 Task: Use the formula "IMSIN" in spreadsheet "Project portfolio".
Action: Mouse pressed left at (502, 393)
Screenshot: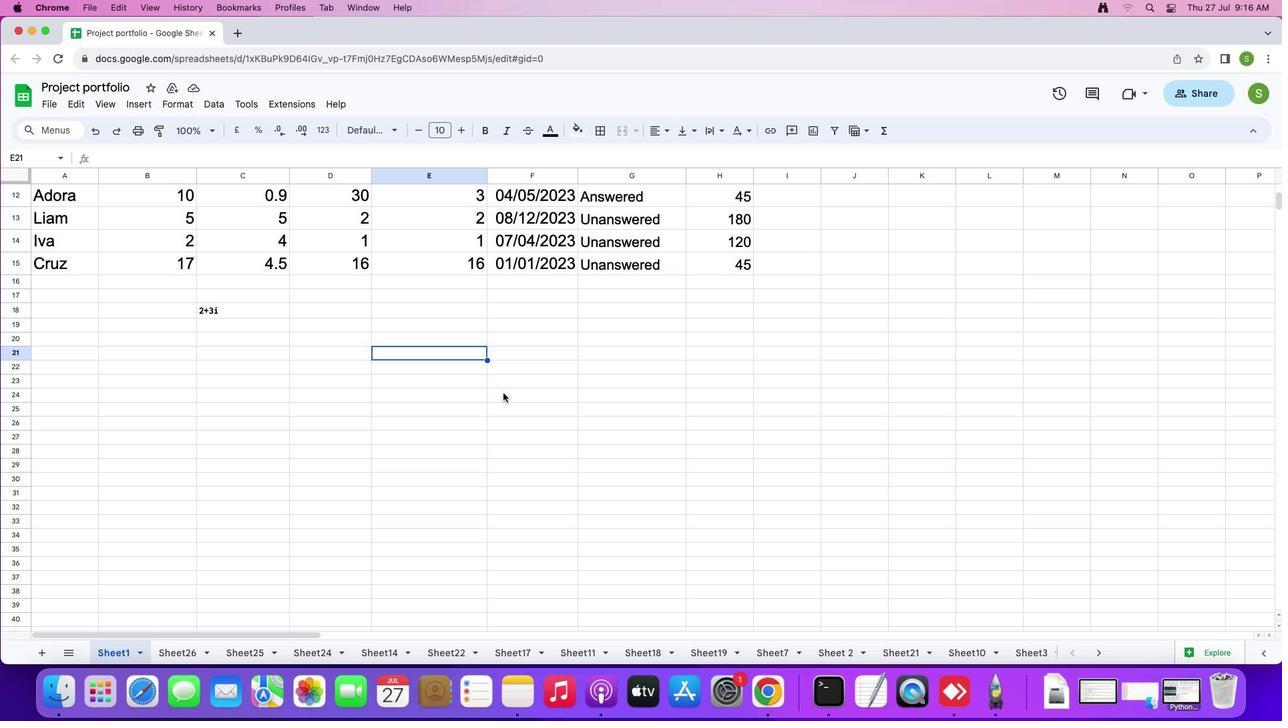 
Action: Mouse moved to (426, 359)
Screenshot: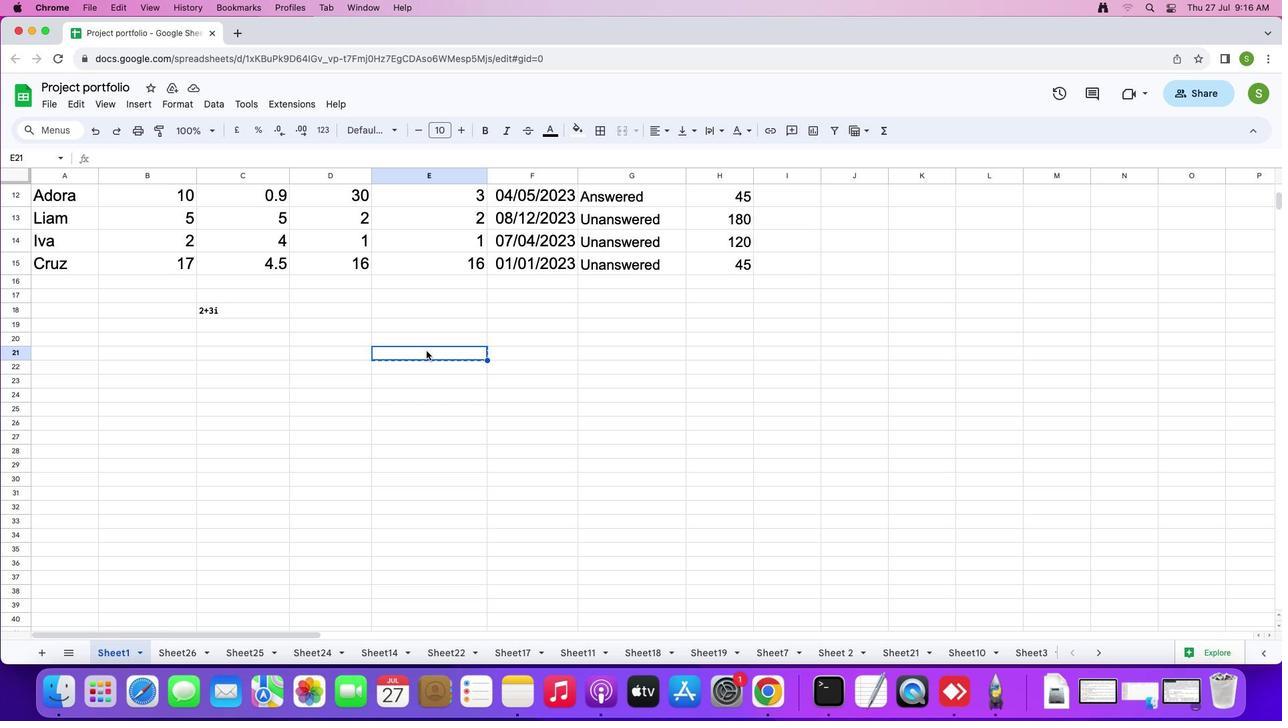 
Action: Mouse pressed left at (426, 359)
Screenshot: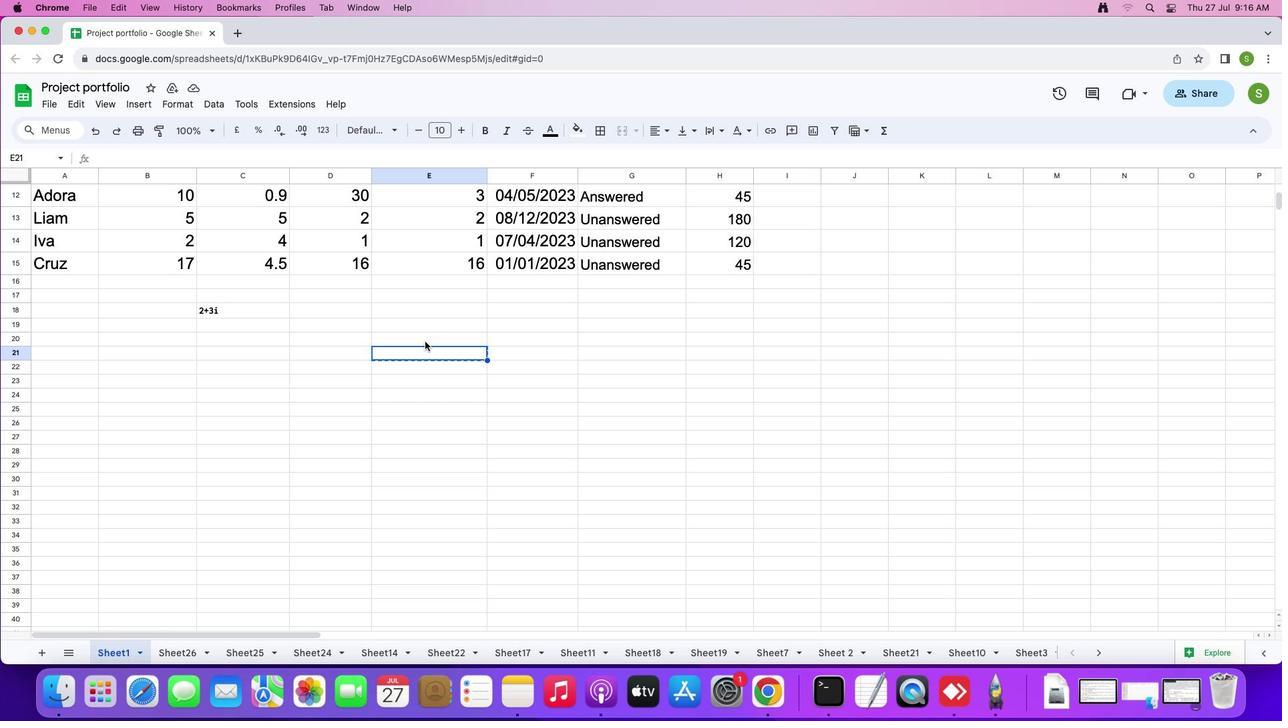 
Action: Mouse moved to (143, 107)
Screenshot: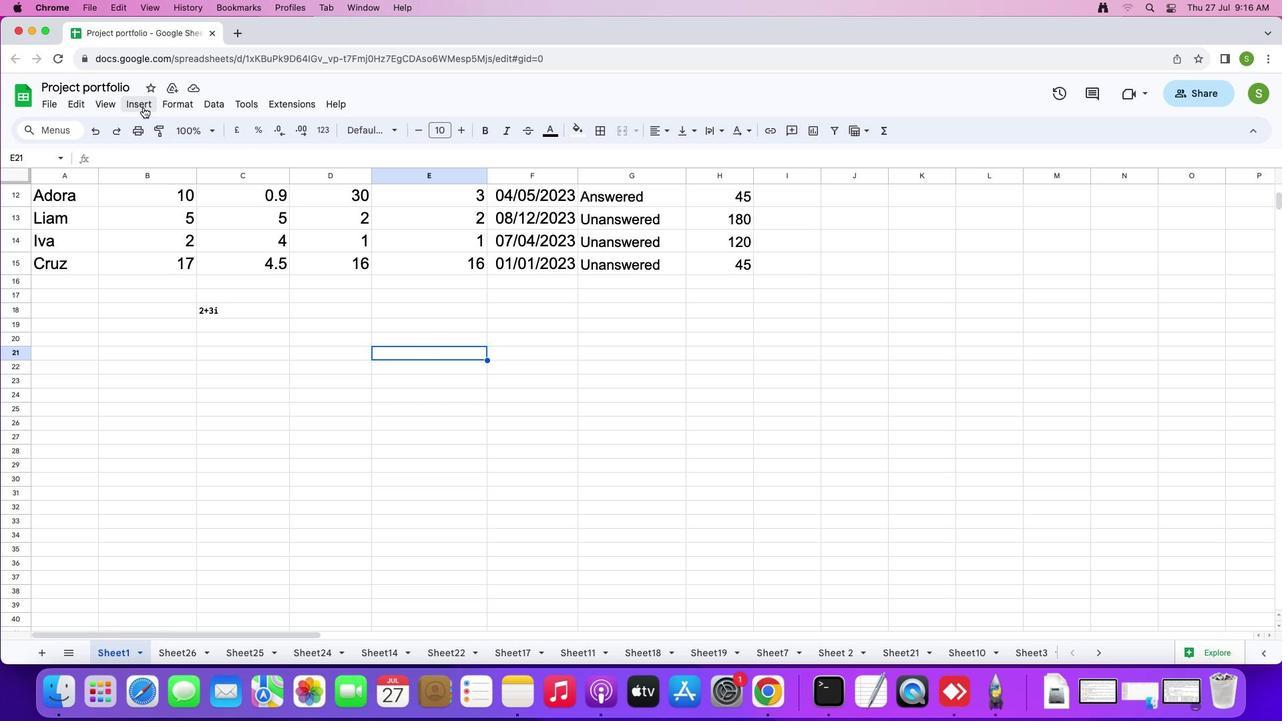 
Action: Mouse pressed left at (143, 107)
Screenshot: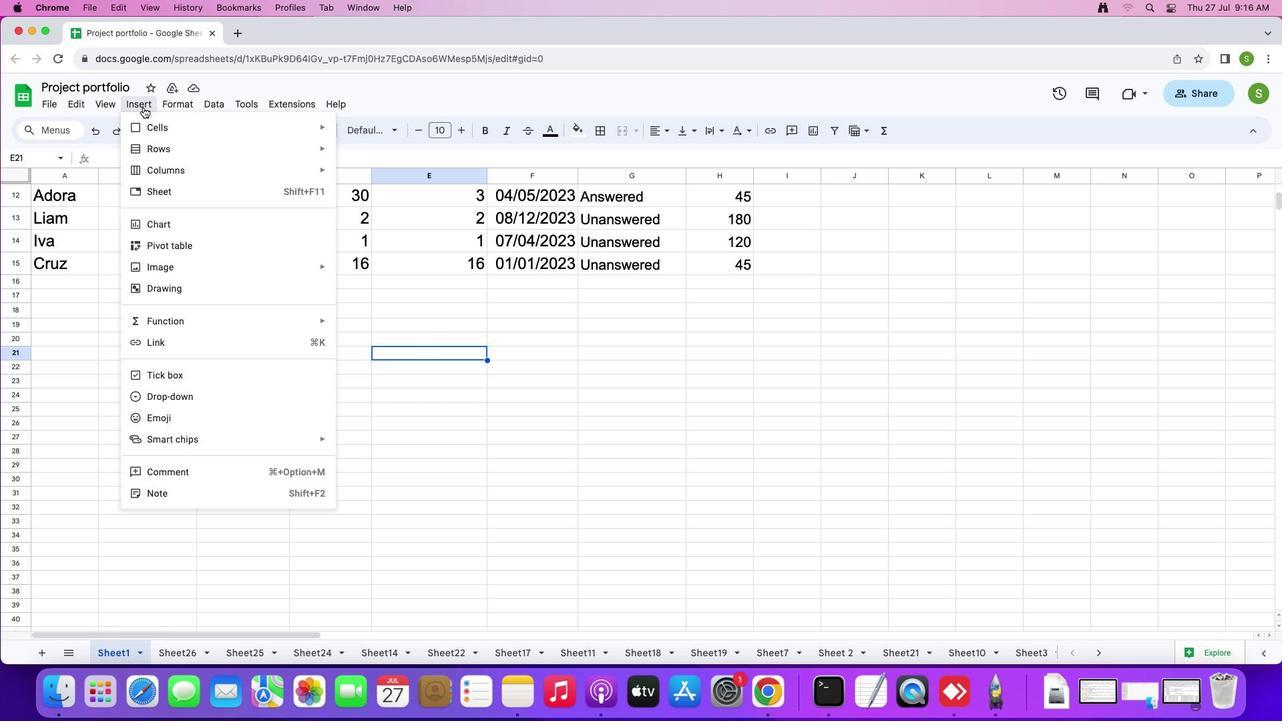 
Action: Mouse moved to (168, 320)
Screenshot: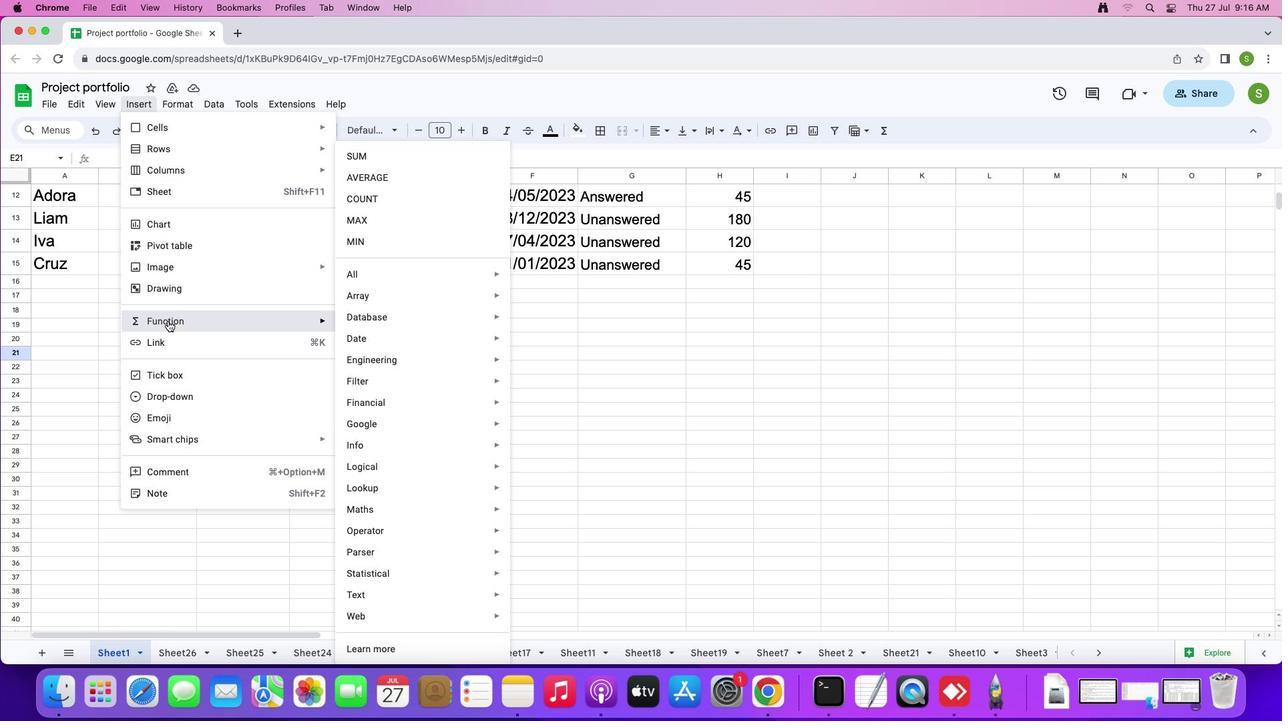 
Action: Mouse pressed left at (168, 320)
Screenshot: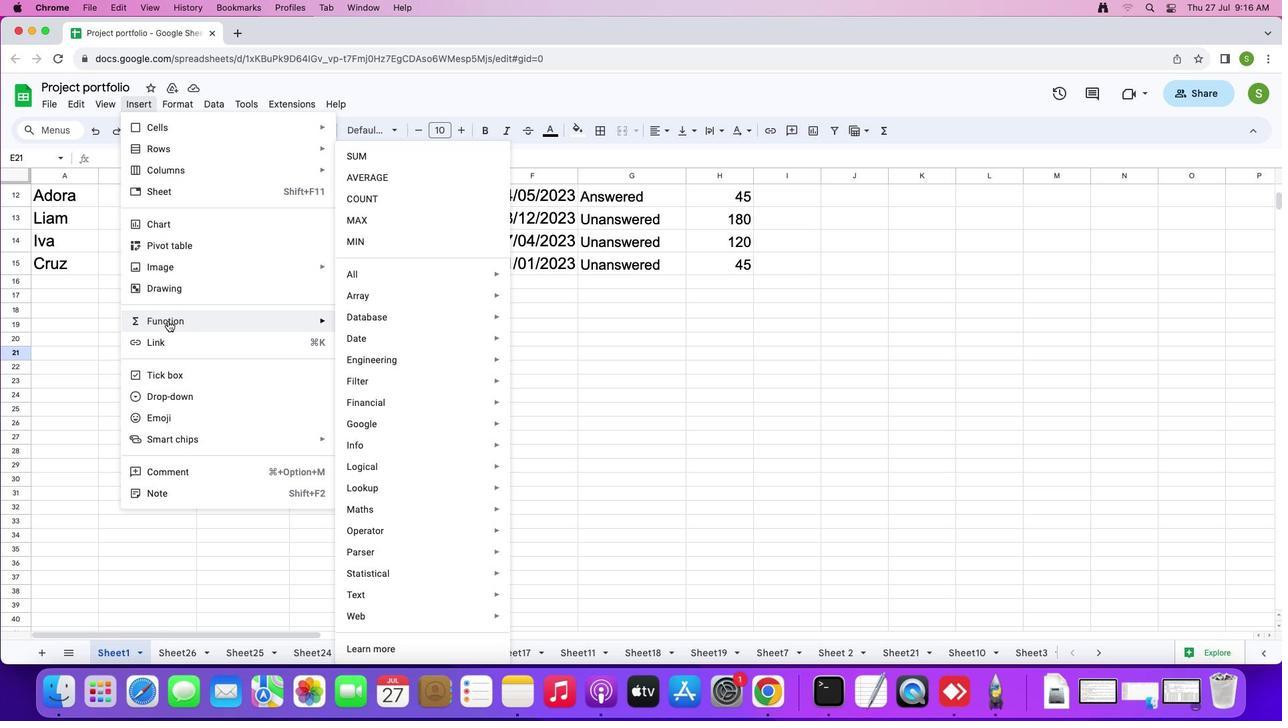
Action: Mouse moved to (382, 273)
Screenshot: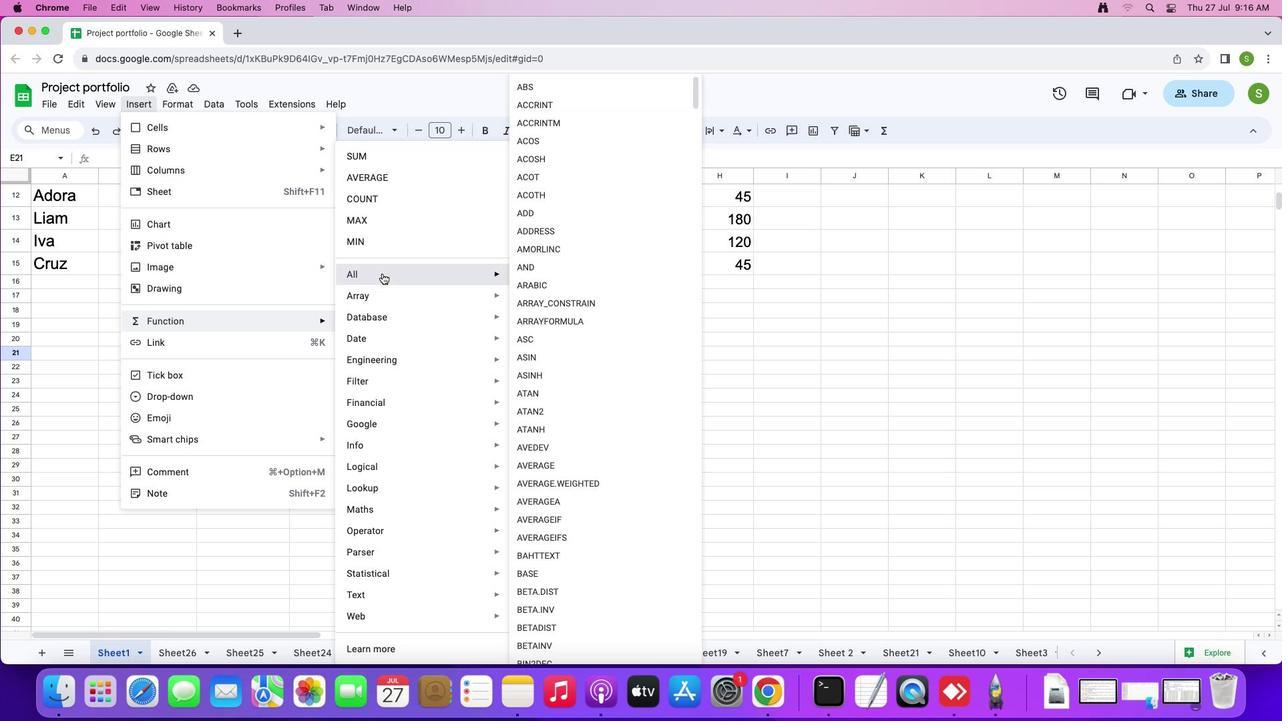 
Action: Mouse pressed left at (382, 273)
Screenshot: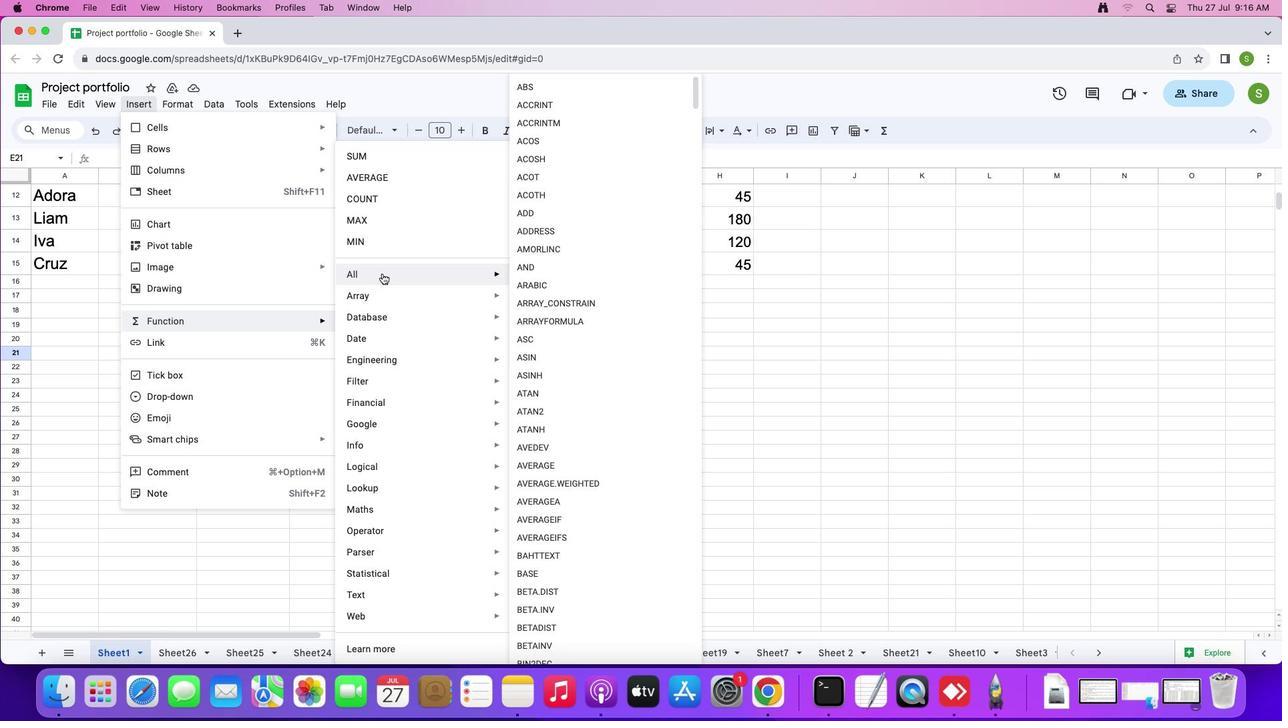 
Action: Mouse moved to (571, 504)
Screenshot: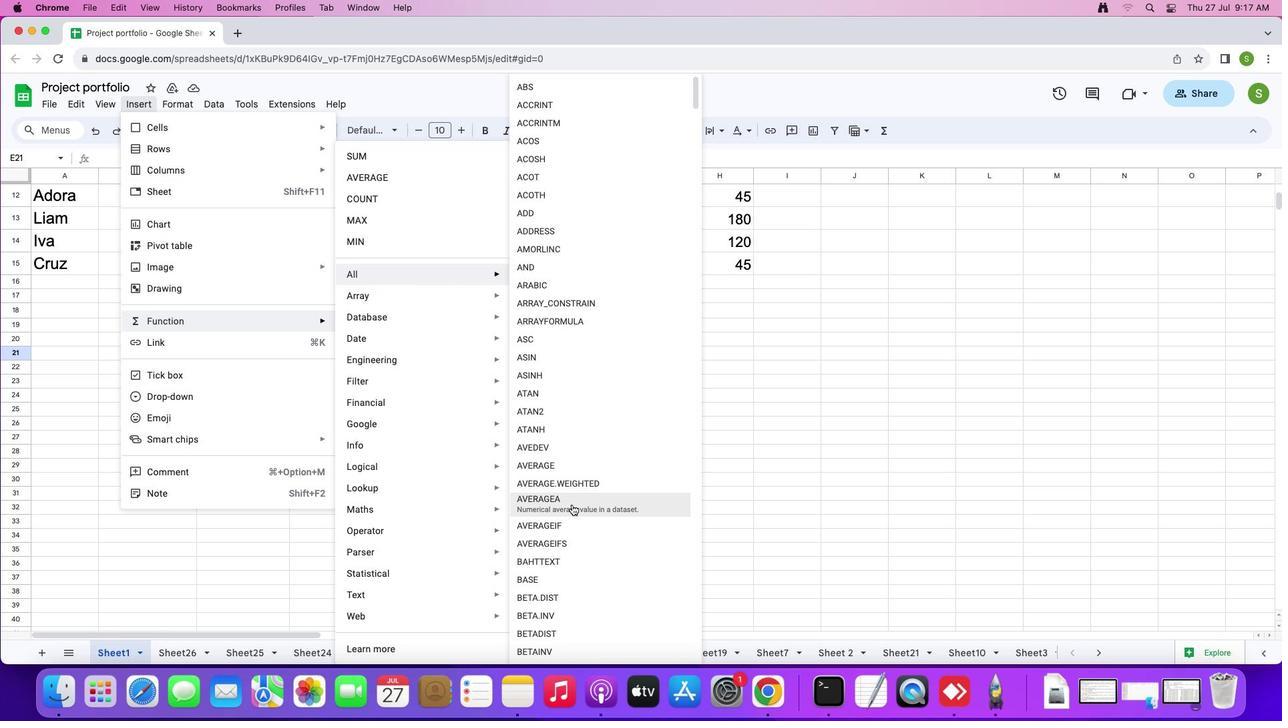 
Action: Mouse scrolled (571, 504) with delta (0, 0)
Screenshot: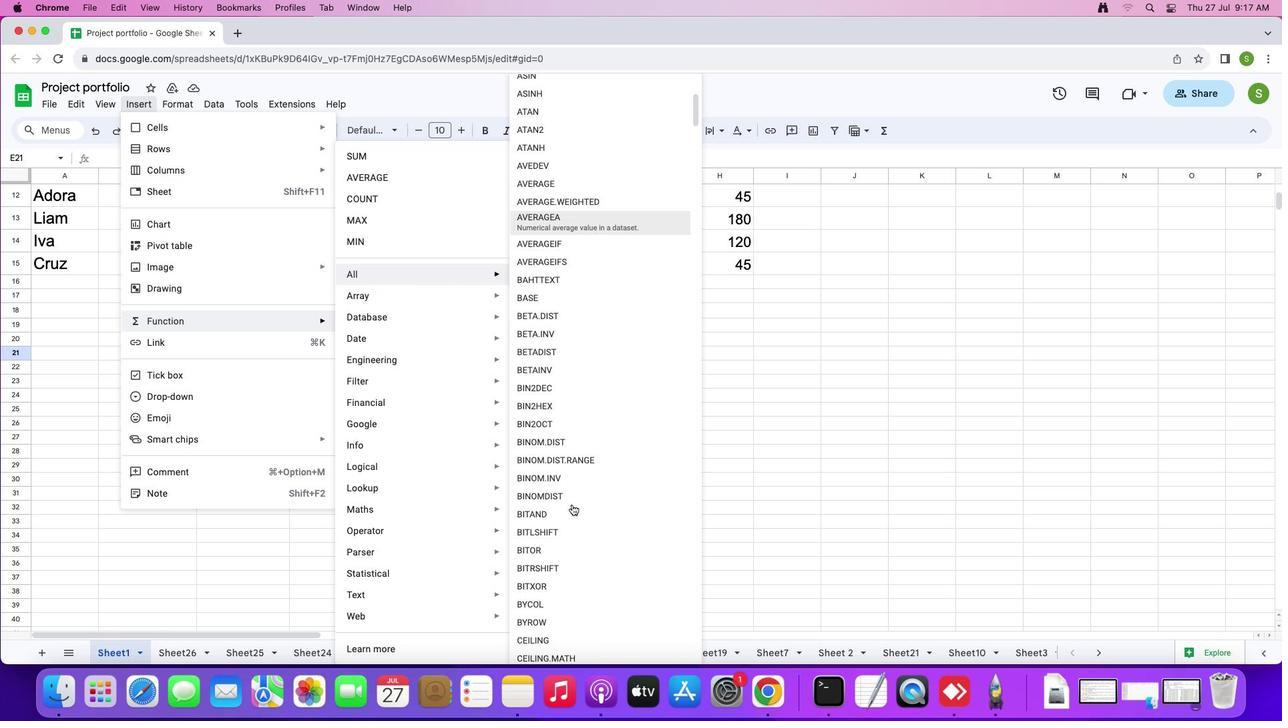 
Action: Mouse scrolled (571, 504) with delta (0, 0)
Screenshot: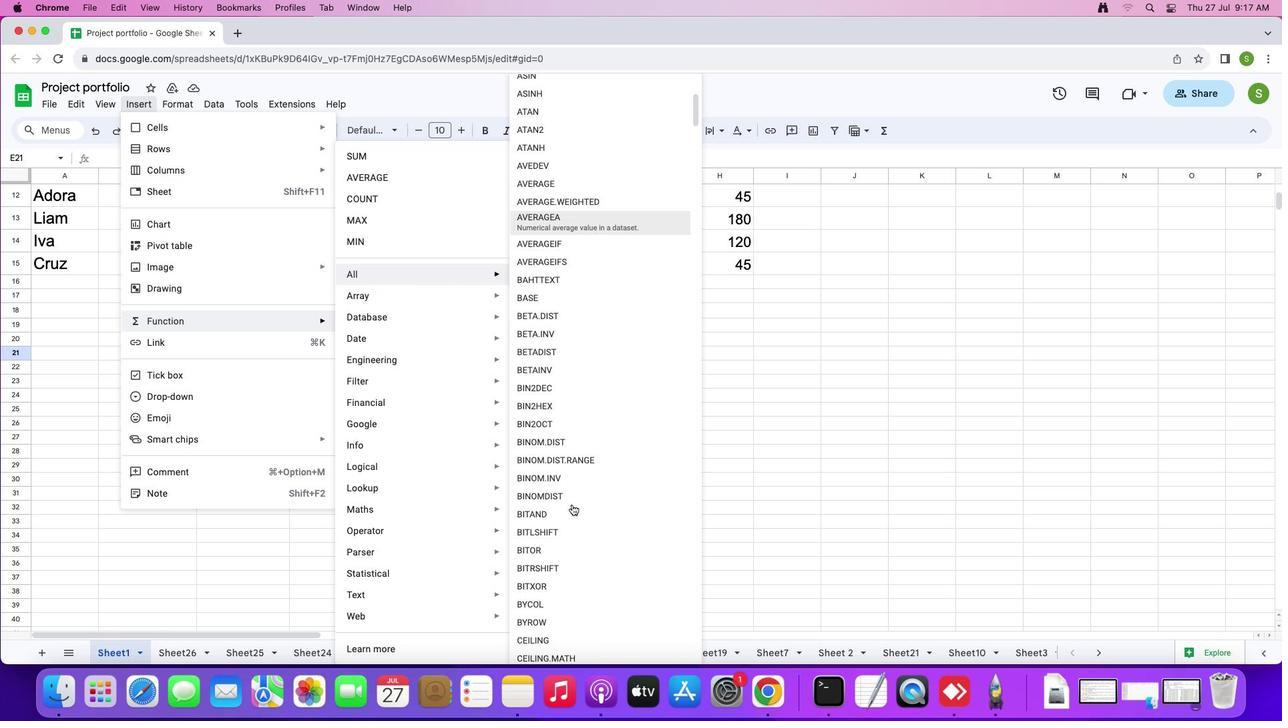 
Action: Mouse scrolled (571, 504) with delta (0, -2)
Screenshot: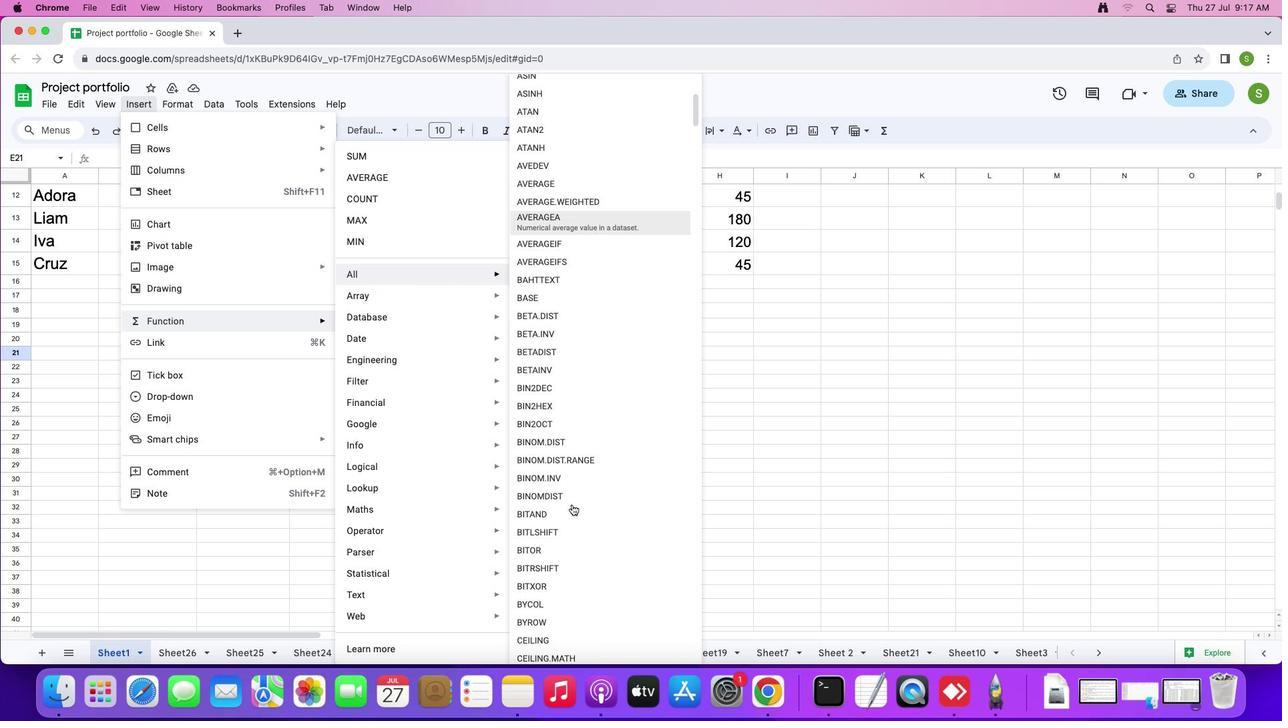 
Action: Mouse scrolled (571, 504) with delta (0, -3)
Screenshot: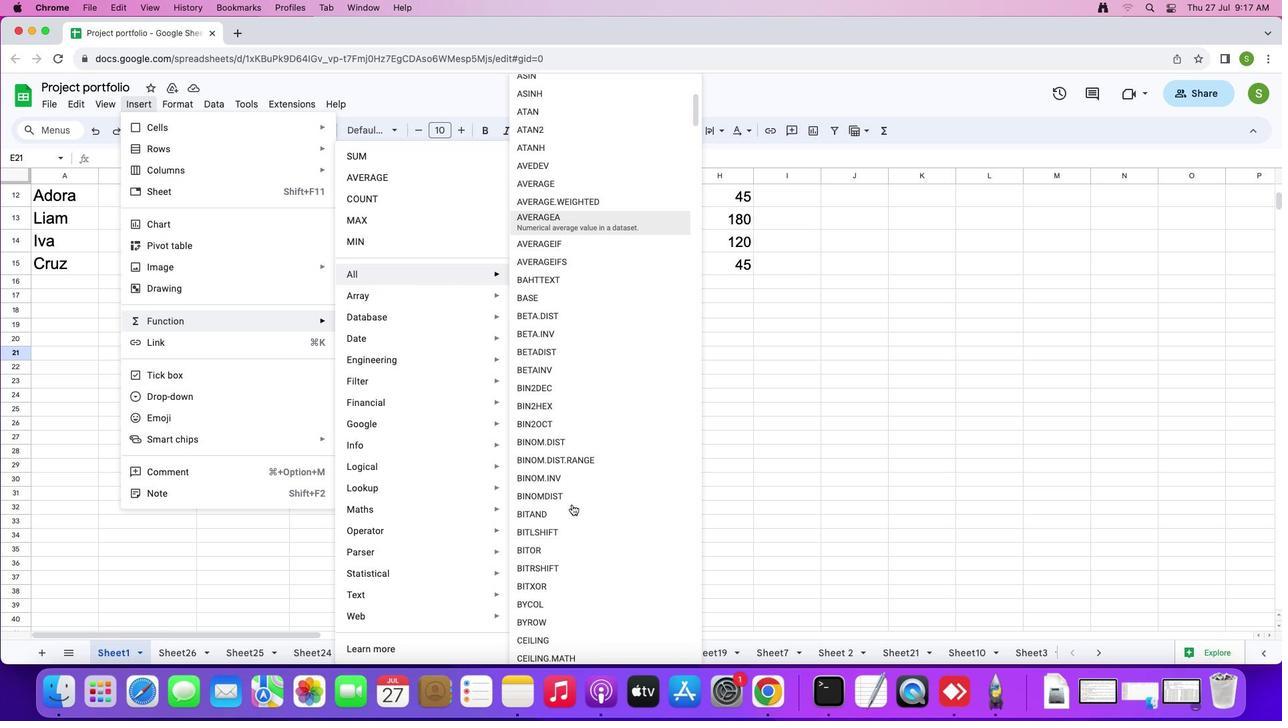 
Action: Mouse scrolled (571, 504) with delta (0, 0)
Screenshot: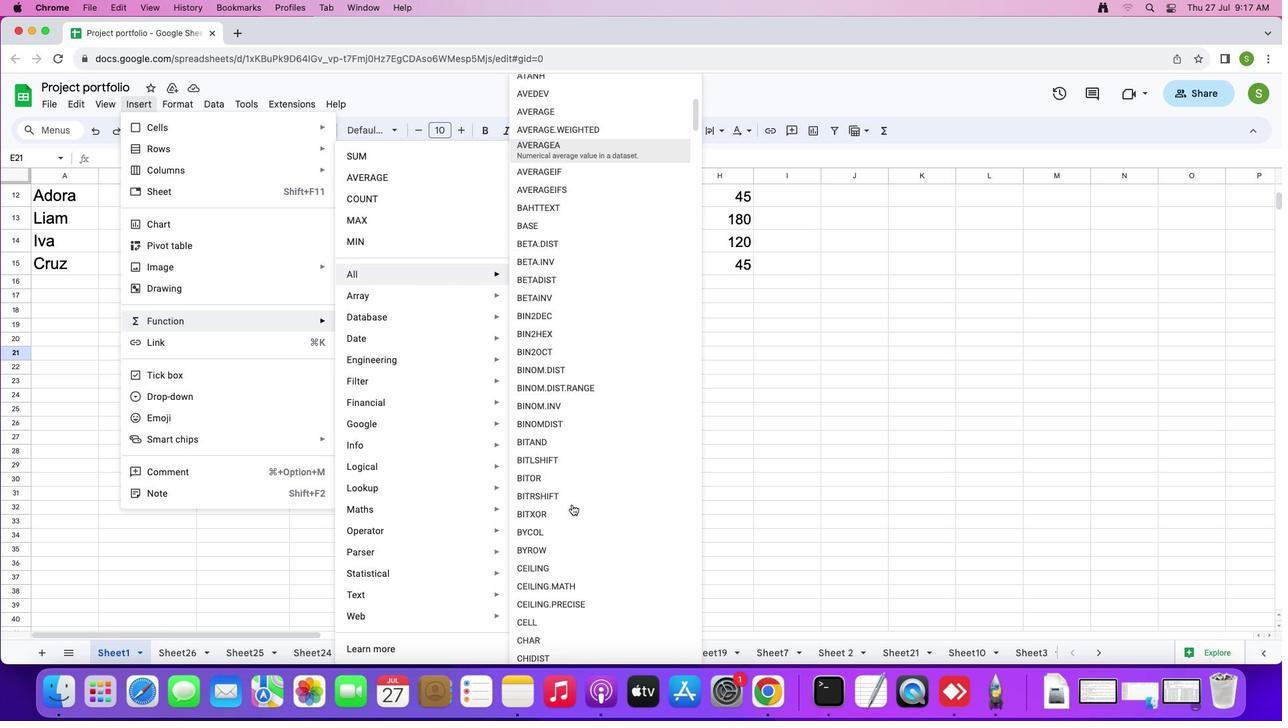 
Action: Mouse scrolled (571, 504) with delta (0, 0)
Screenshot: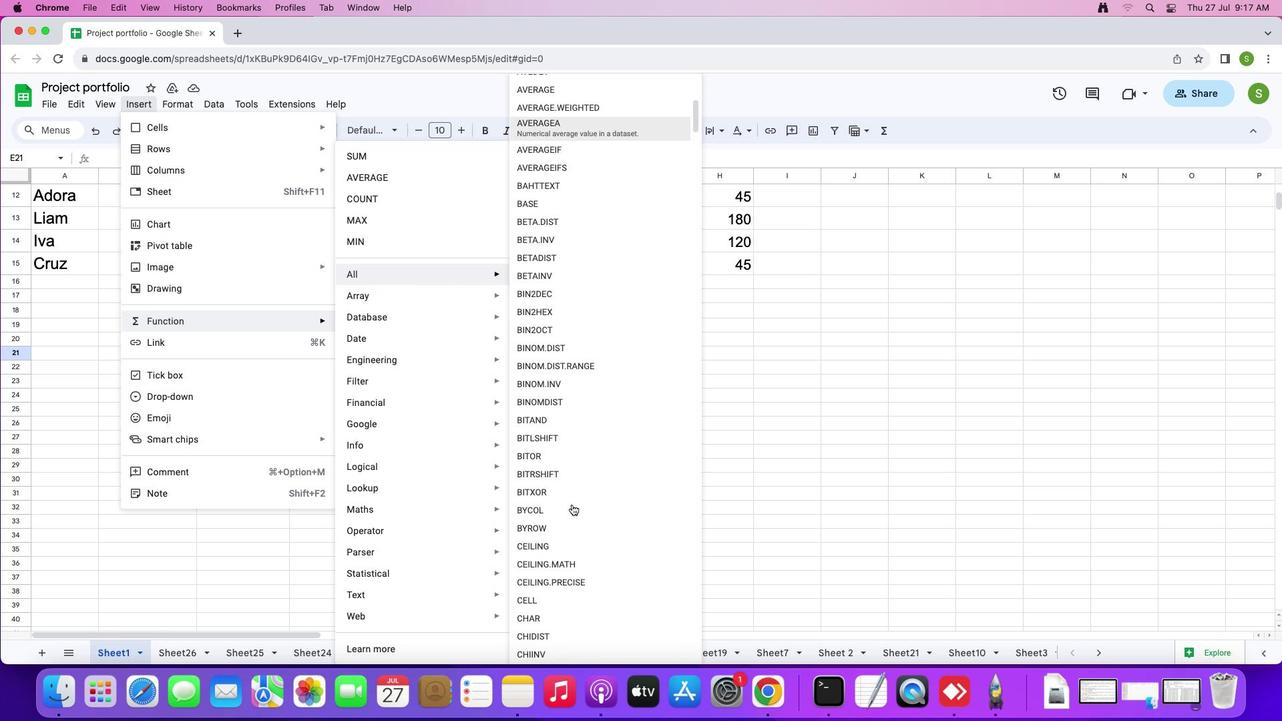 
Action: Mouse scrolled (571, 504) with delta (0, -1)
Screenshot: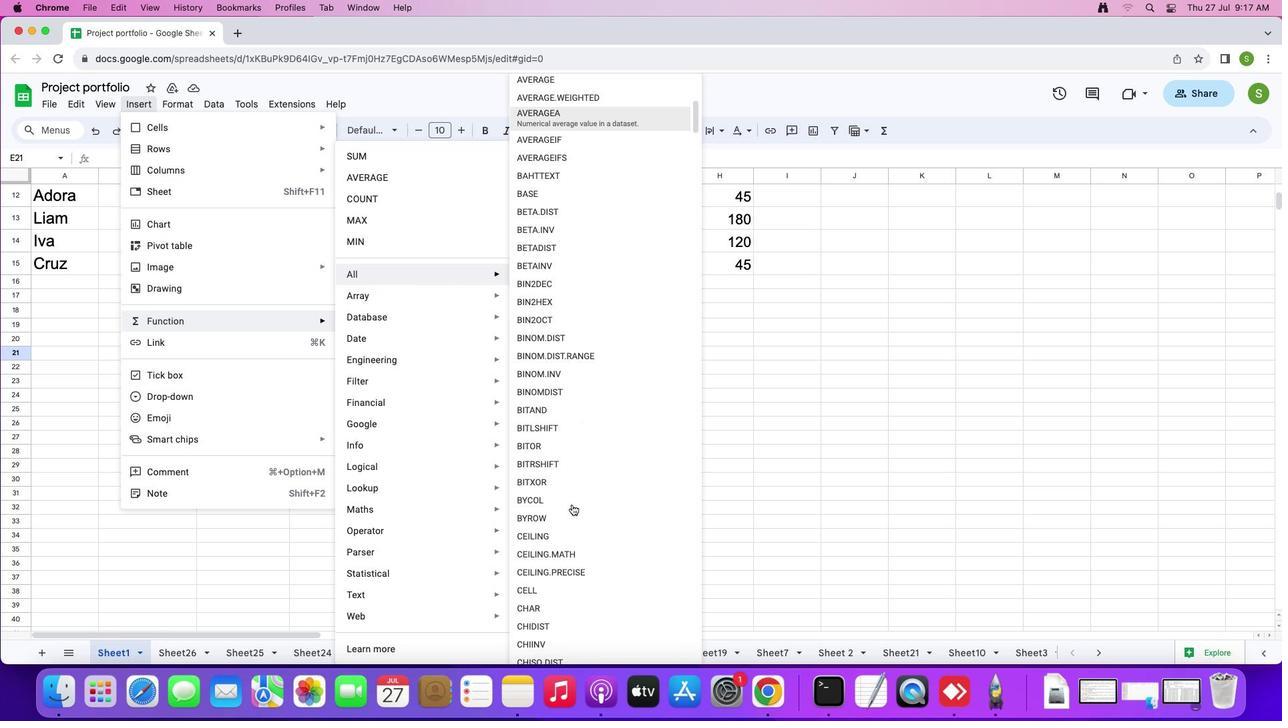
Action: Mouse scrolled (571, 504) with delta (0, 0)
Screenshot: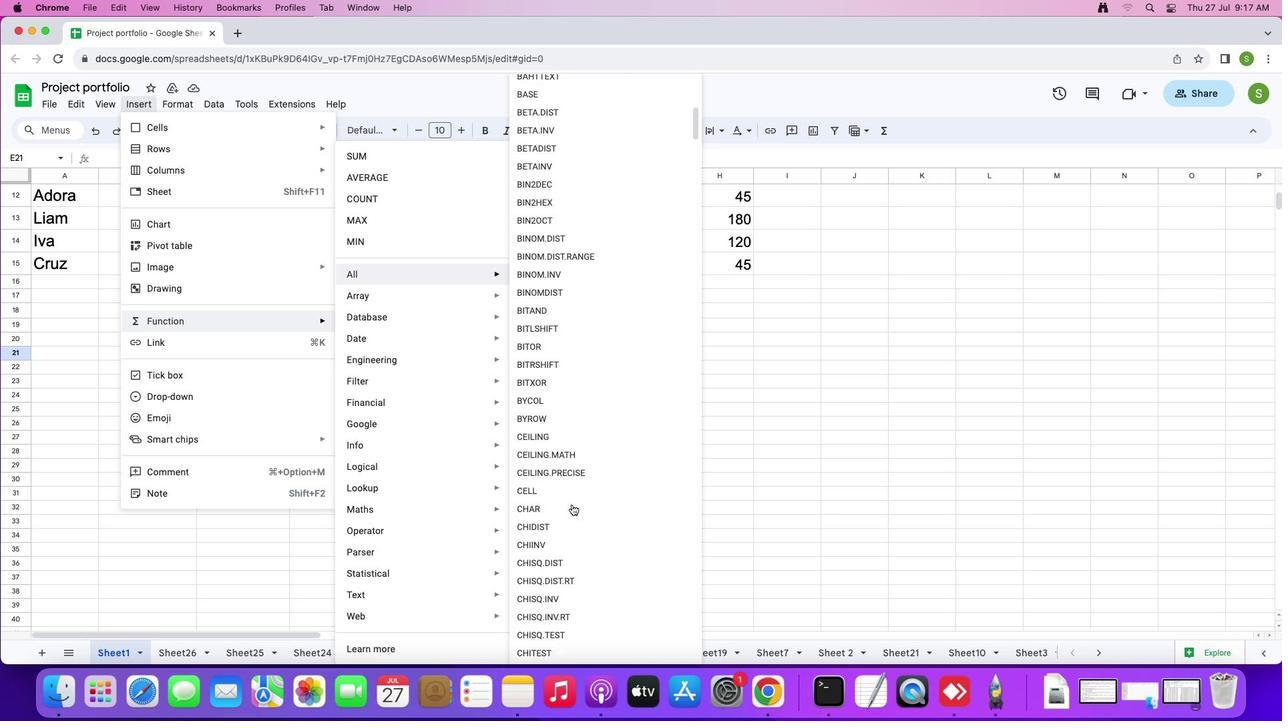 
Action: Mouse scrolled (571, 504) with delta (0, 0)
Screenshot: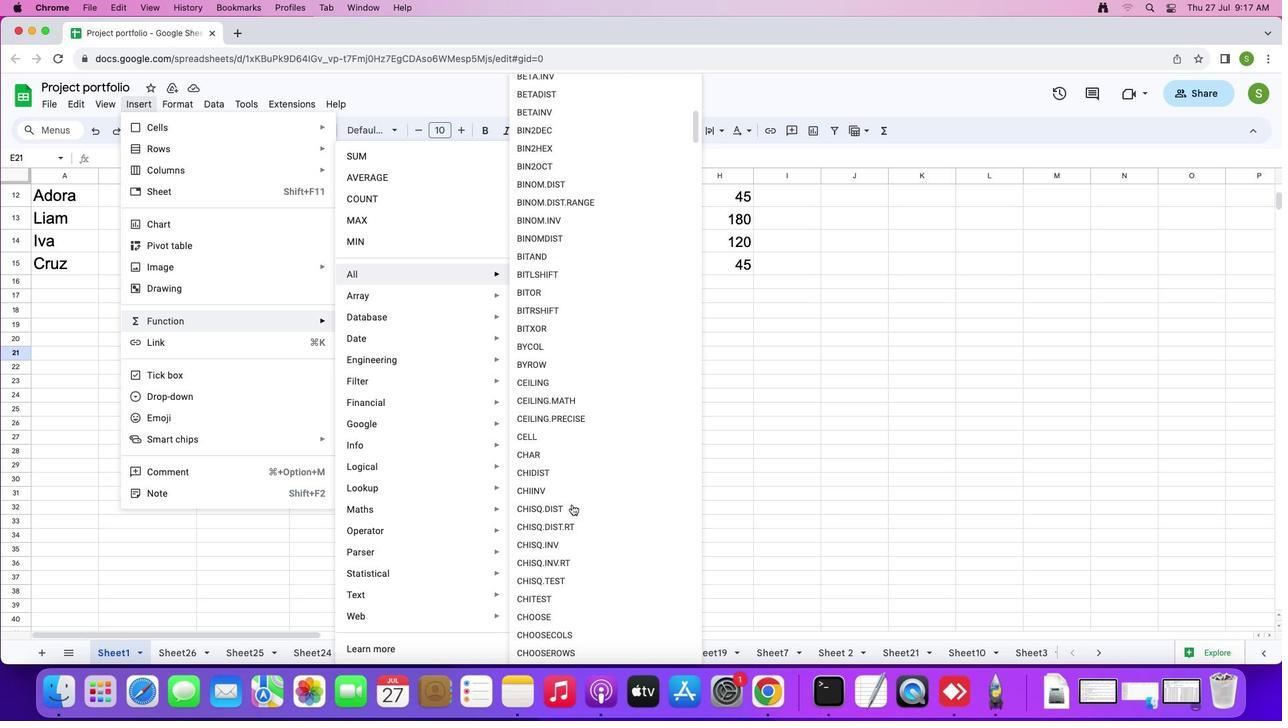 
Action: Mouse scrolled (571, 504) with delta (0, -1)
Screenshot: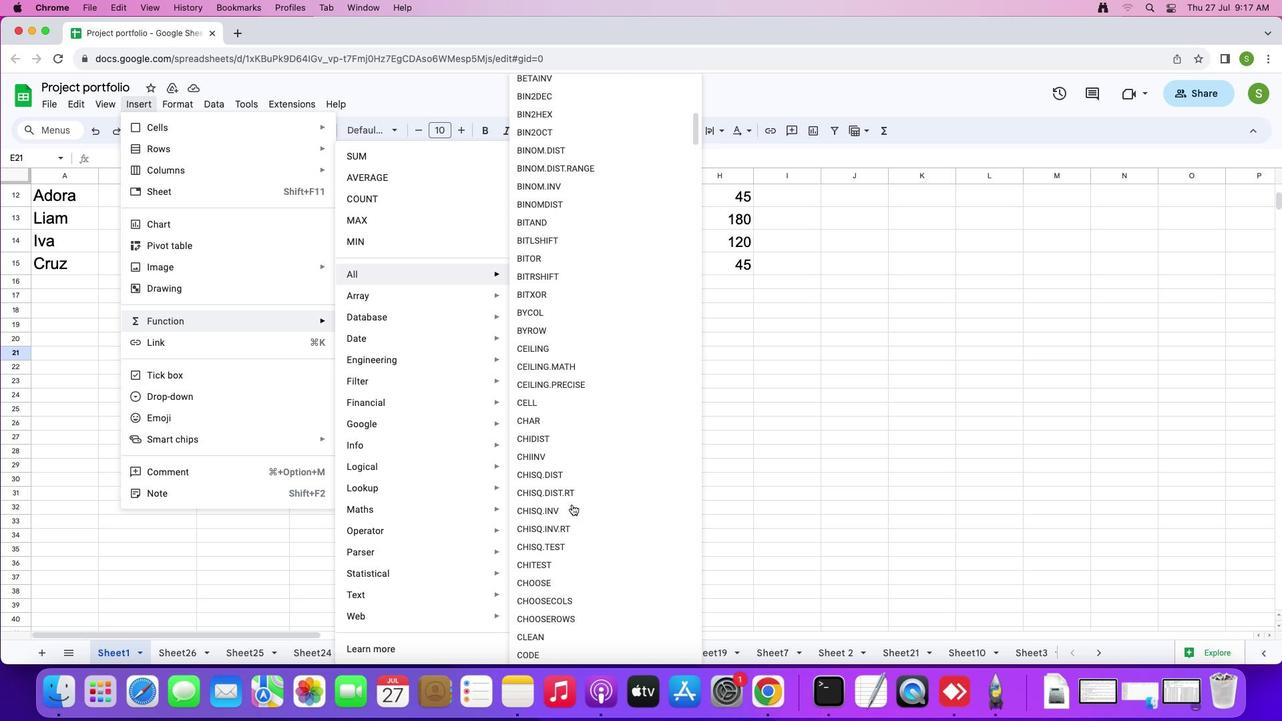 
Action: Mouse scrolled (571, 504) with delta (0, -2)
Screenshot: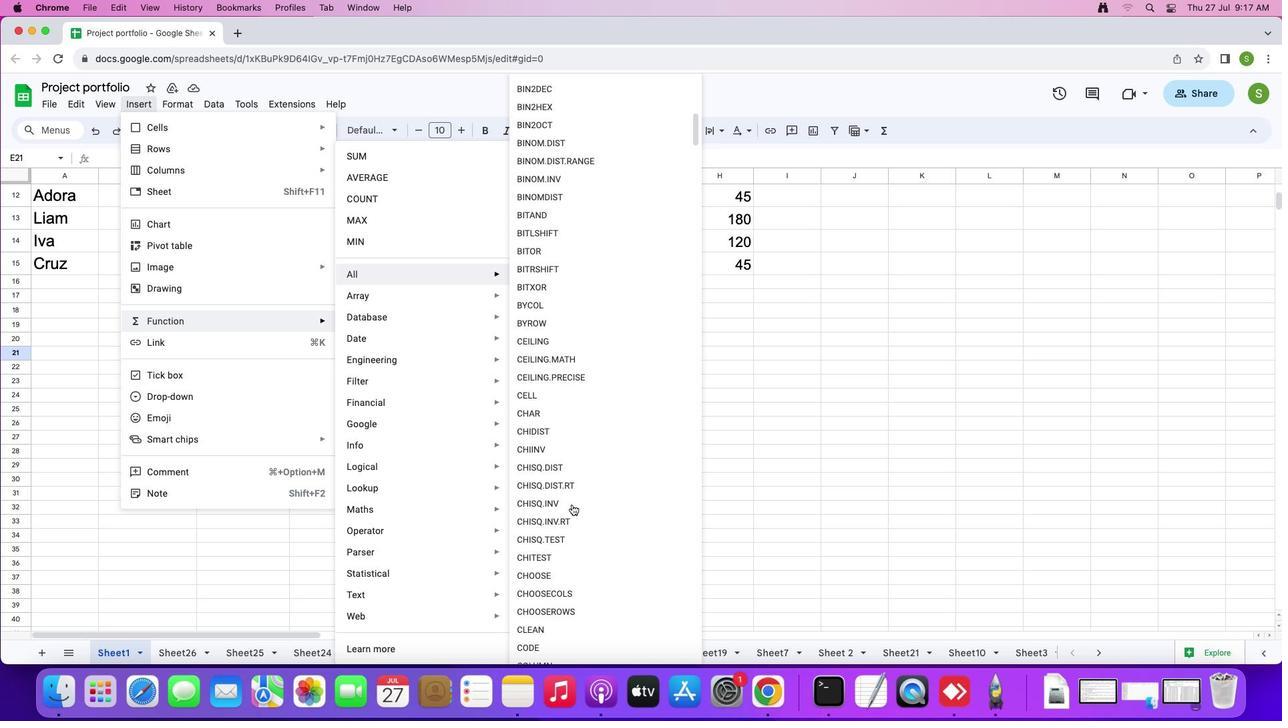 
Action: Mouse scrolled (571, 504) with delta (0, 0)
Screenshot: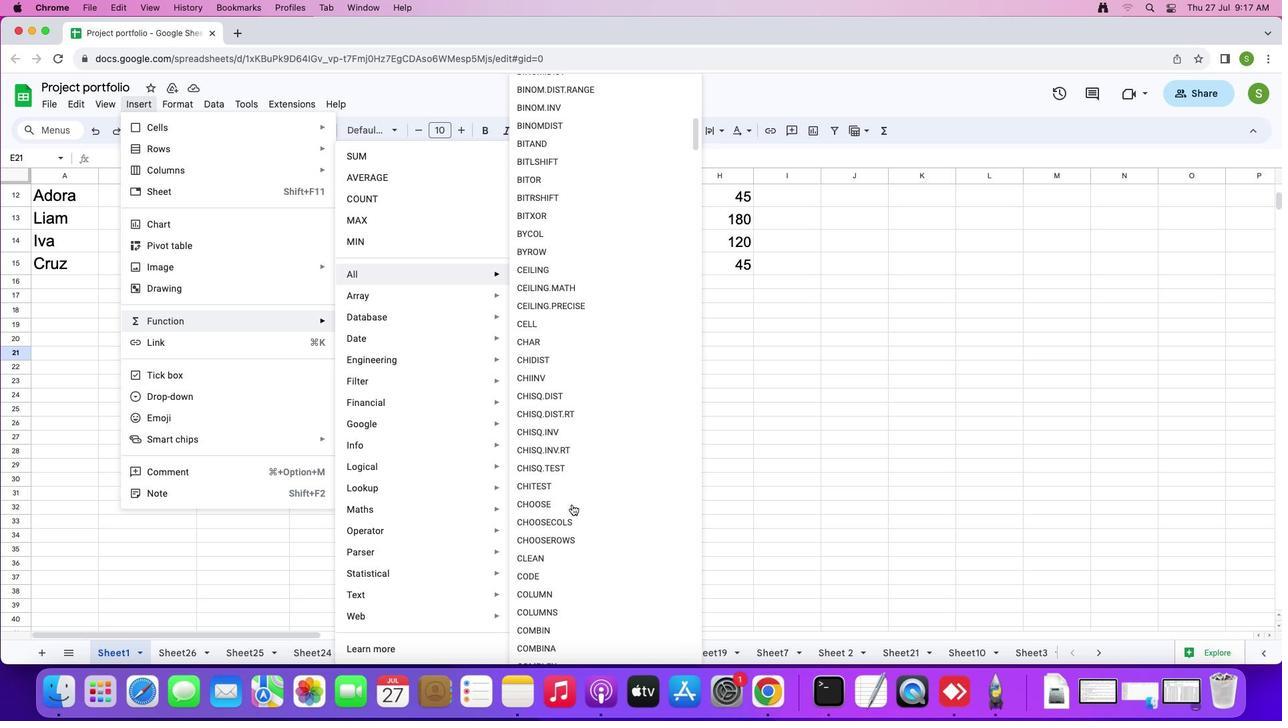 
Action: Mouse scrolled (571, 504) with delta (0, 0)
Screenshot: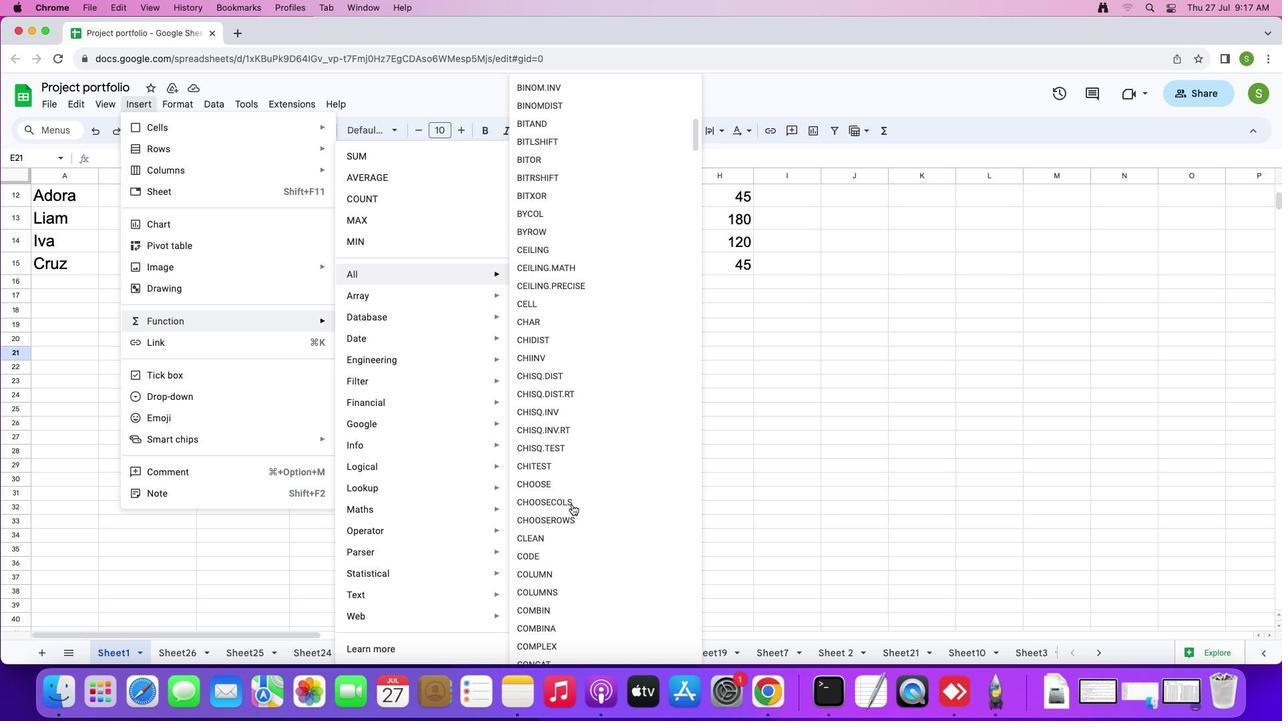
Action: Mouse scrolled (571, 504) with delta (0, -1)
Screenshot: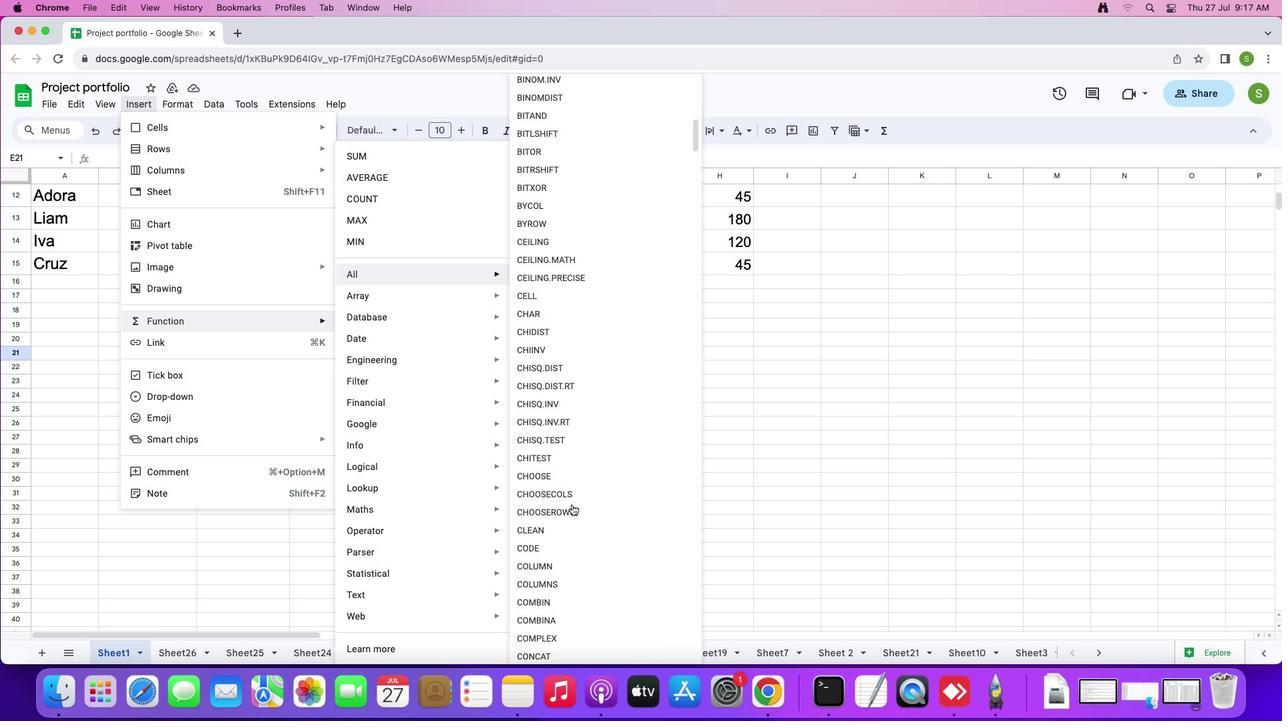 
Action: Mouse scrolled (571, 504) with delta (0, 0)
Screenshot: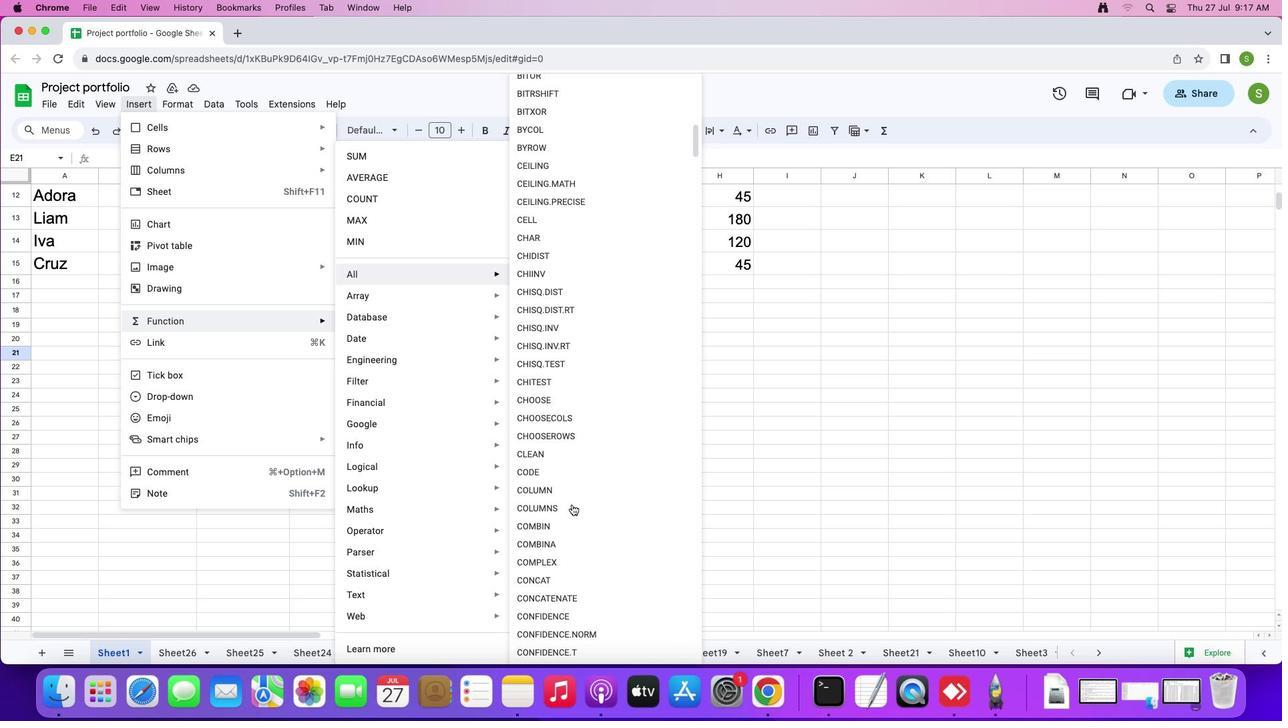 
Action: Mouse scrolled (571, 504) with delta (0, 0)
Screenshot: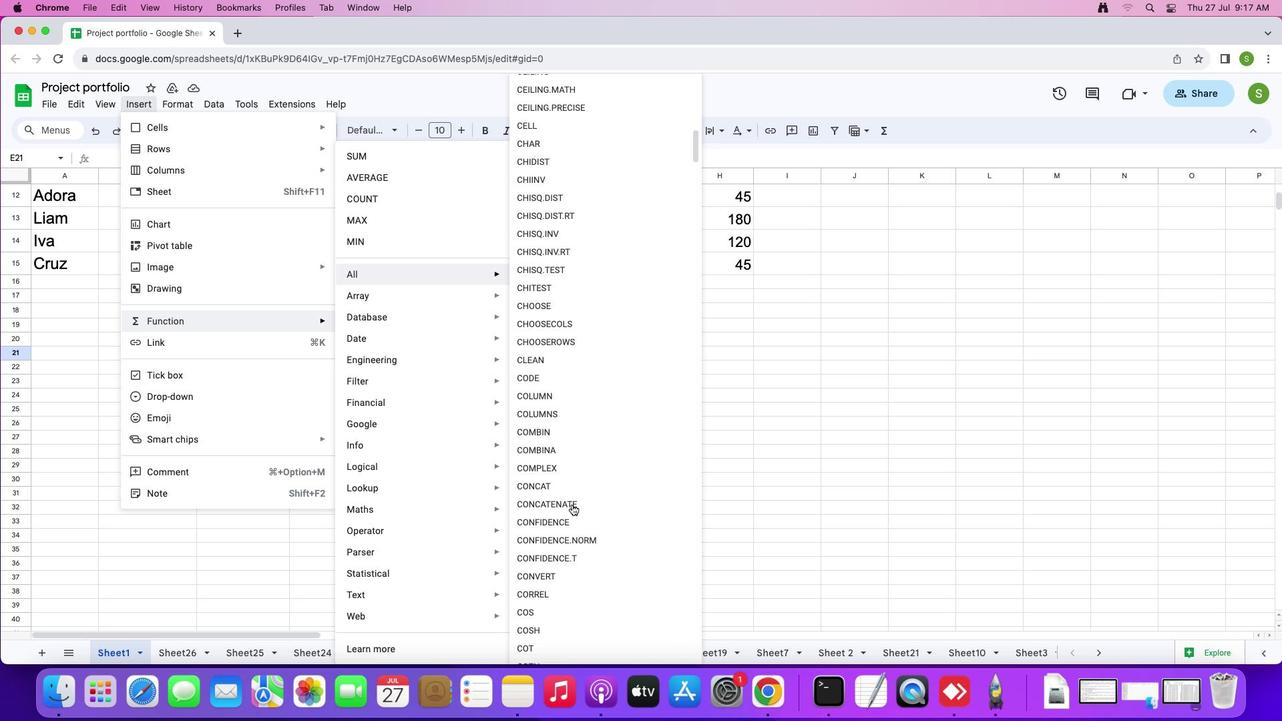 
Action: Mouse scrolled (571, 504) with delta (0, -1)
Screenshot: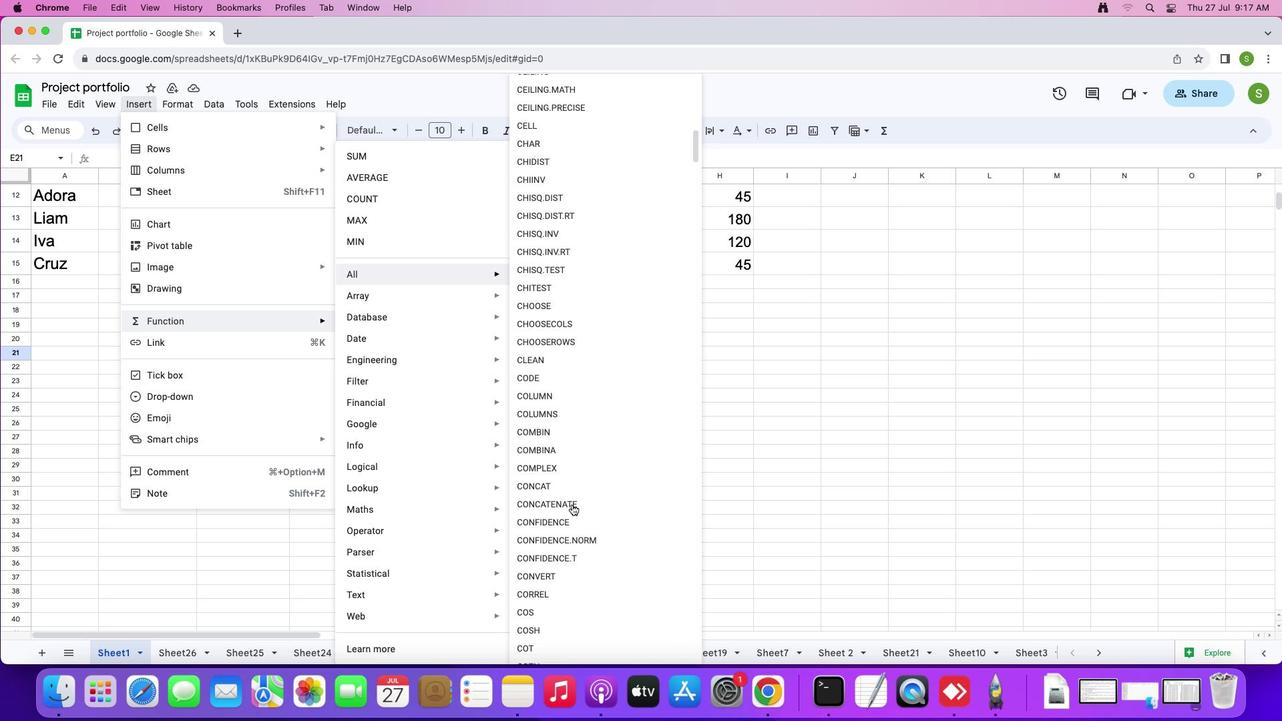 
Action: Mouse scrolled (571, 504) with delta (0, -2)
Screenshot: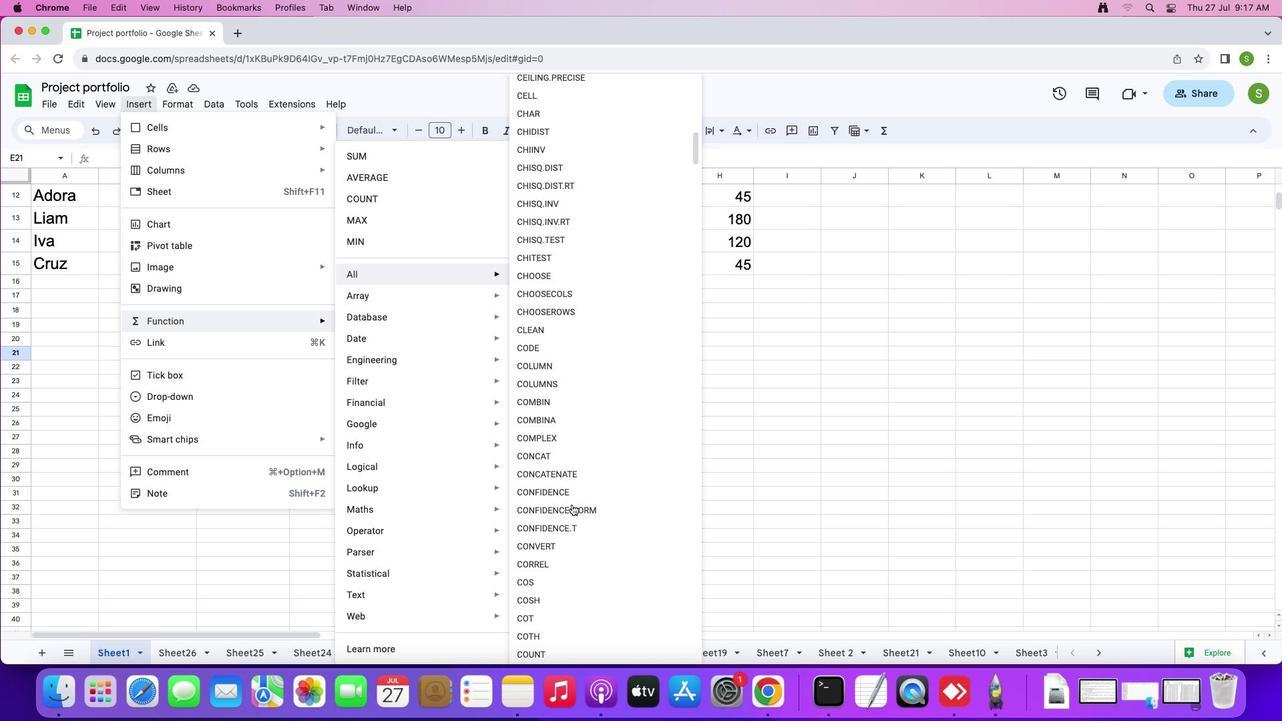 
Action: Mouse scrolled (571, 504) with delta (0, 0)
Screenshot: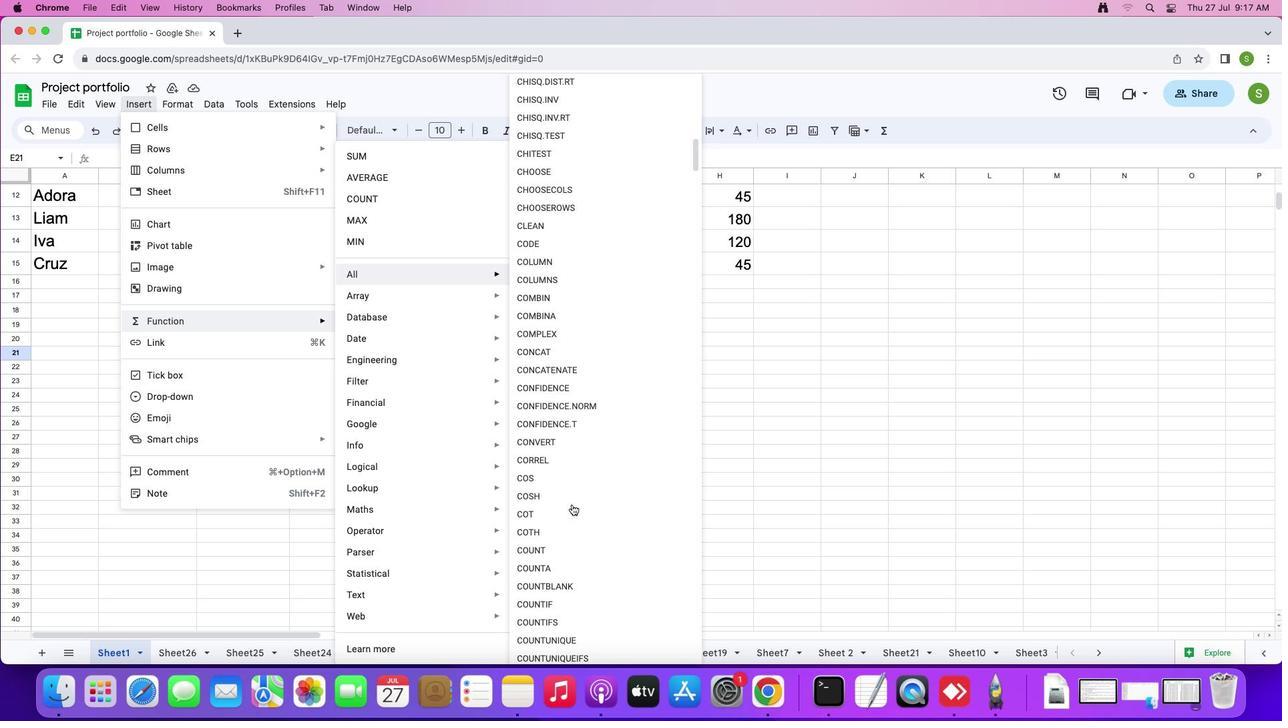 
Action: Mouse scrolled (571, 504) with delta (0, 0)
Screenshot: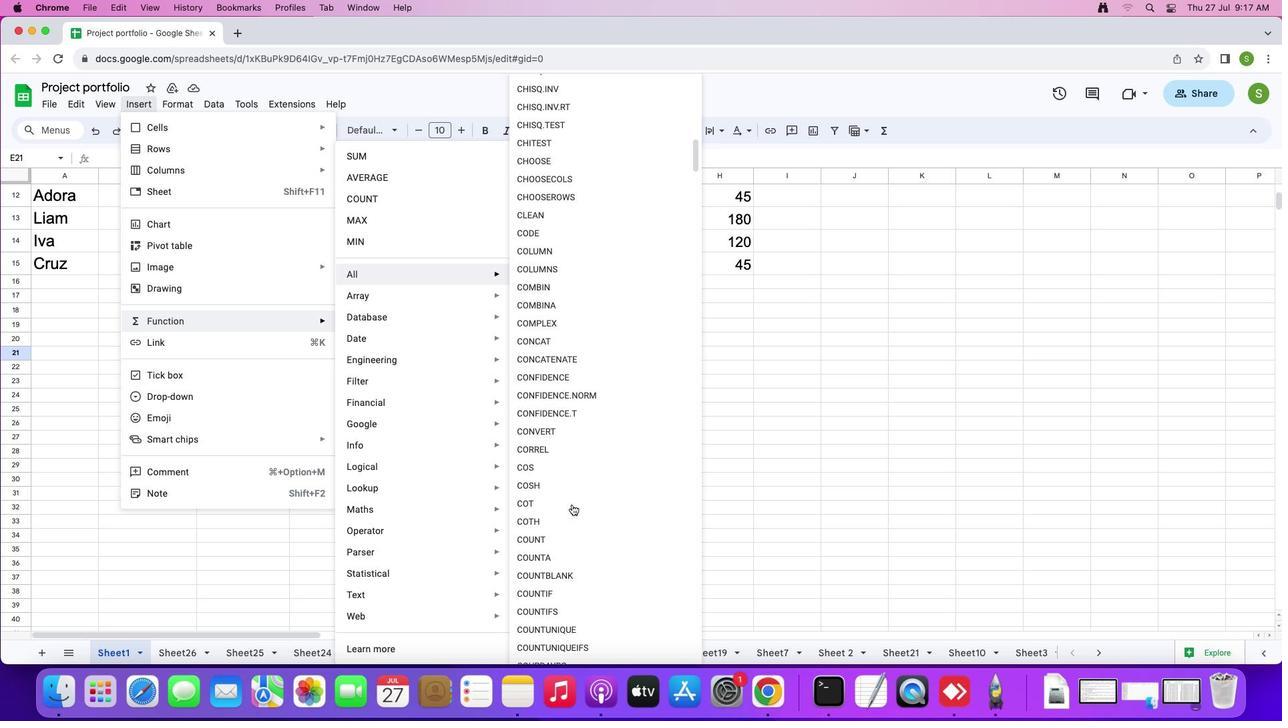
Action: Mouse scrolled (571, 504) with delta (0, -2)
Screenshot: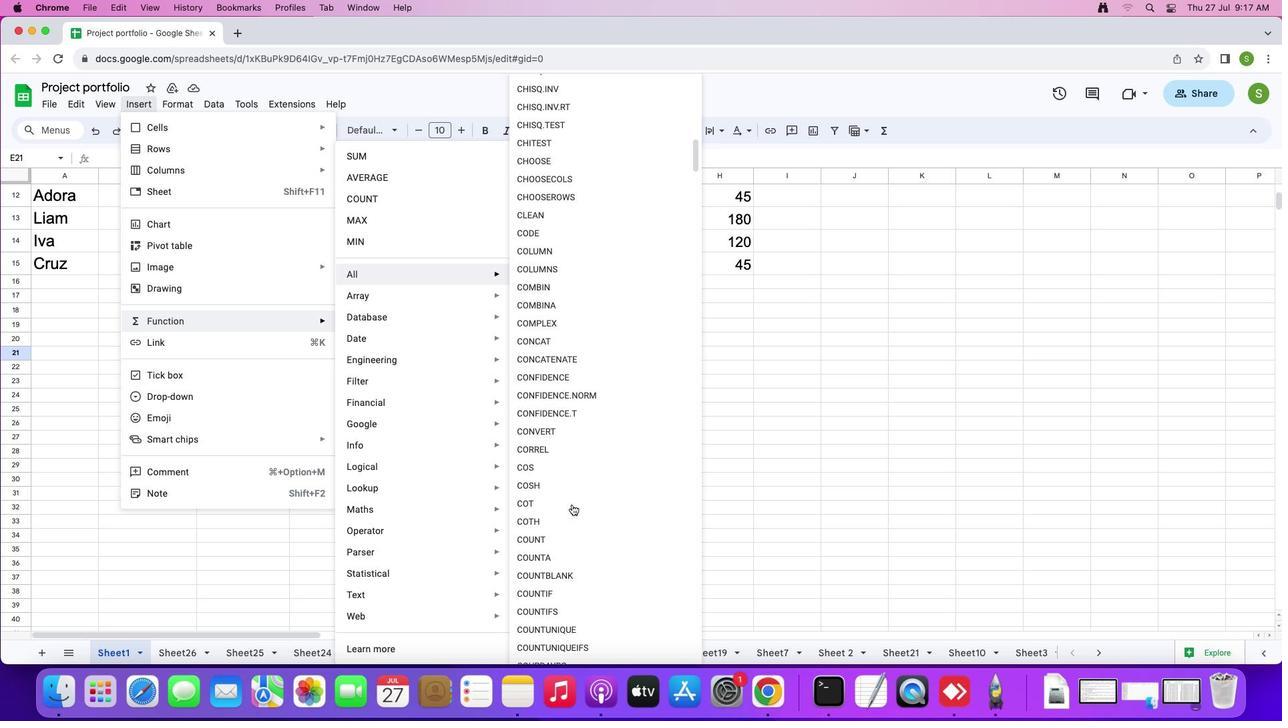 
Action: Mouse scrolled (571, 504) with delta (0, 0)
Screenshot: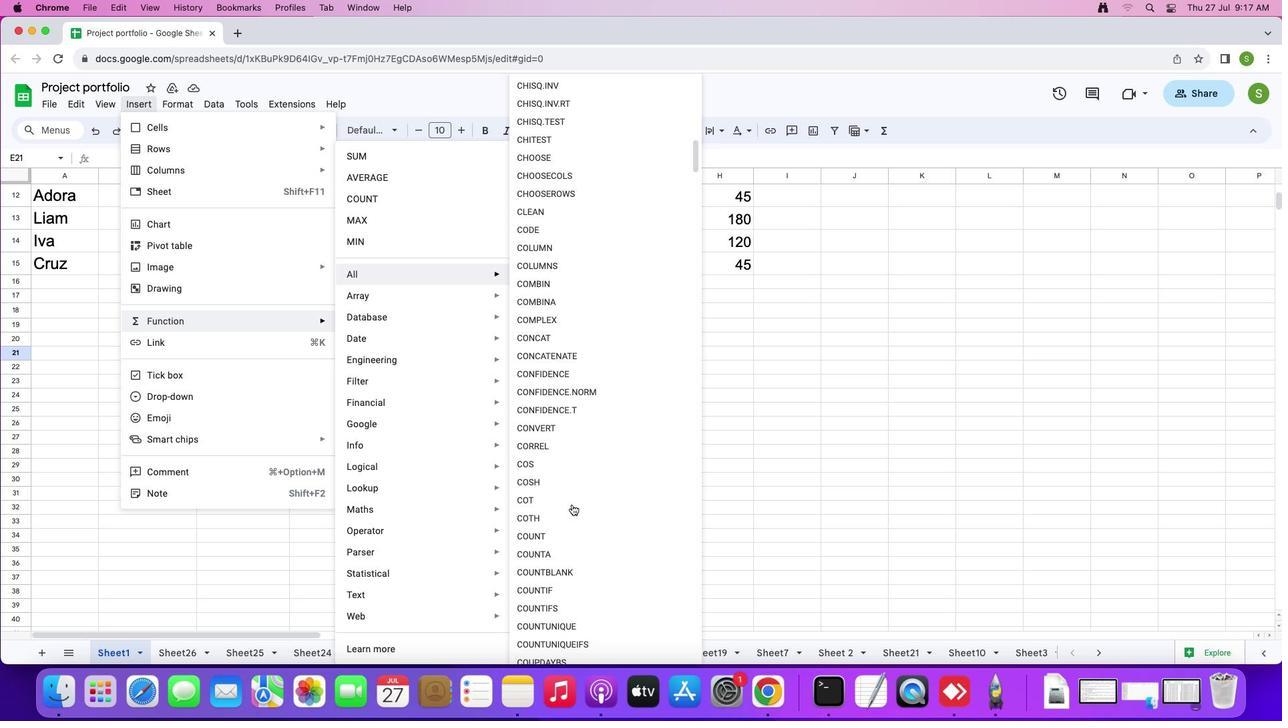 
Action: Mouse scrolled (571, 504) with delta (0, 0)
Screenshot: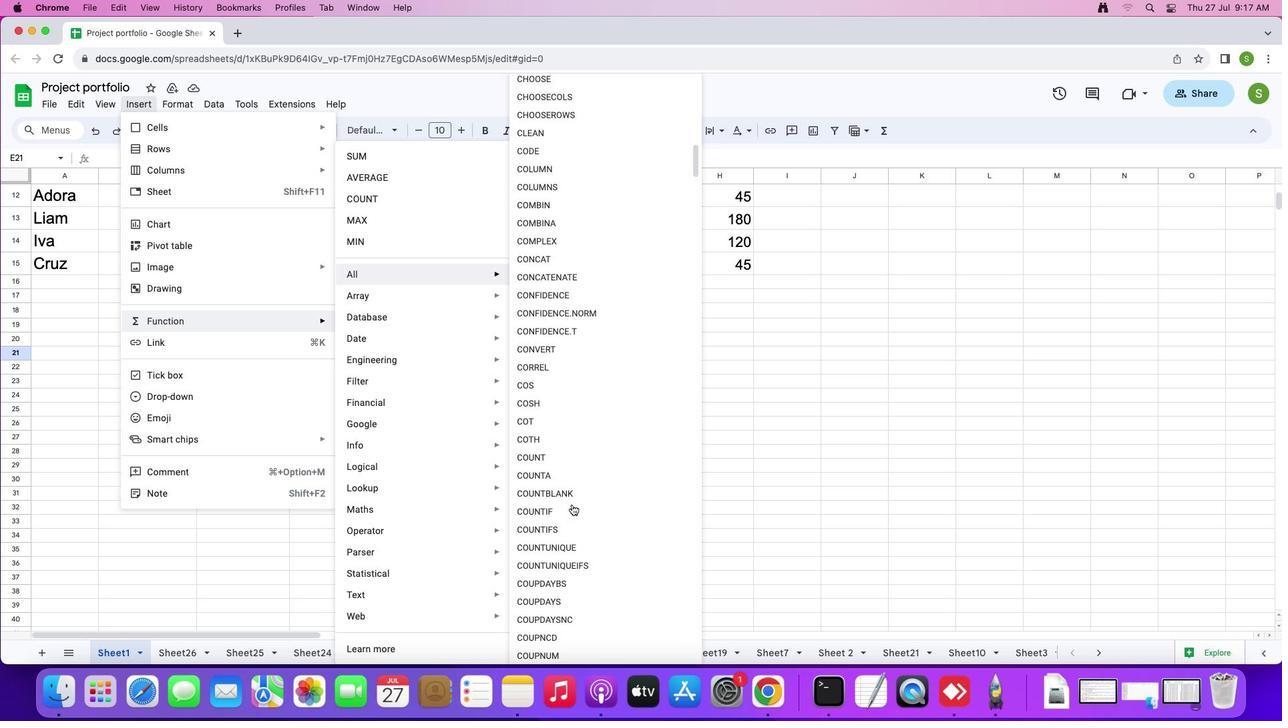 
Action: Mouse scrolled (571, 504) with delta (0, 0)
Screenshot: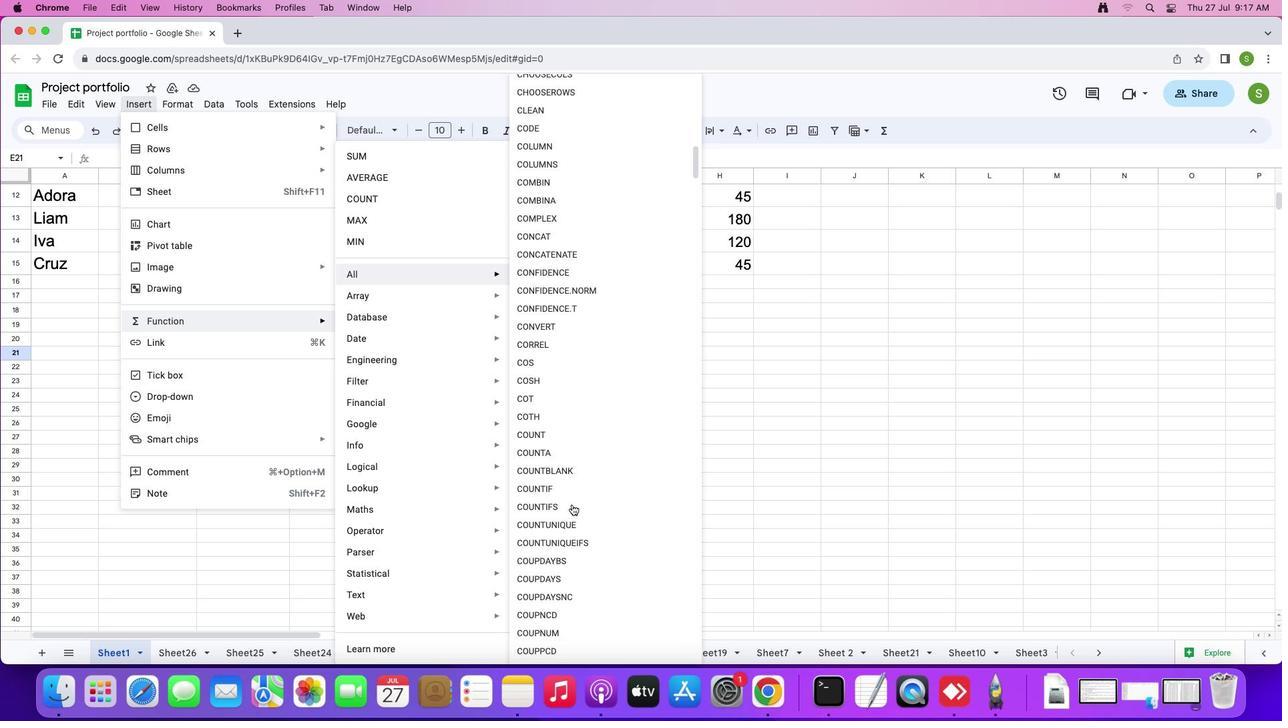 
Action: Mouse scrolled (571, 504) with delta (0, -2)
Screenshot: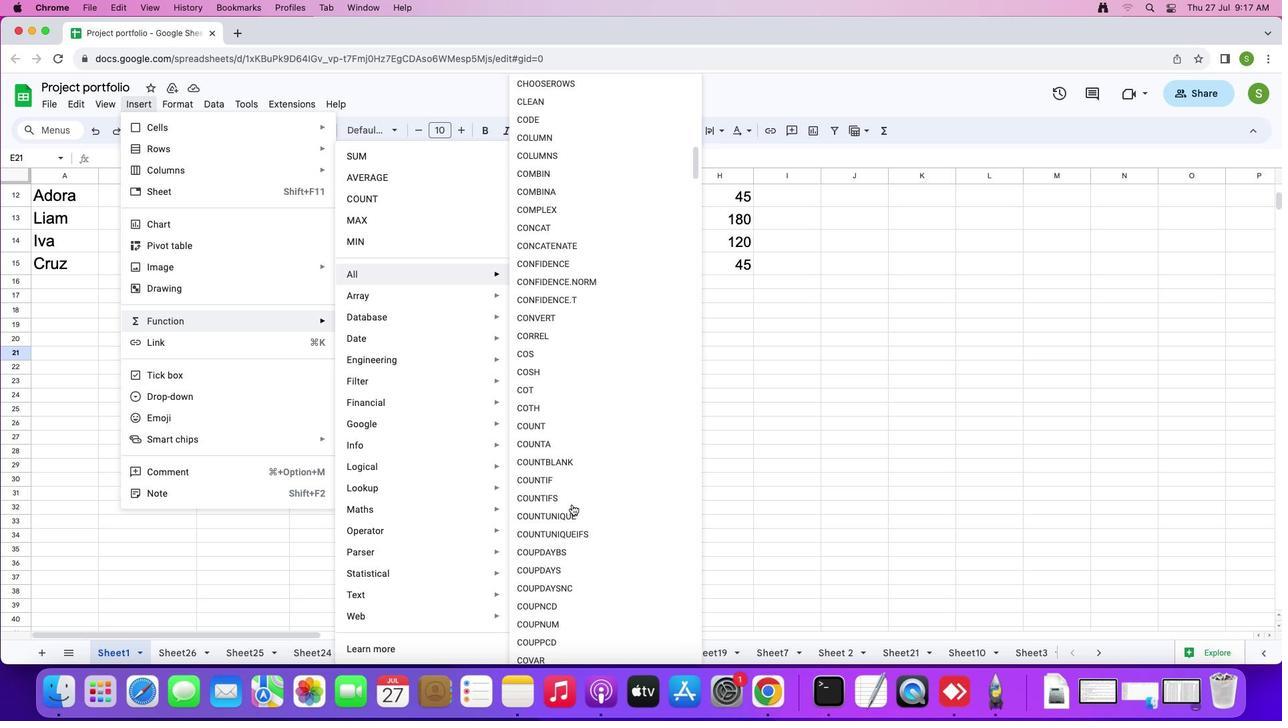 
Action: Mouse scrolled (571, 504) with delta (0, 0)
Screenshot: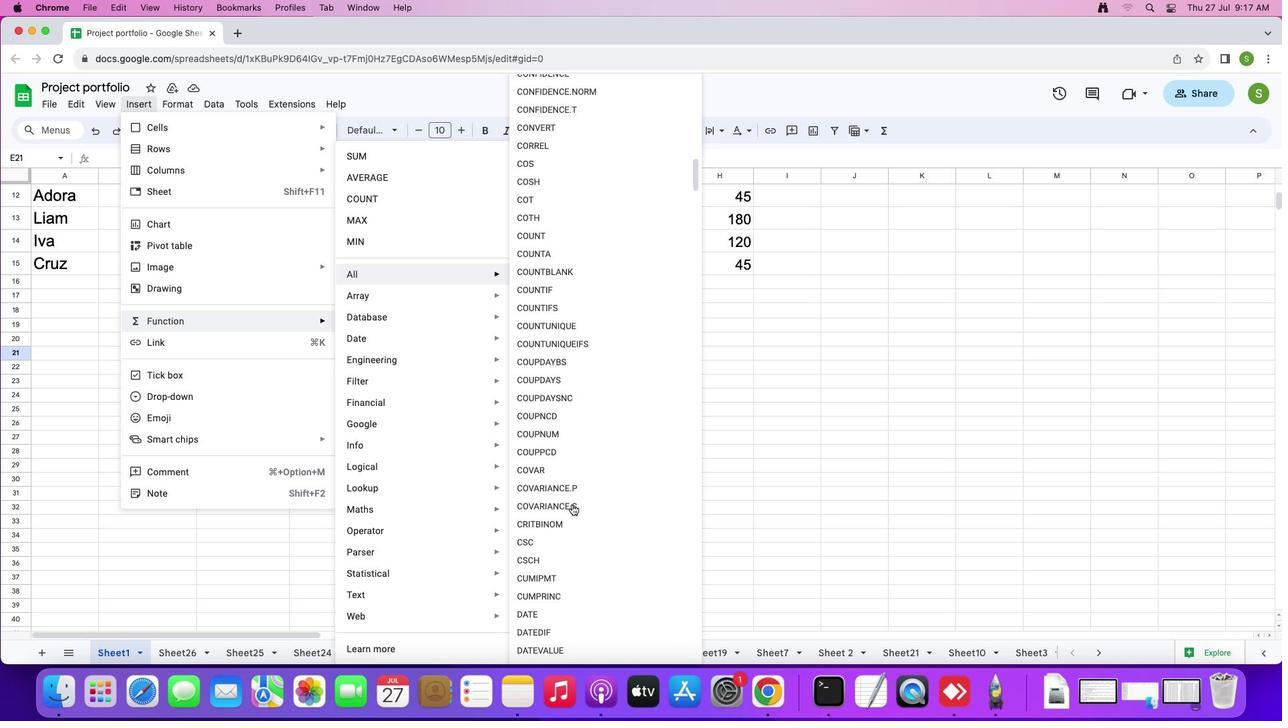 
Action: Mouse scrolled (571, 504) with delta (0, 0)
Screenshot: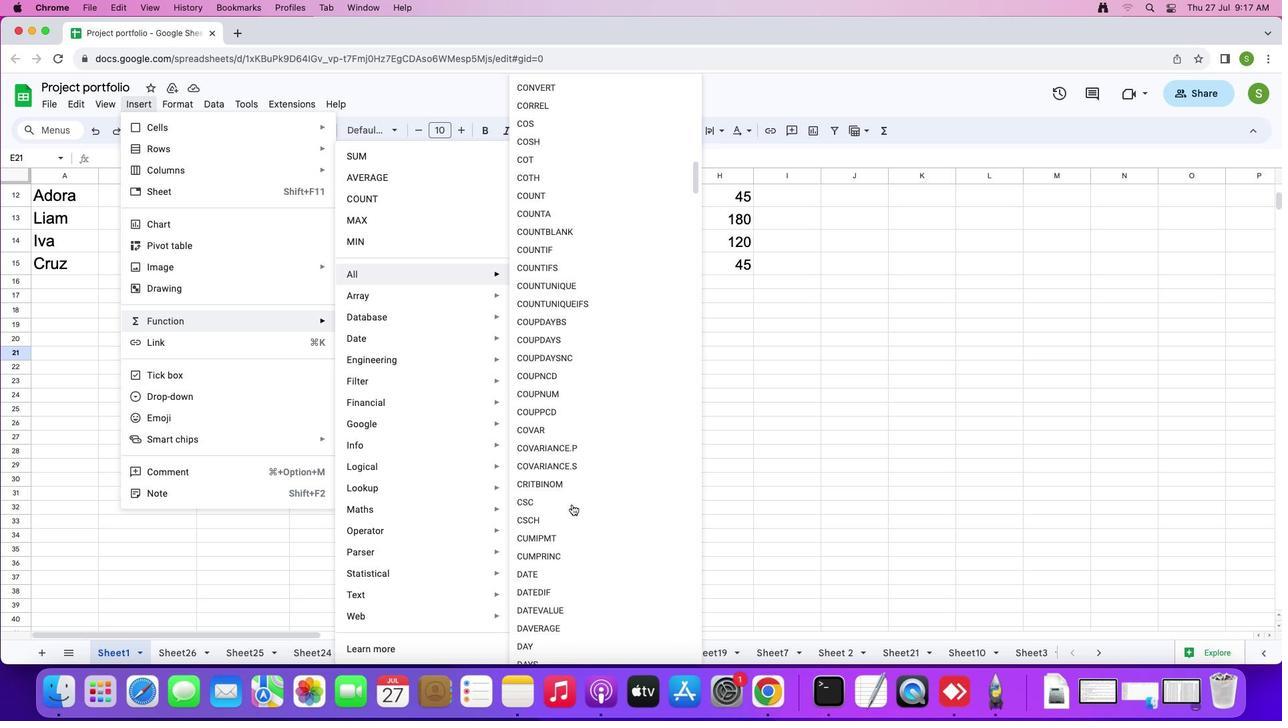 
Action: Mouse scrolled (571, 504) with delta (0, -2)
Screenshot: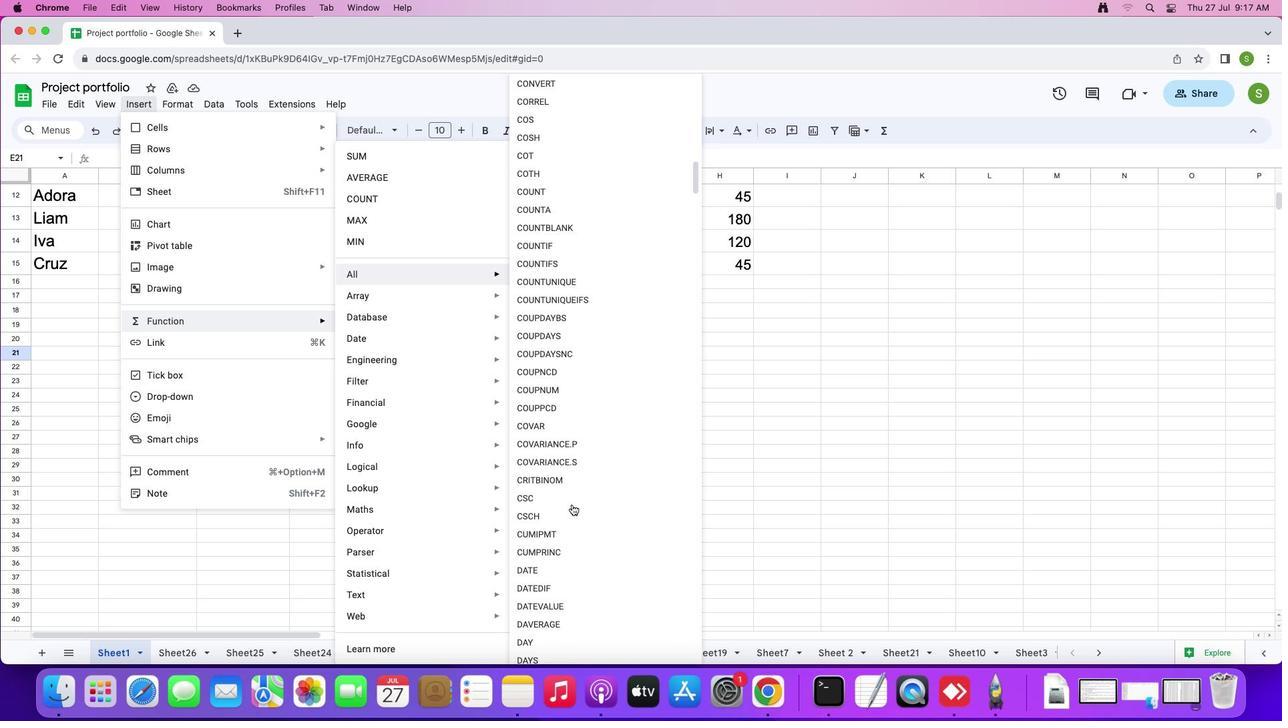 
Action: Mouse scrolled (571, 504) with delta (0, -2)
Screenshot: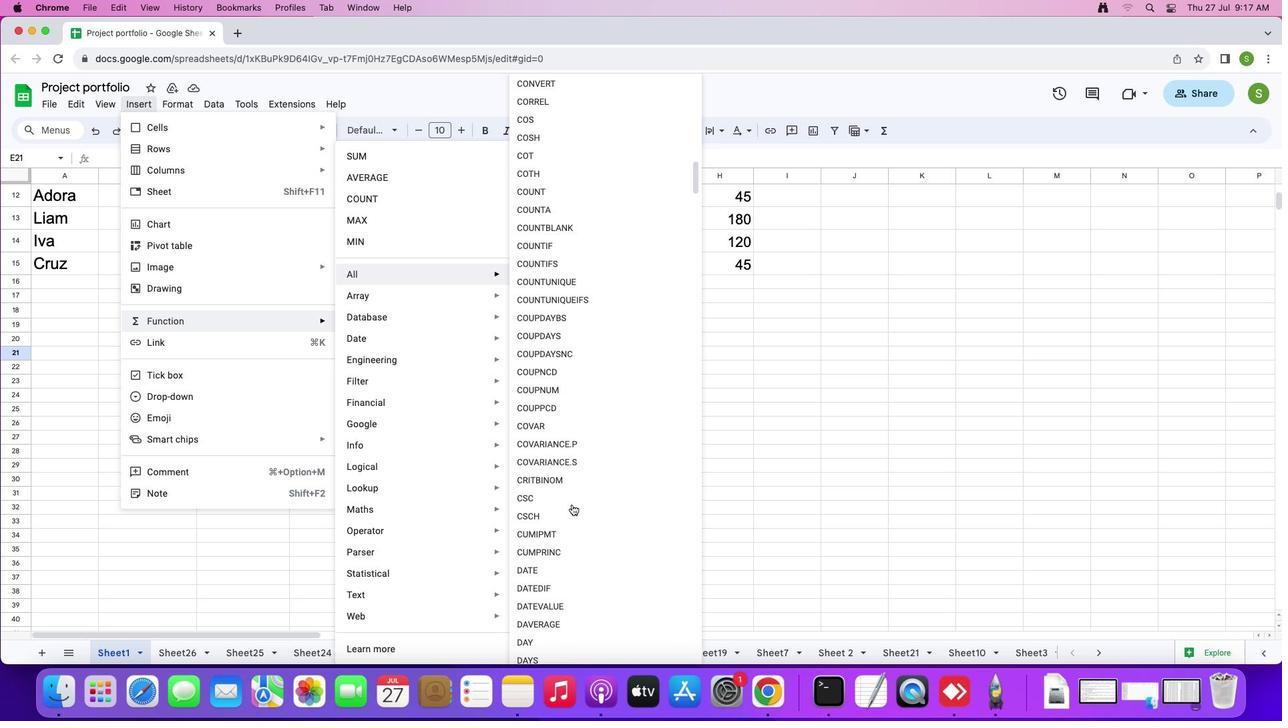 
Action: Mouse scrolled (571, 504) with delta (0, 0)
Screenshot: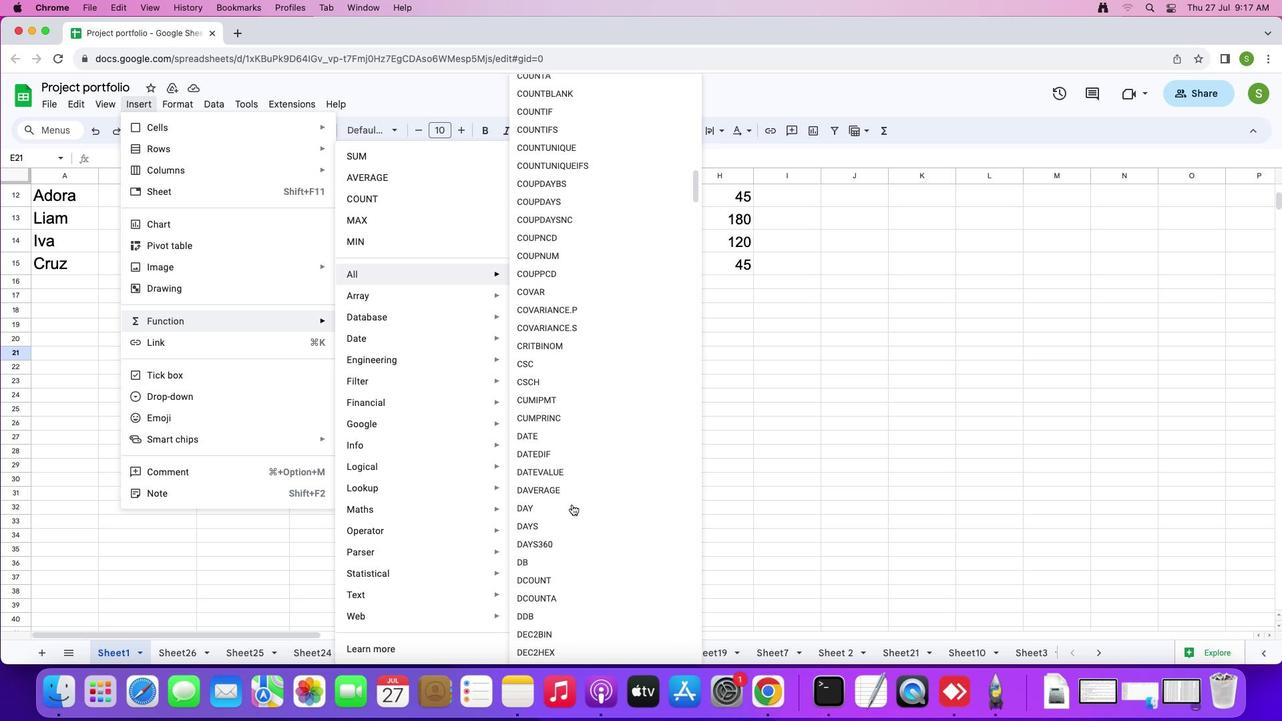 
Action: Mouse scrolled (571, 504) with delta (0, 0)
Screenshot: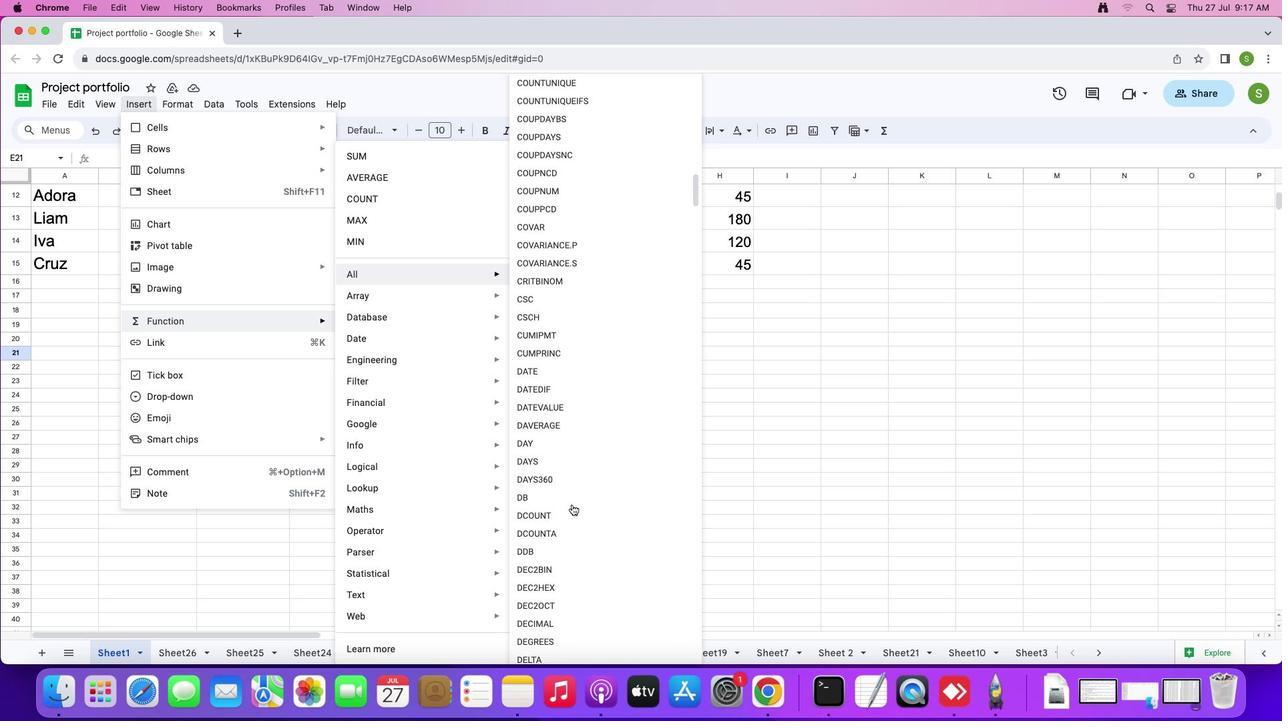 
Action: Mouse scrolled (571, 504) with delta (0, -2)
Screenshot: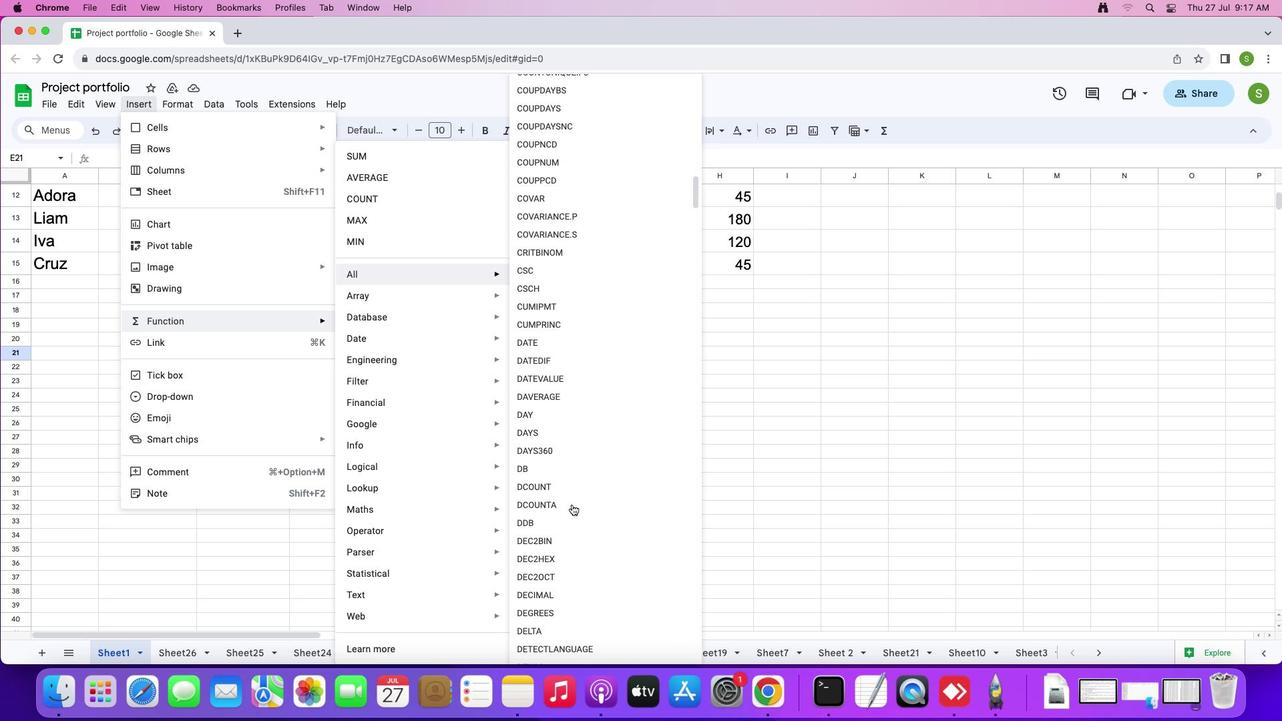 
Action: Mouse scrolled (571, 504) with delta (0, -2)
Screenshot: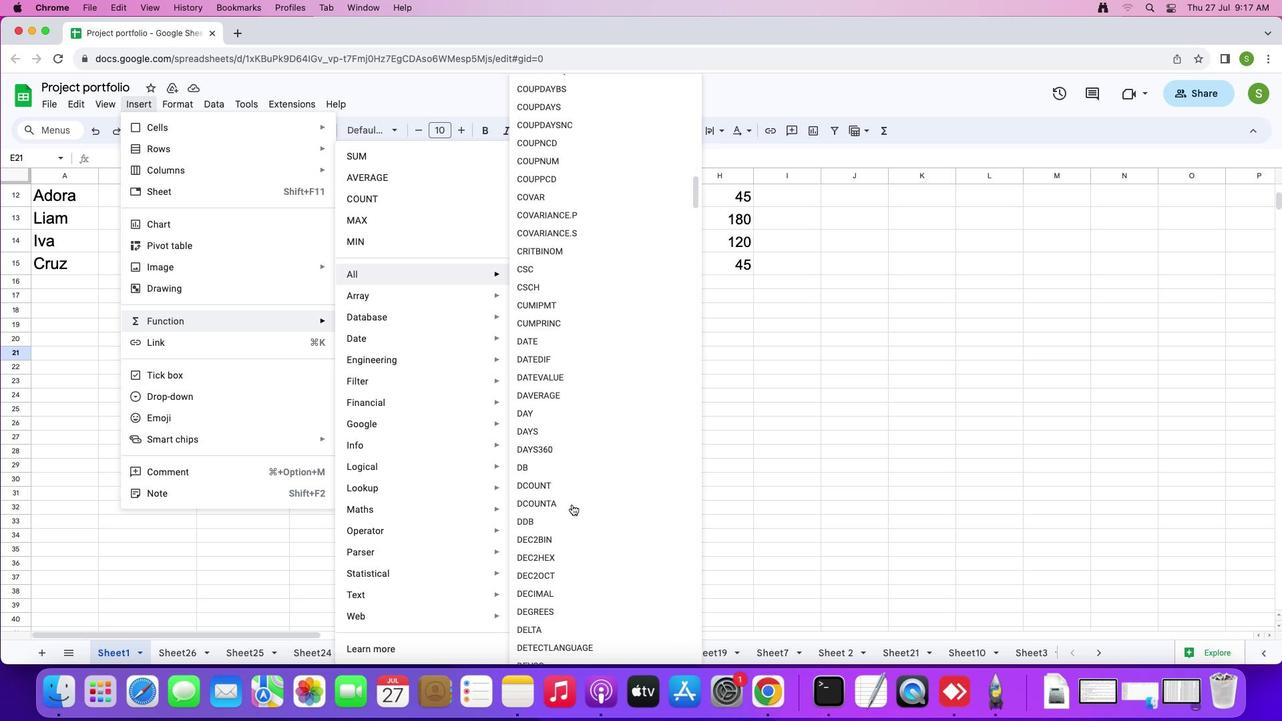 
Action: Mouse scrolled (571, 504) with delta (0, 0)
Screenshot: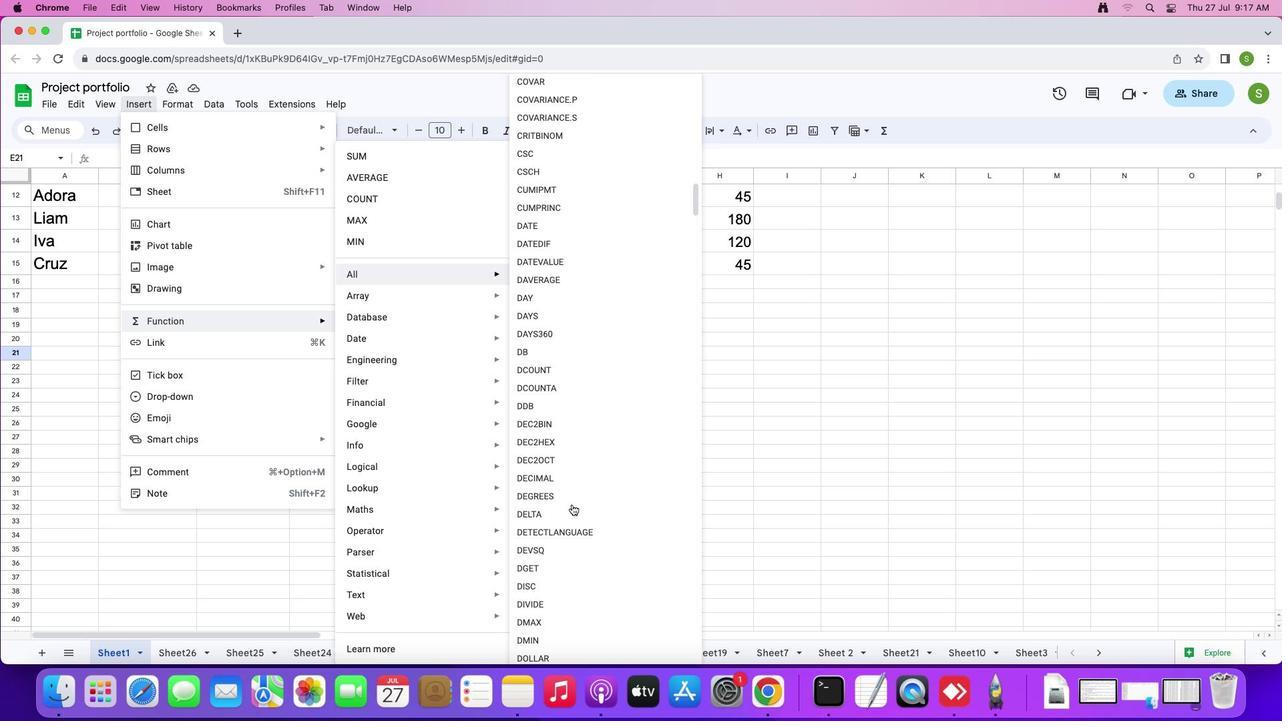 
Action: Mouse scrolled (571, 504) with delta (0, 0)
Screenshot: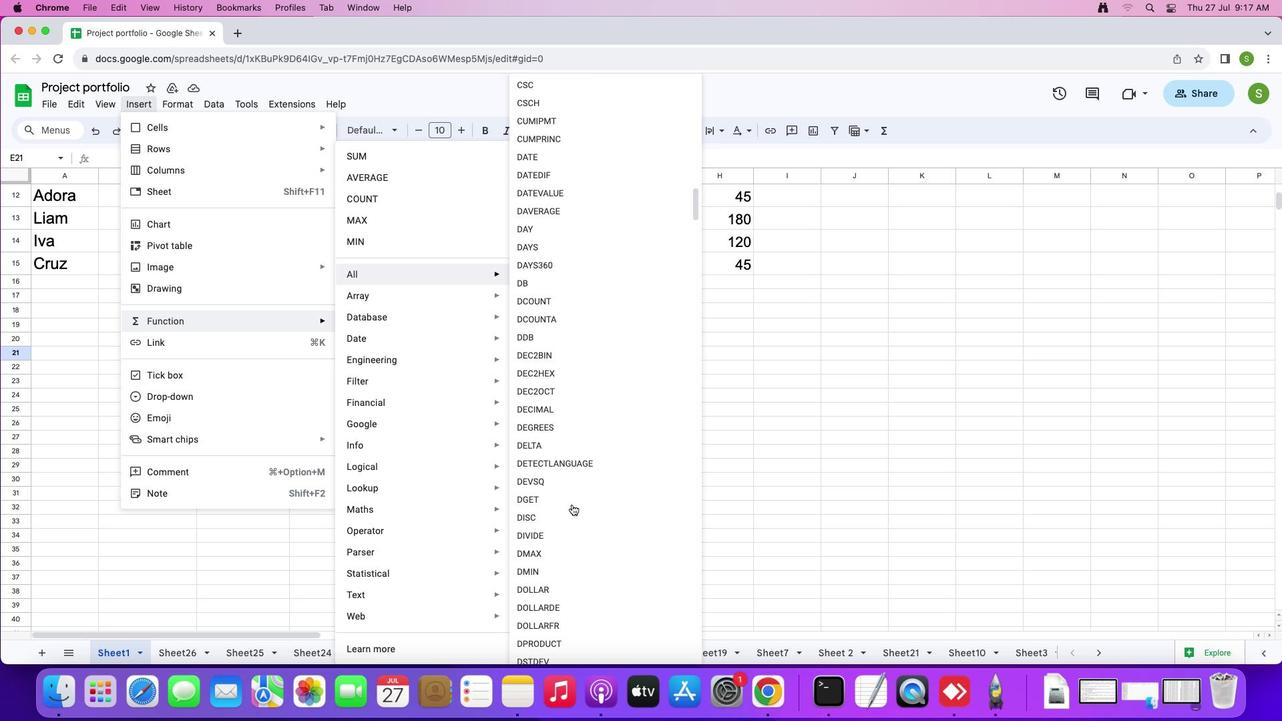 
Action: Mouse scrolled (571, 504) with delta (0, -2)
Screenshot: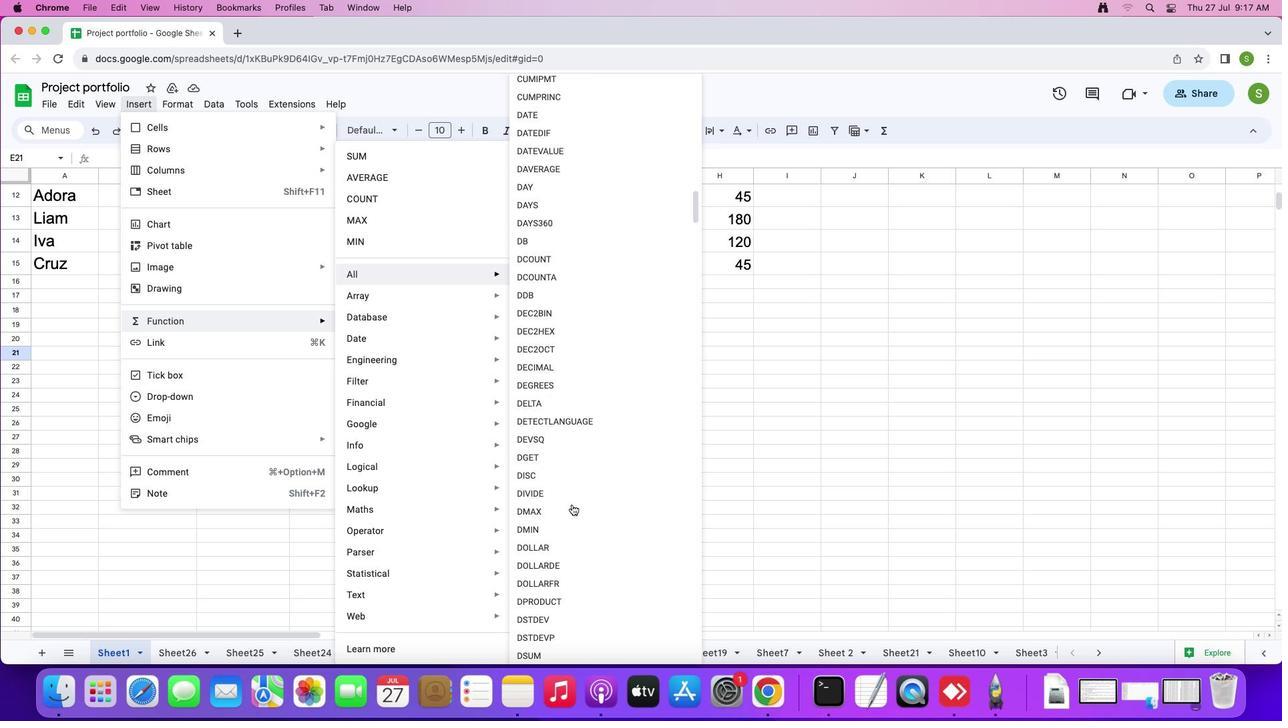 
Action: Mouse scrolled (571, 504) with delta (0, -2)
Screenshot: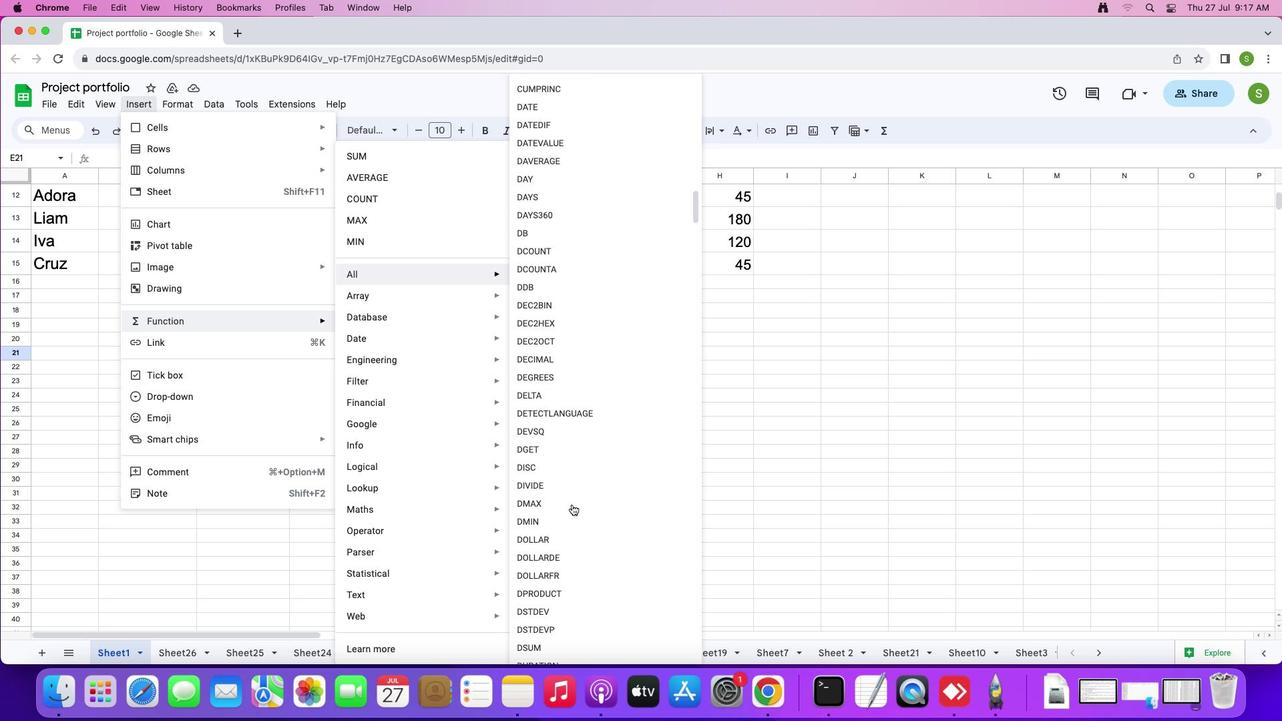 
Action: Mouse scrolled (571, 504) with delta (0, 0)
Screenshot: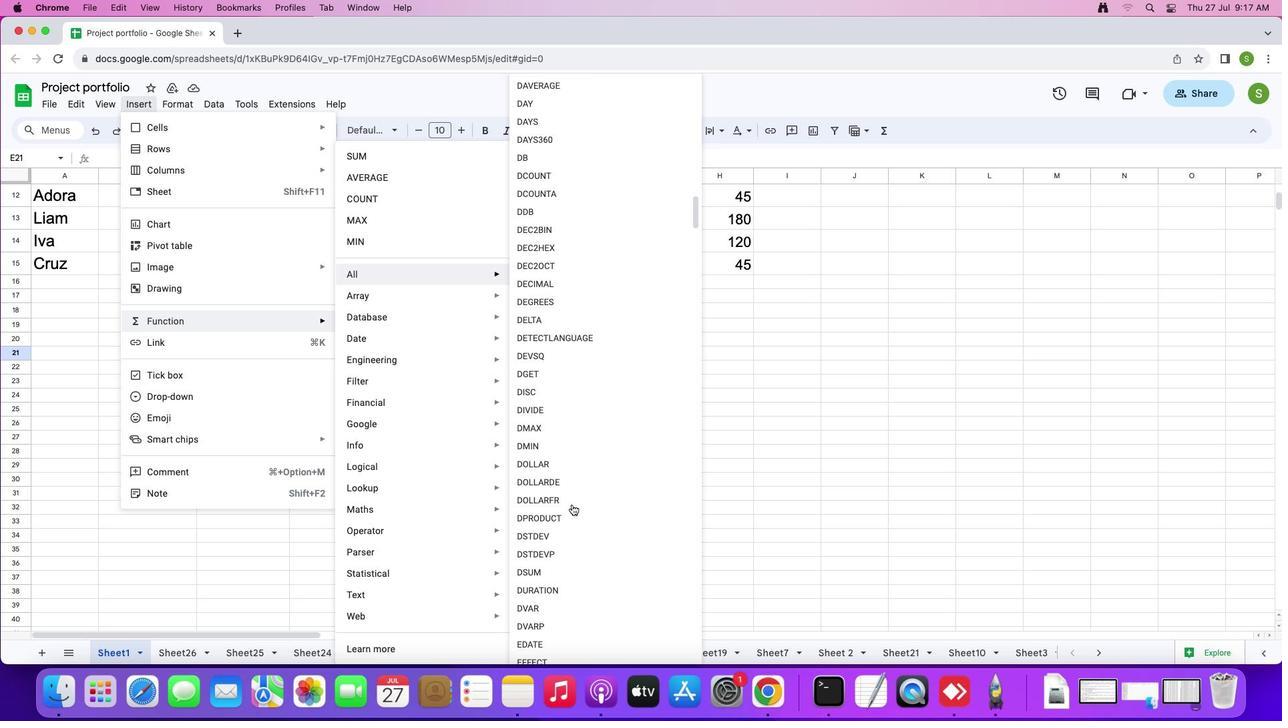 
Action: Mouse scrolled (571, 504) with delta (0, 0)
Screenshot: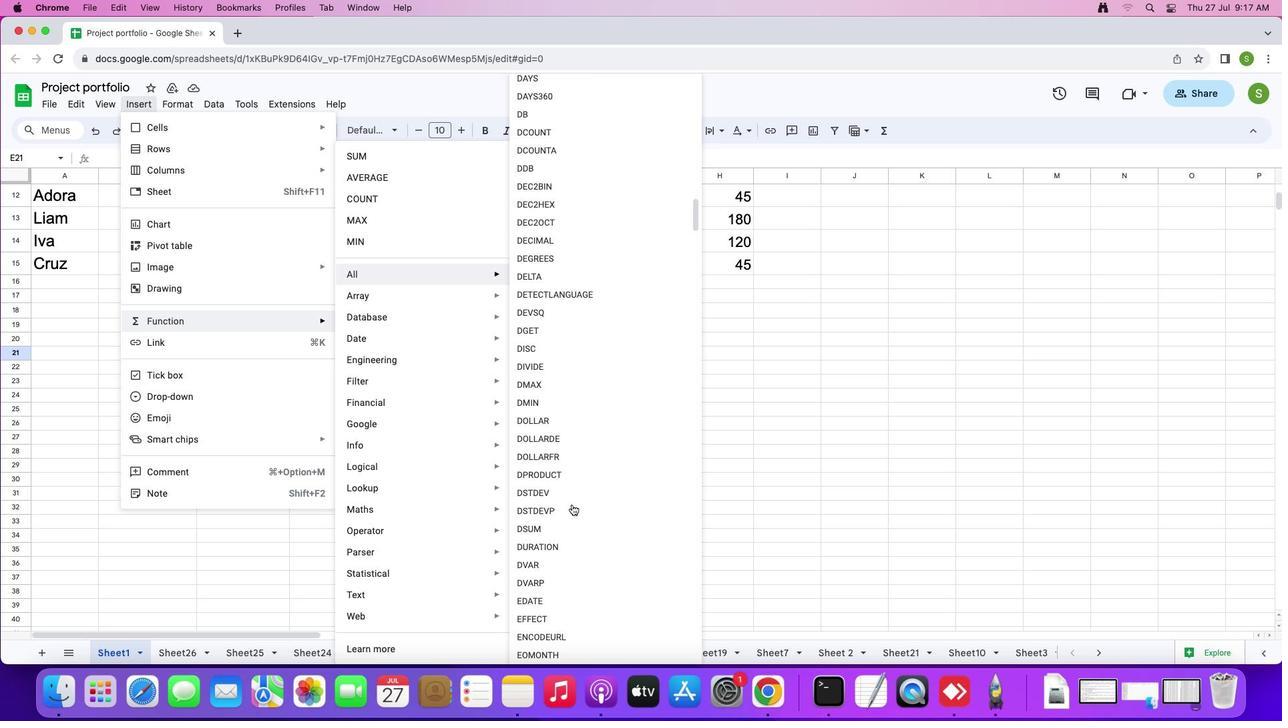 
Action: Mouse scrolled (571, 504) with delta (0, -1)
Screenshot: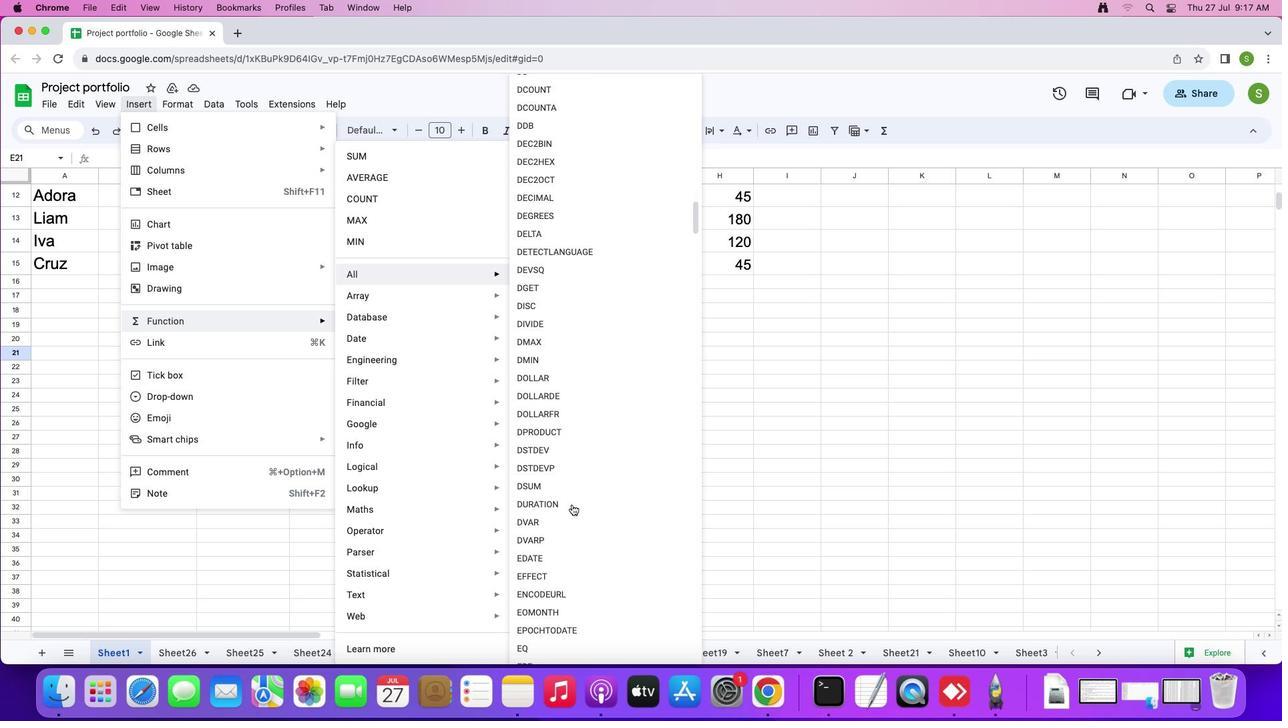 
Action: Mouse scrolled (571, 504) with delta (0, -2)
Screenshot: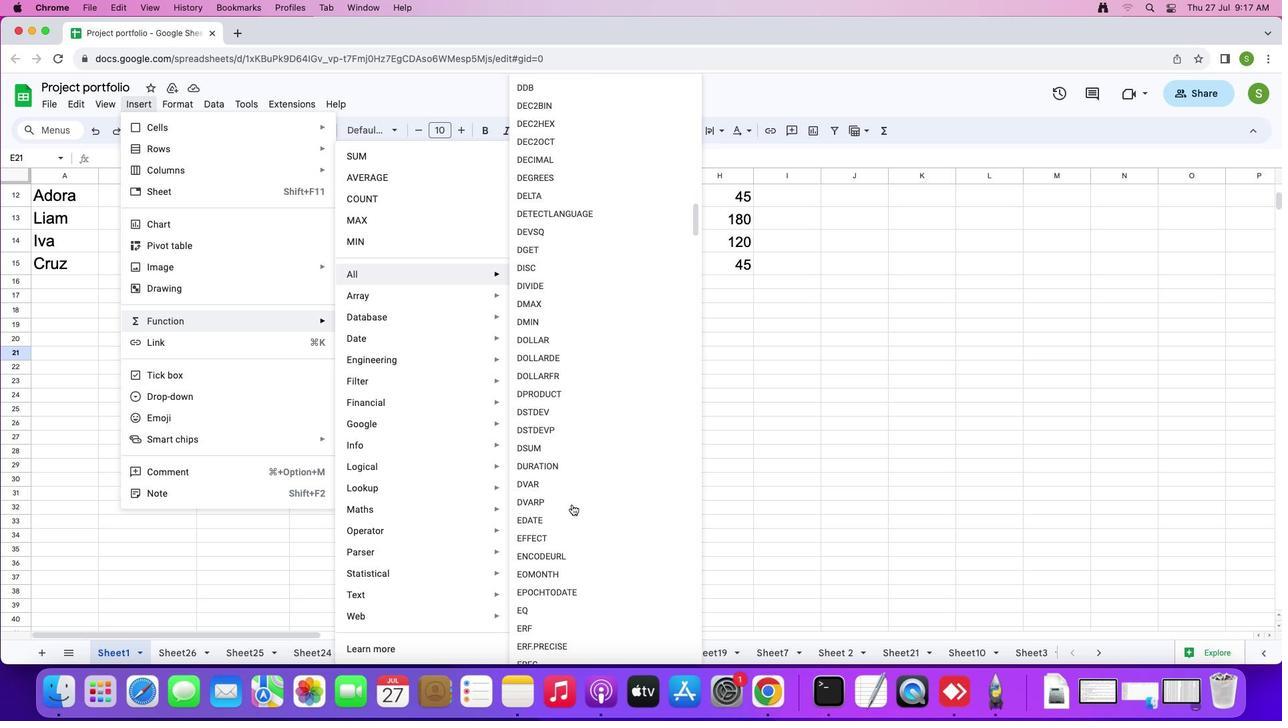 
Action: Mouse scrolled (571, 504) with delta (0, 0)
Screenshot: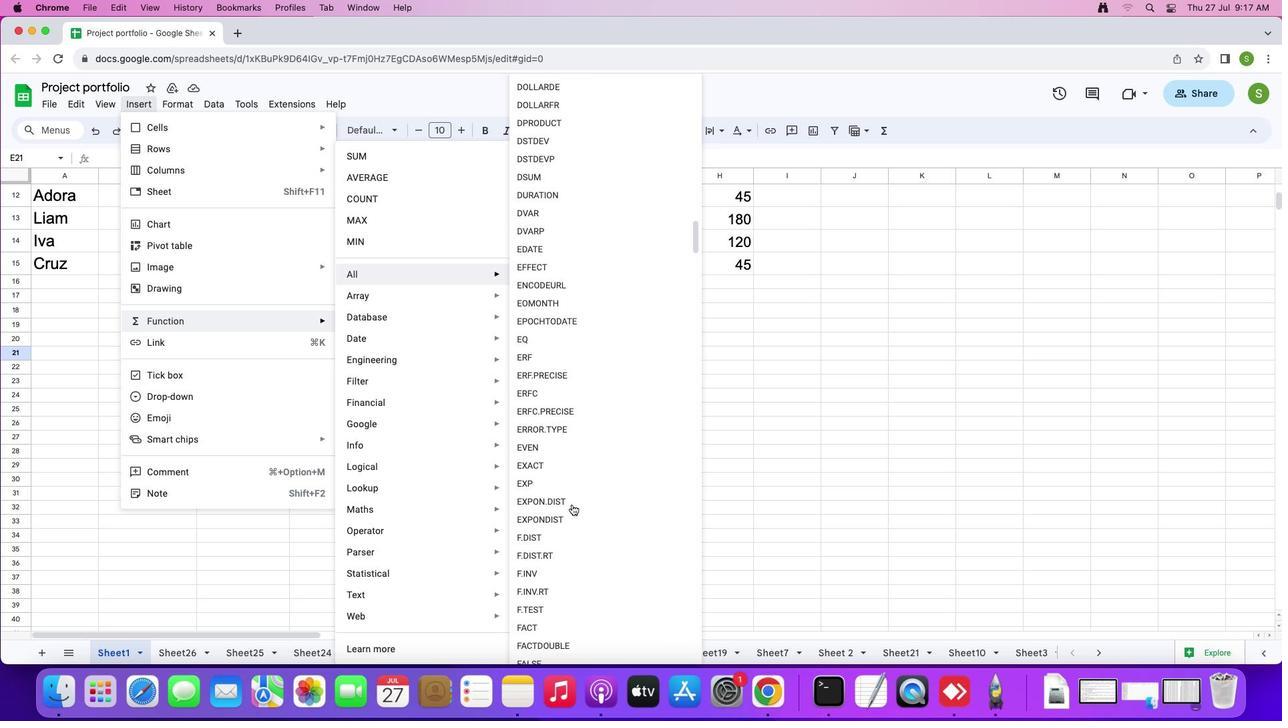 
Action: Mouse scrolled (571, 504) with delta (0, 0)
Screenshot: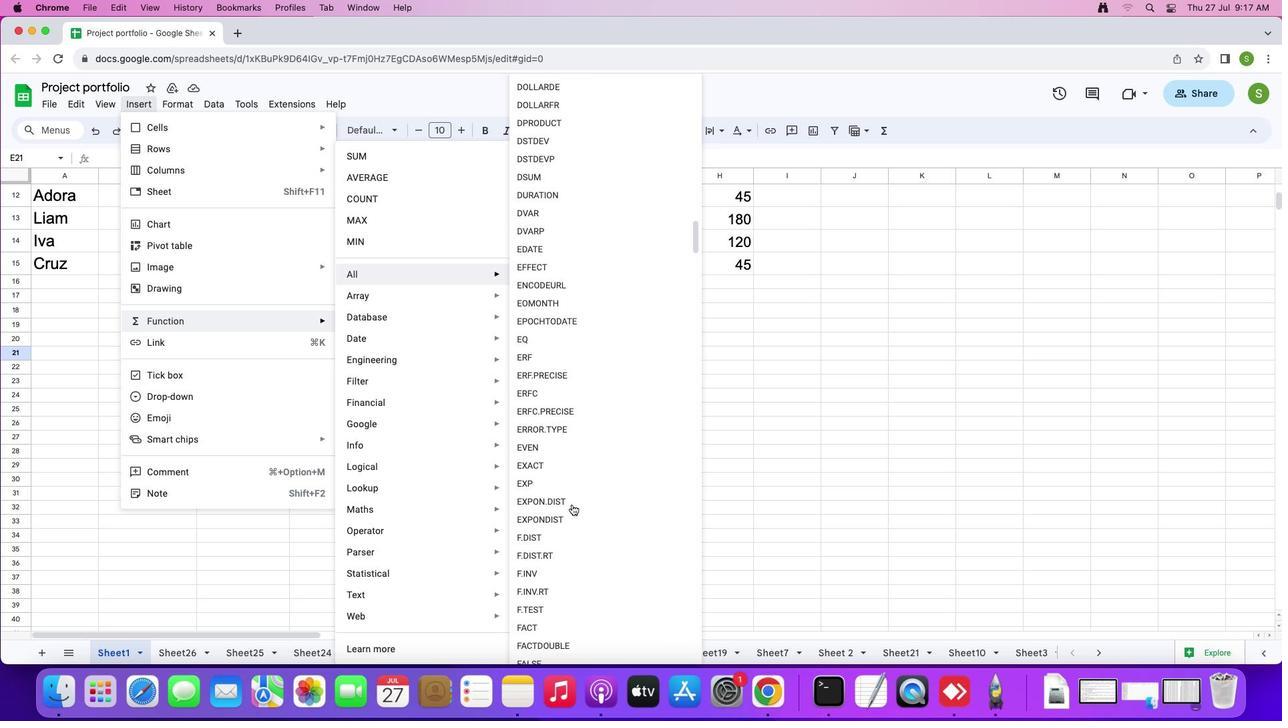 
Action: Mouse scrolled (571, 504) with delta (0, -2)
Screenshot: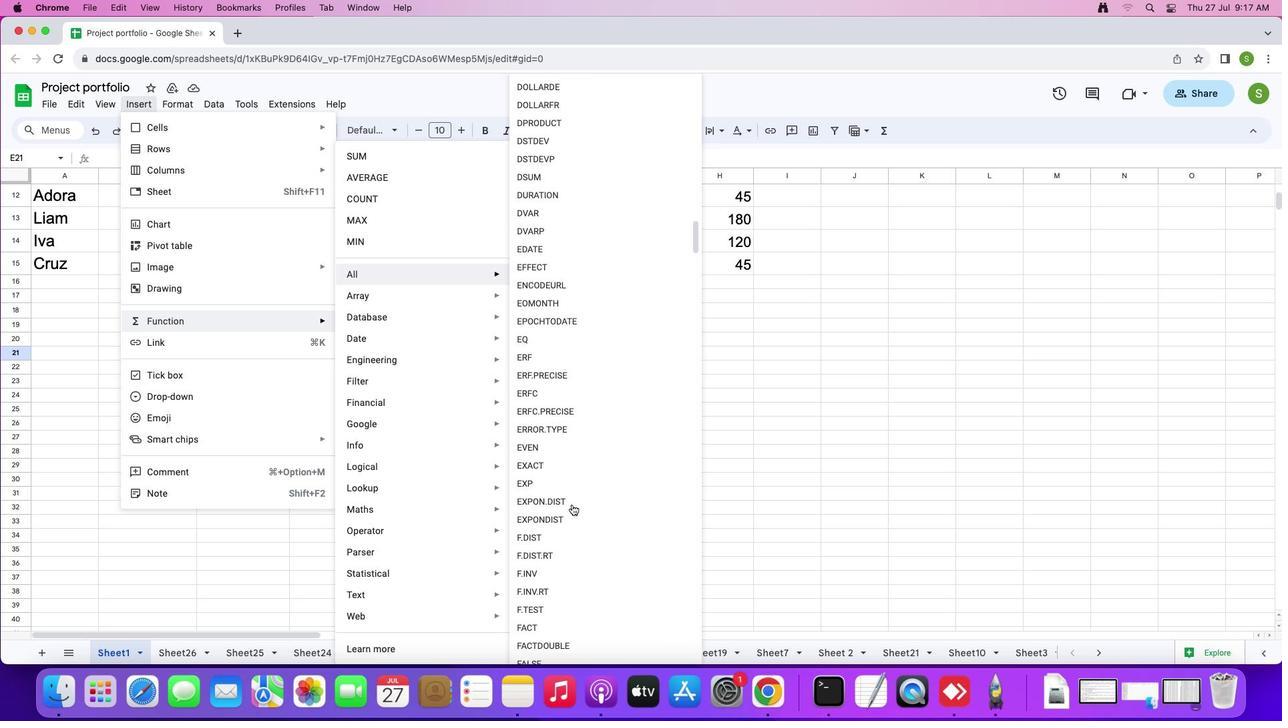
Action: Mouse scrolled (571, 504) with delta (0, -3)
Screenshot: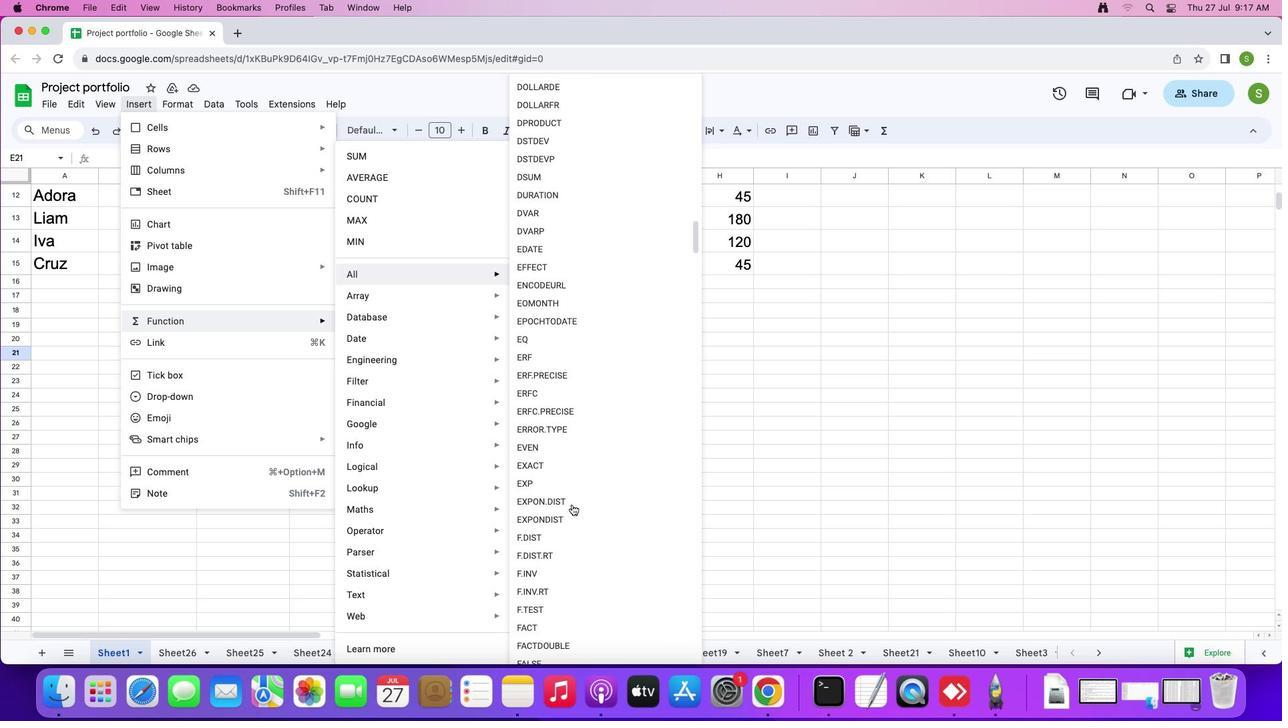 
Action: Mouse scrolled (571, 504) with delta (0, 0)
Screenshot: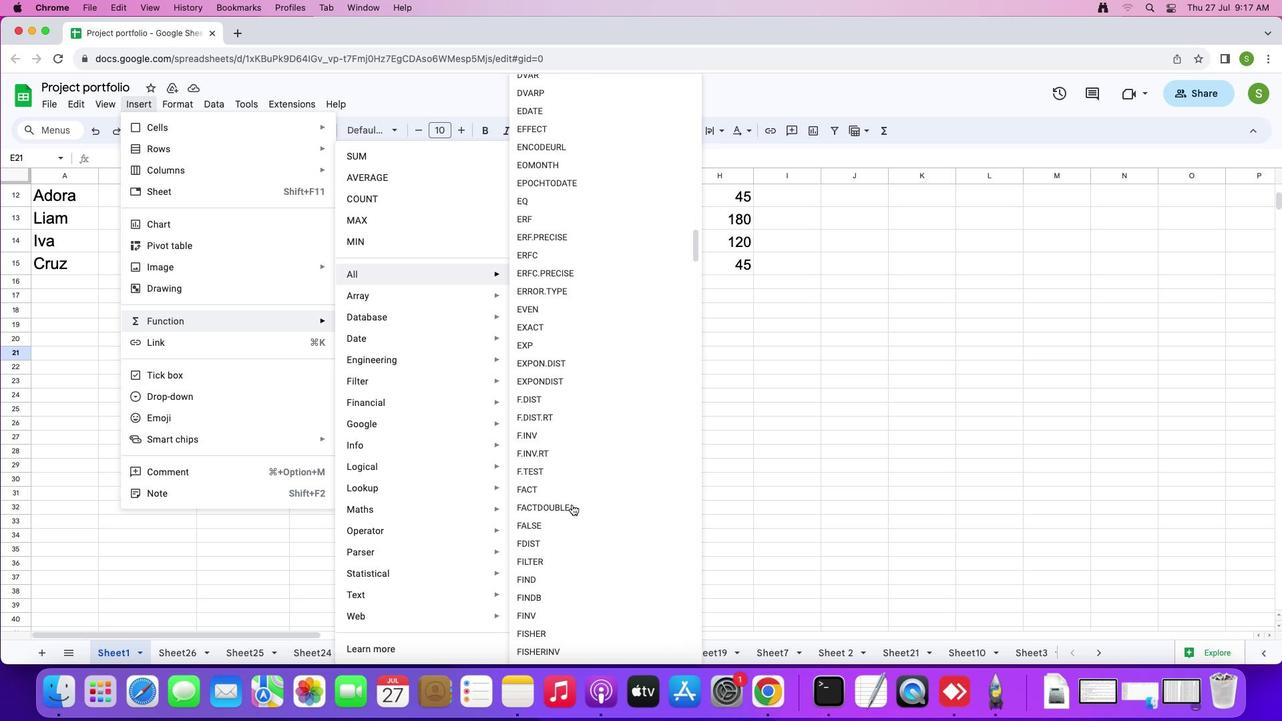 
Action: Mouse scrolled (571, 504) with delta (0, 0)
Screenshot: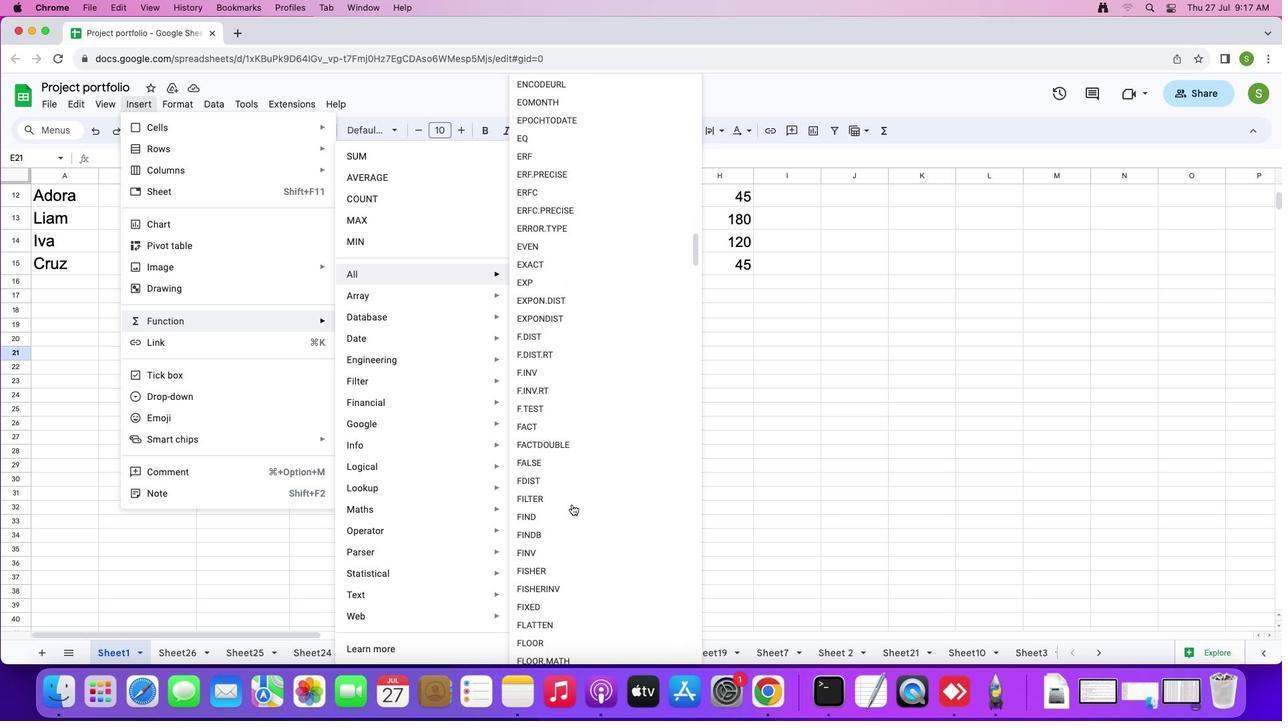 
Action: Mouse scrolled (571, 504) with delta (0, -2)
Screenshot: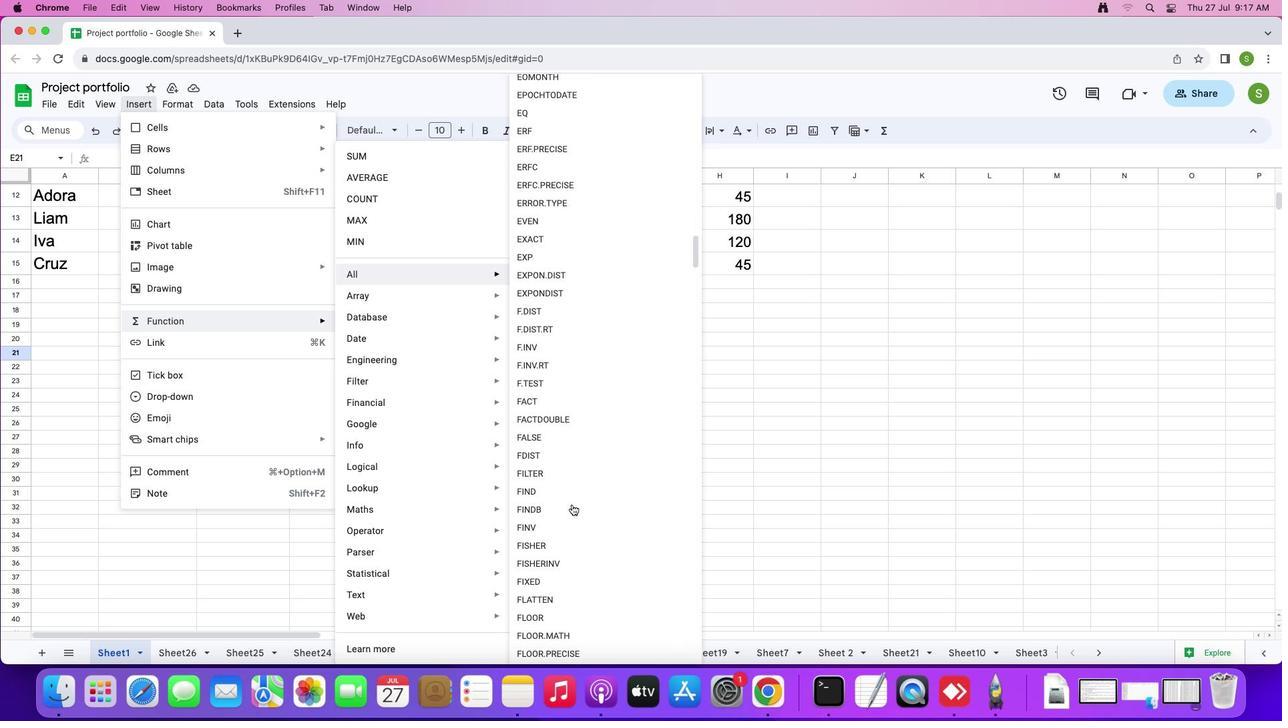
Action: Mouse scrolled (571, 504) with delta (0, -2)
Screenshot: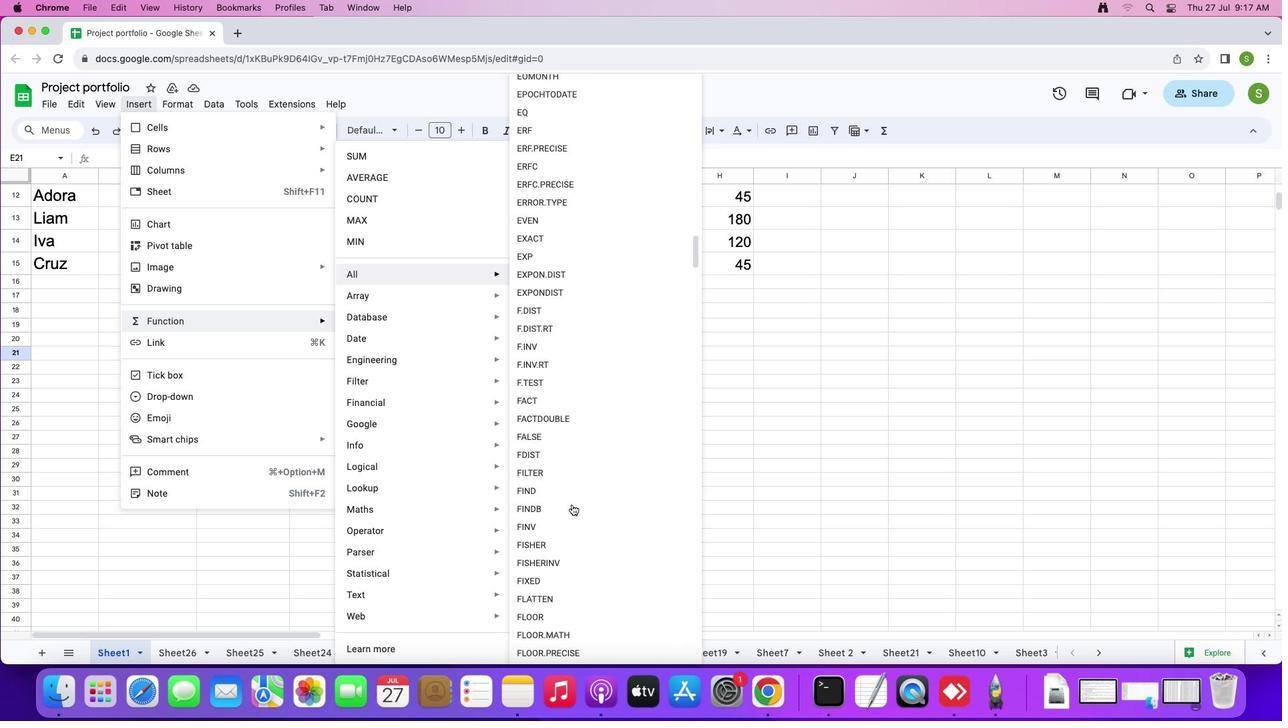 
Action: Mouse scrolled (571, 504) with delta (0, 0)
Screenshot: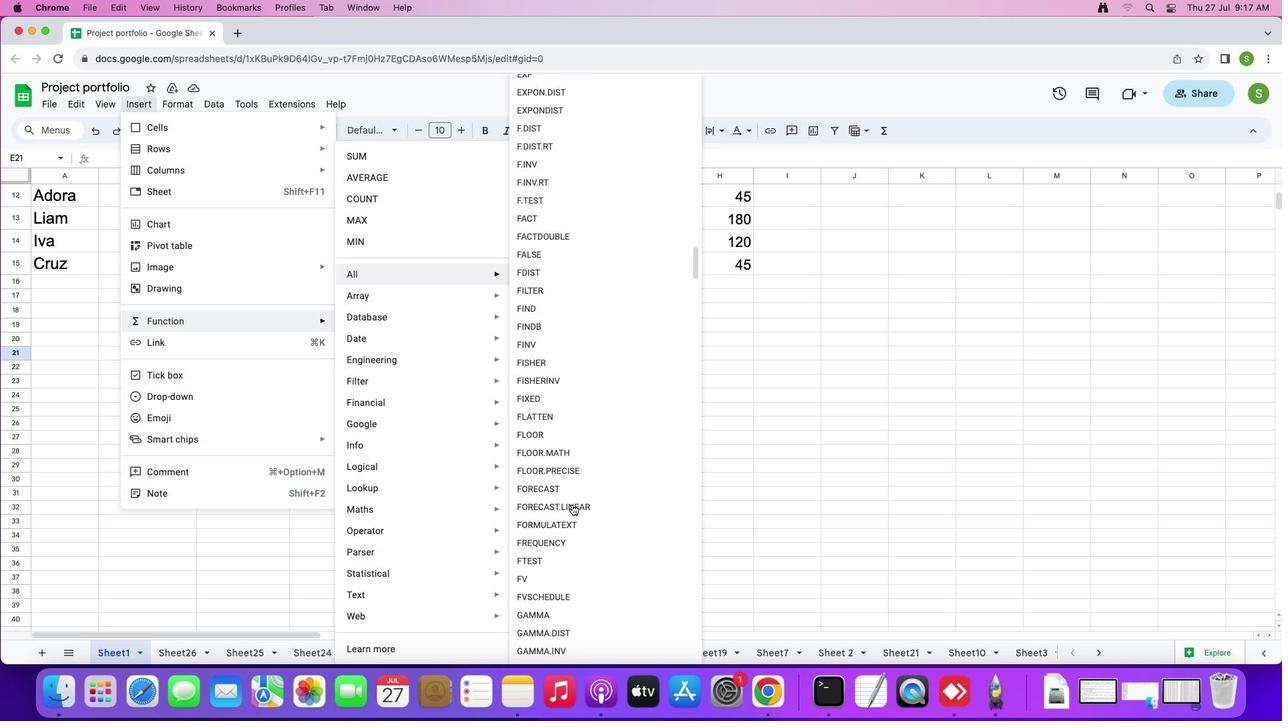 
Action: Mouse scrolled (571, 504) with delta (0, 0)
Screenshot: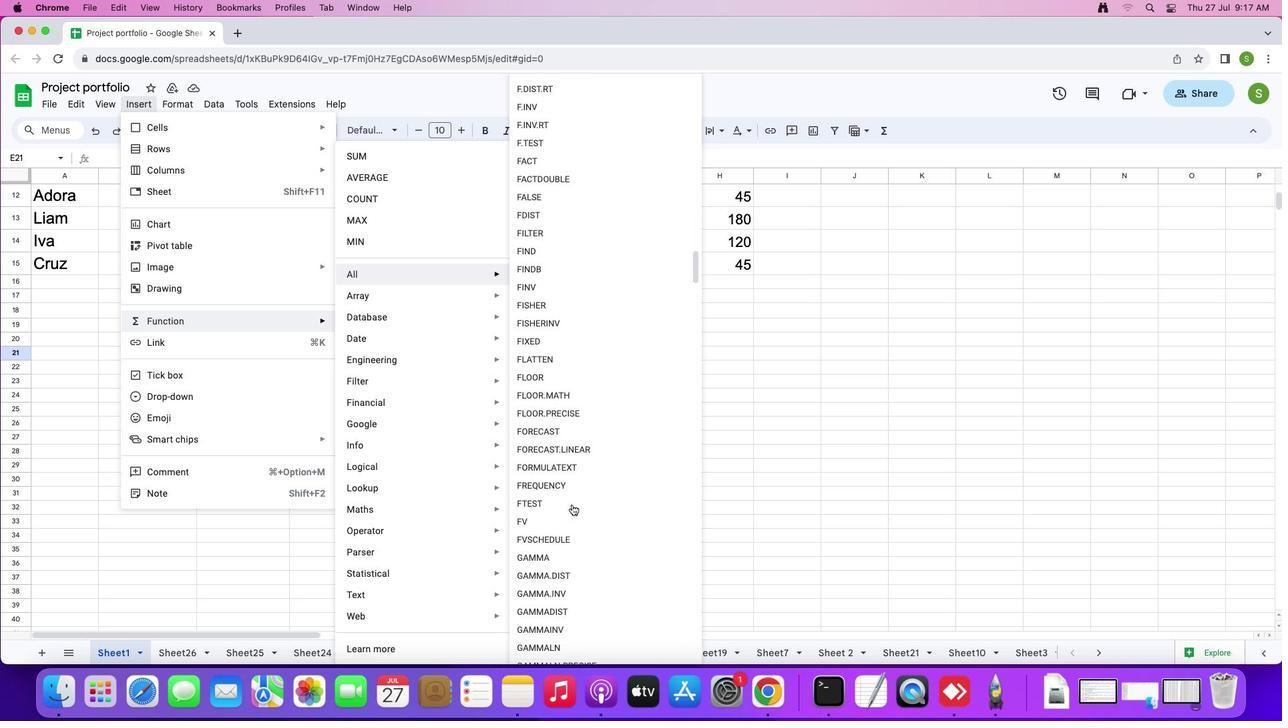 
Action: Mouse scrolled (571, 504) with delta (0, -2)
Screenshot: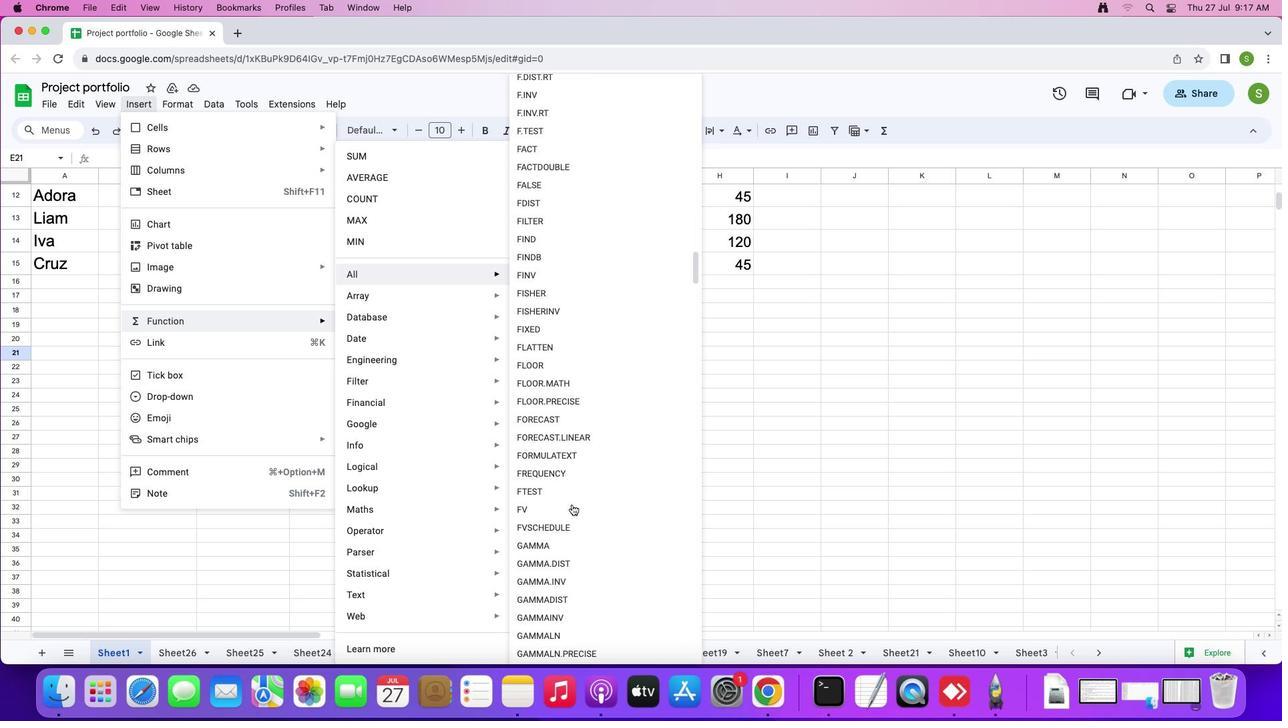 
Action: Mouse scrolled (571, 504) with delta (0, -2)
Screenshot: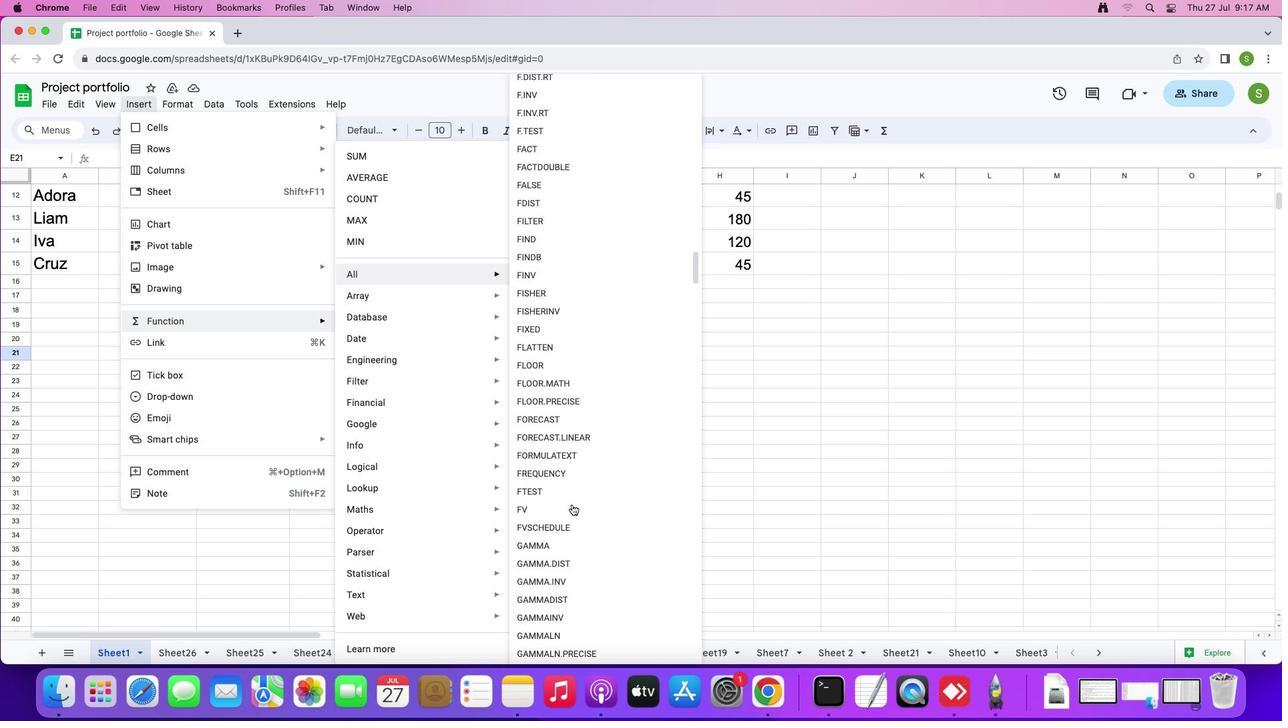 
Action: Mouse scrolled (571, 504) with delta (0, 0)
Screenshot: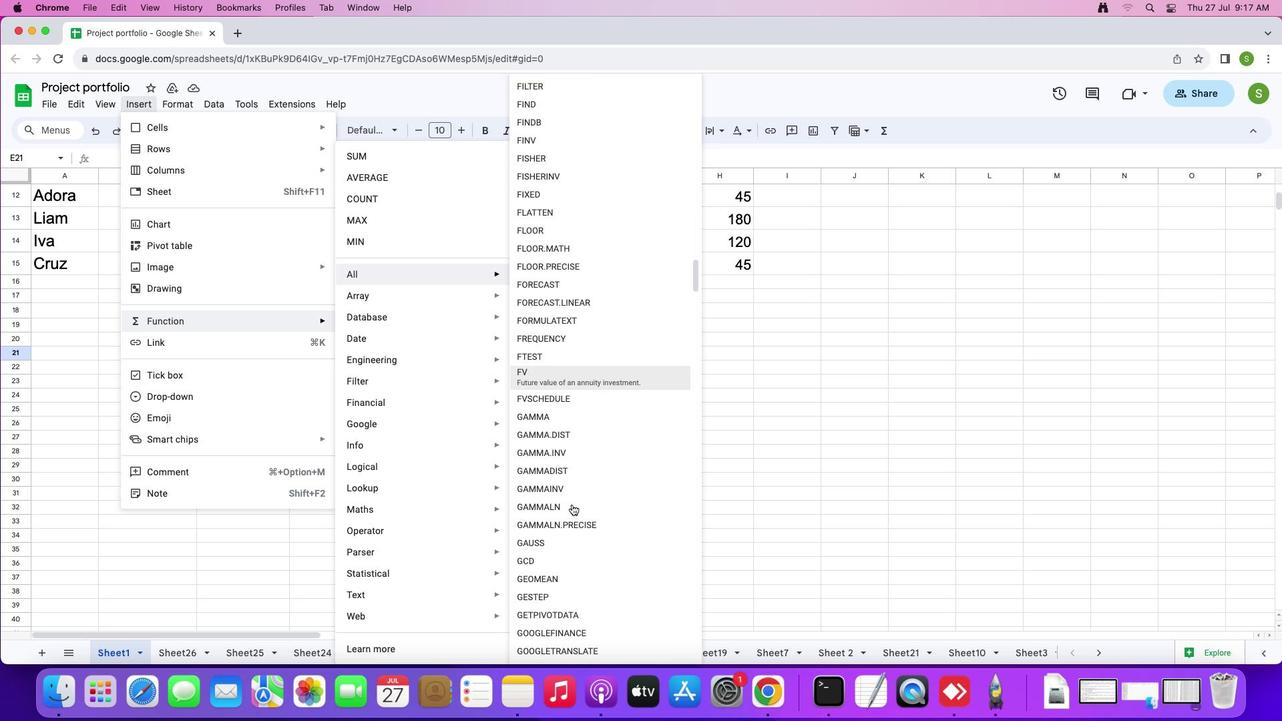 
Action: Mouse scrolled (571, 504) with delta (0, 0)
Screenshot: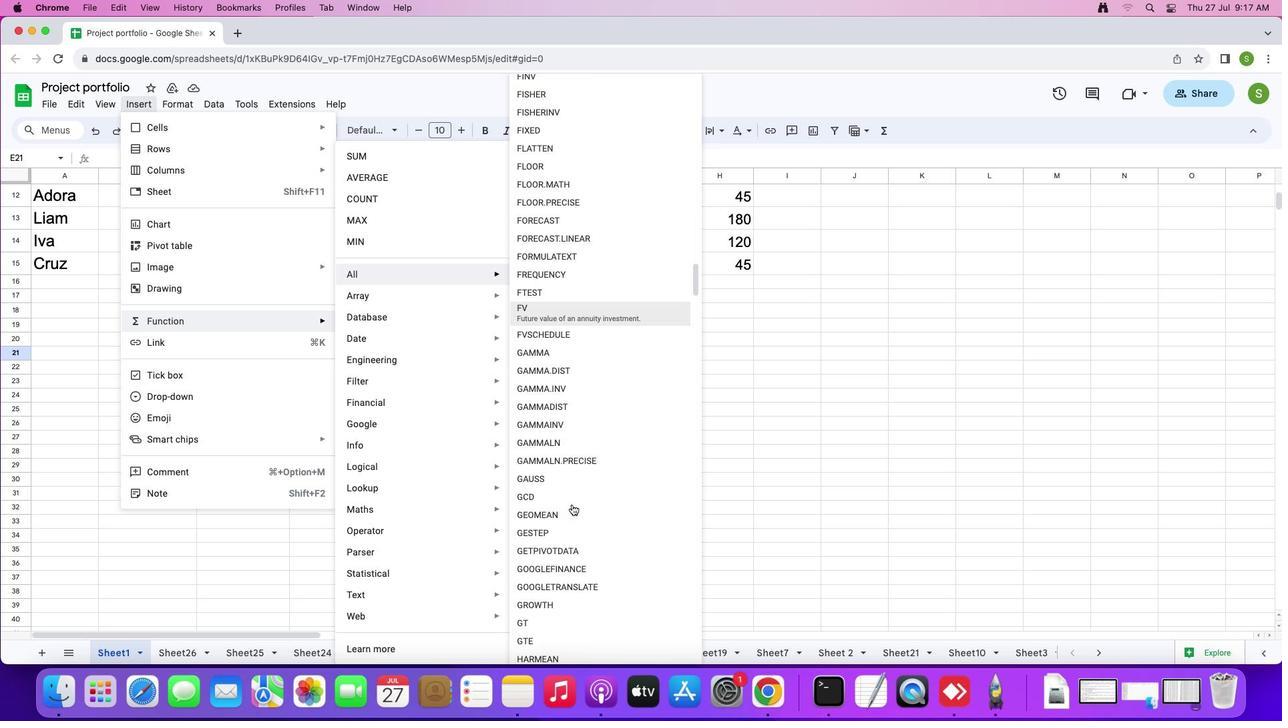 
Action: Mouse scrolled (571, 504) with delta (0, -2)
Screenshot: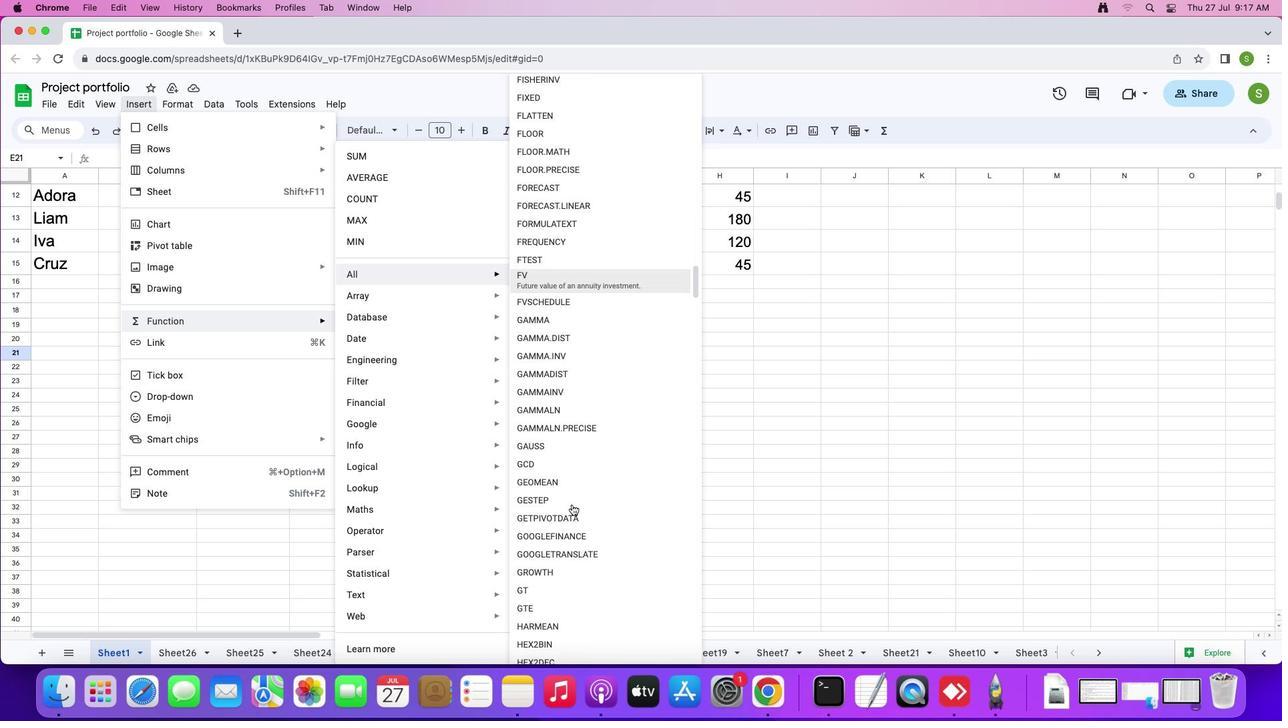 
Action: Mouse scrolled (571, 504) with delta (0, -2)
Screenshot: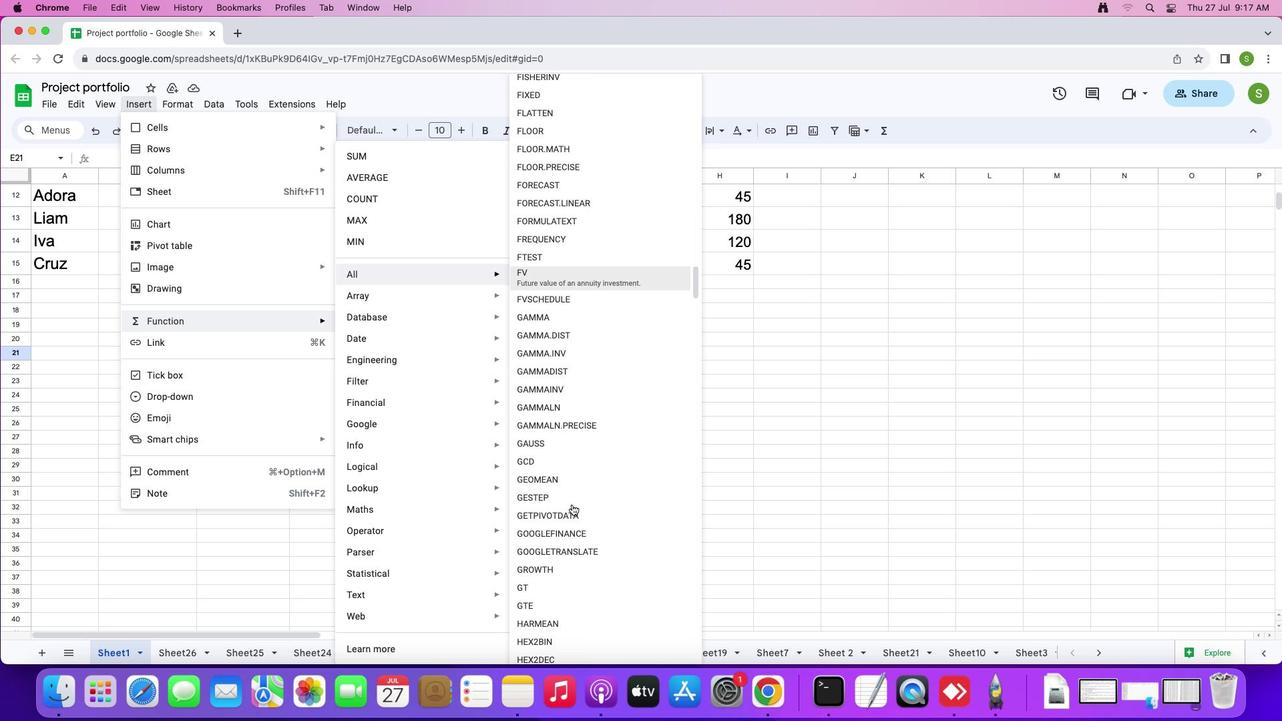 
Action: Mouse scrolled (571, 504) with delta (0, 0)
Screenshot: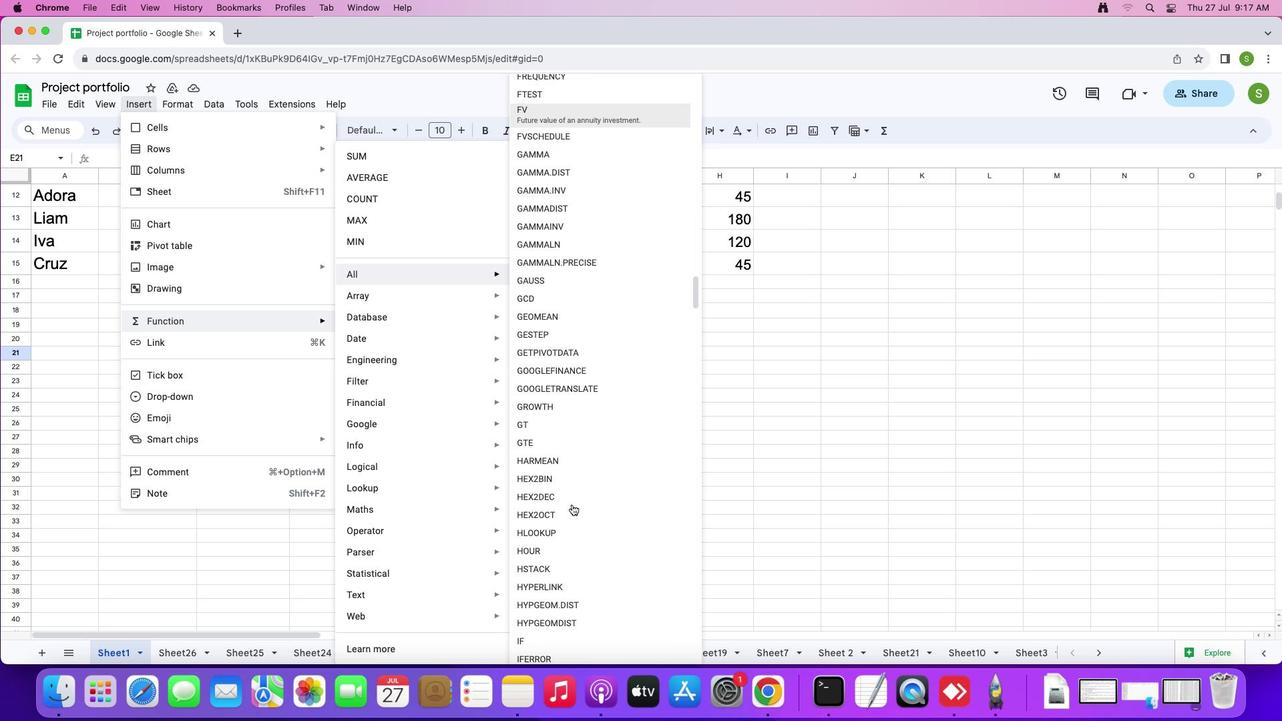 
Action: Mouse scrolled (571, 504) with delta (0, 0)
Screenshot: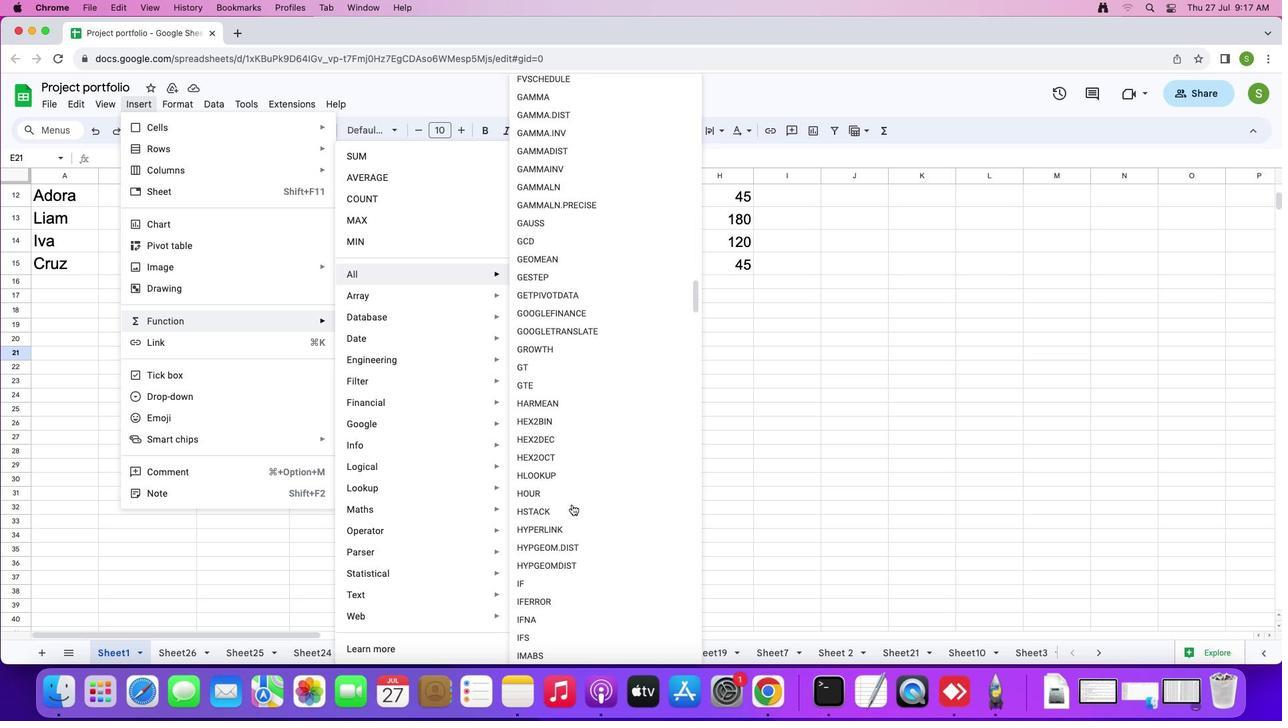 
Action: Mouse scrolled (571, 504) with delta (0, -2)
Screenshot: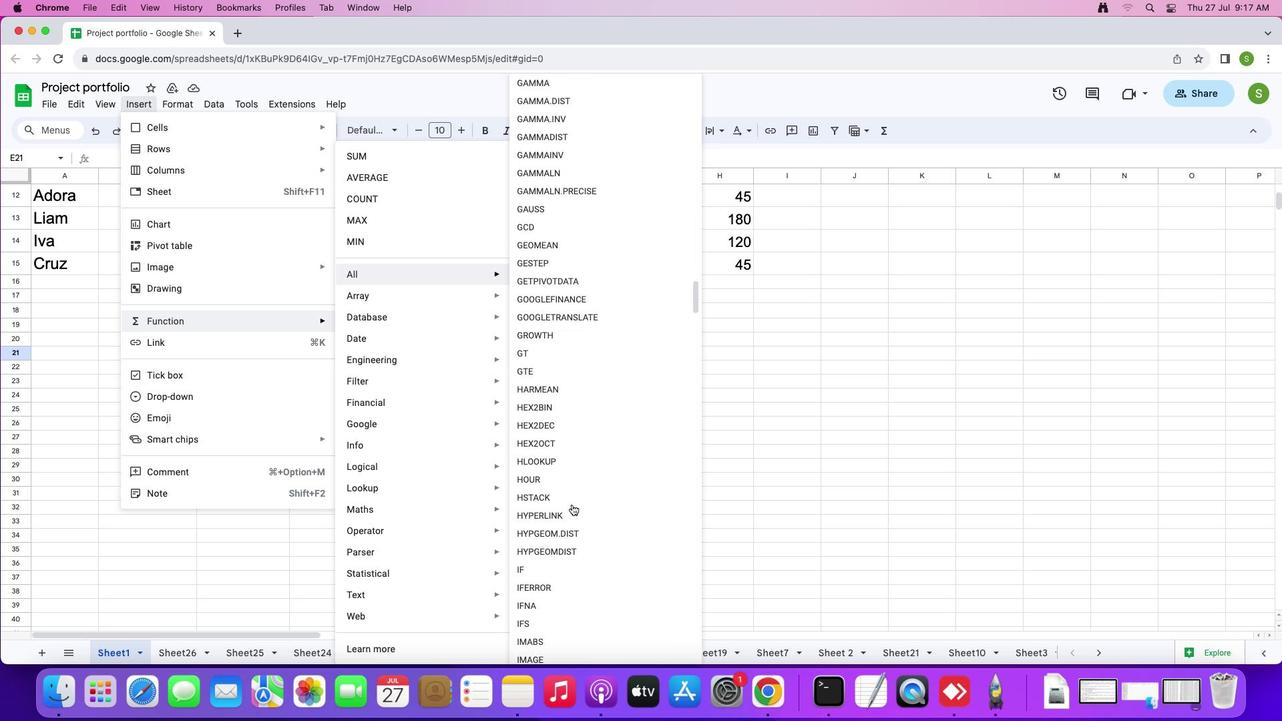 
Action: Mouse scrolled (571, 504) with delta (0, -2)
Screenshot: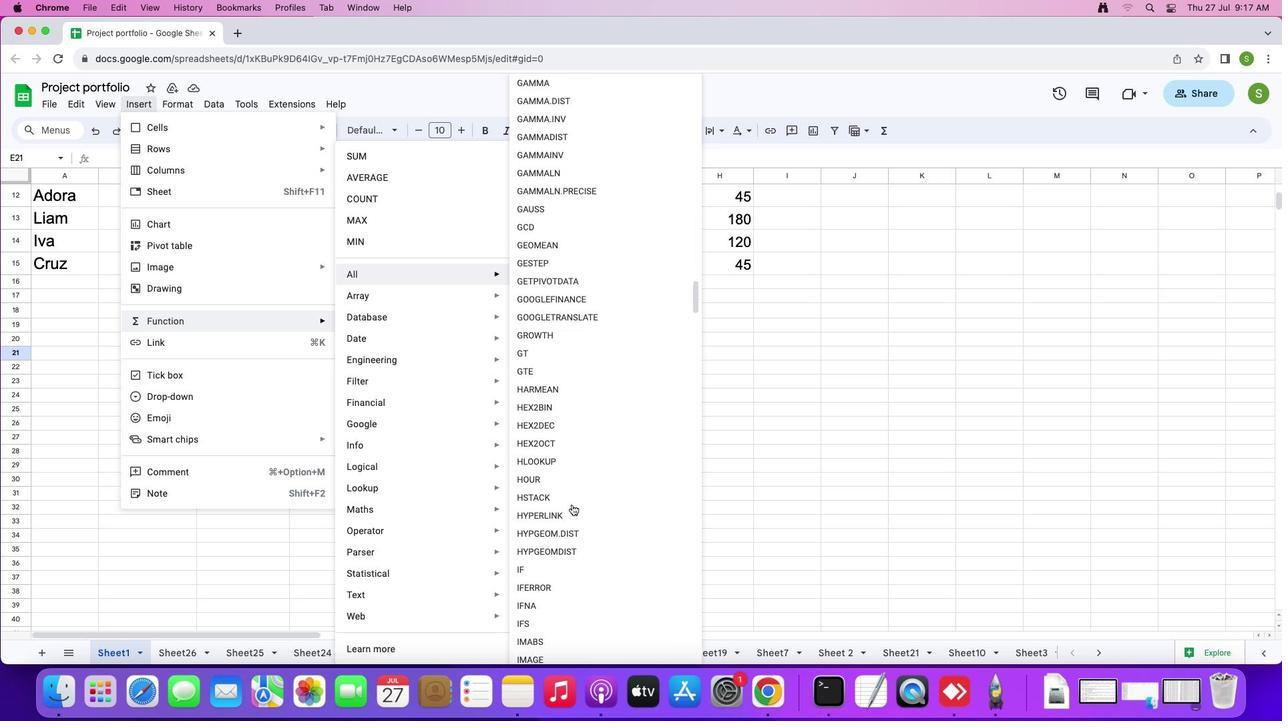
Action: Mouse scrolled (571, 504) with delta (0, 0)
Screenshot: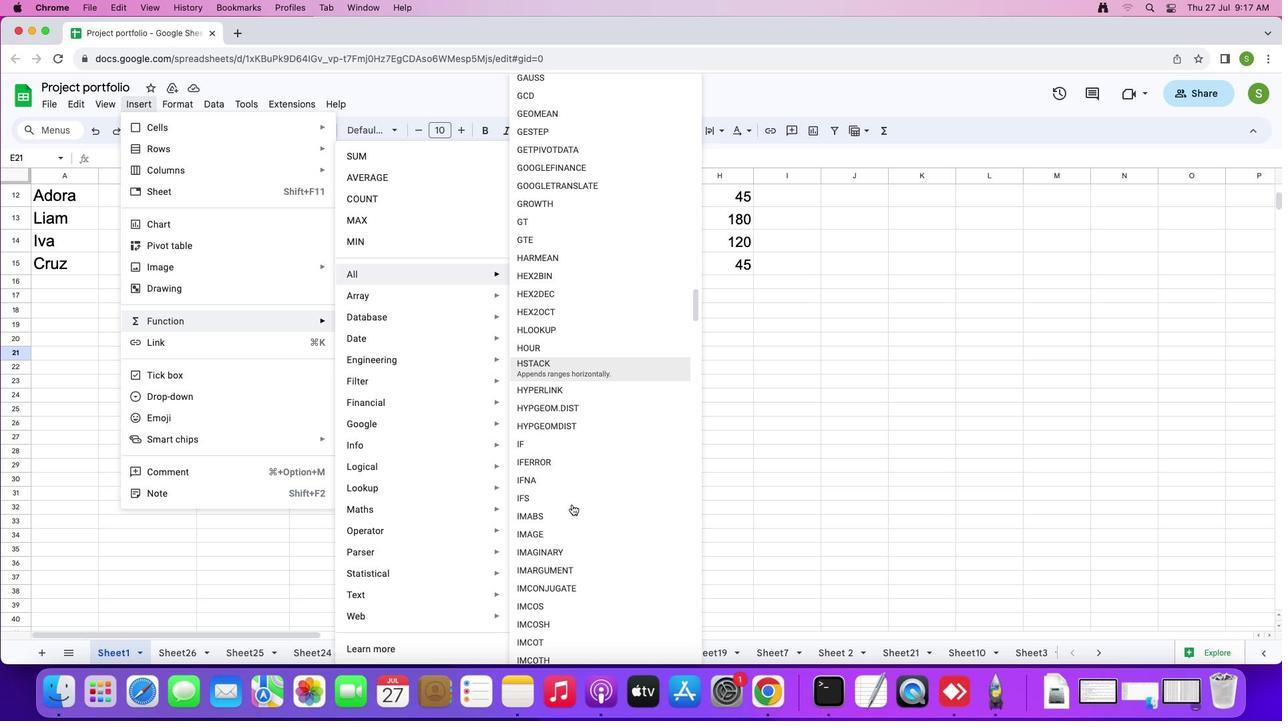 
Action: Mouse scrolled (571, 504) with delta (0, 0)
Screenshot: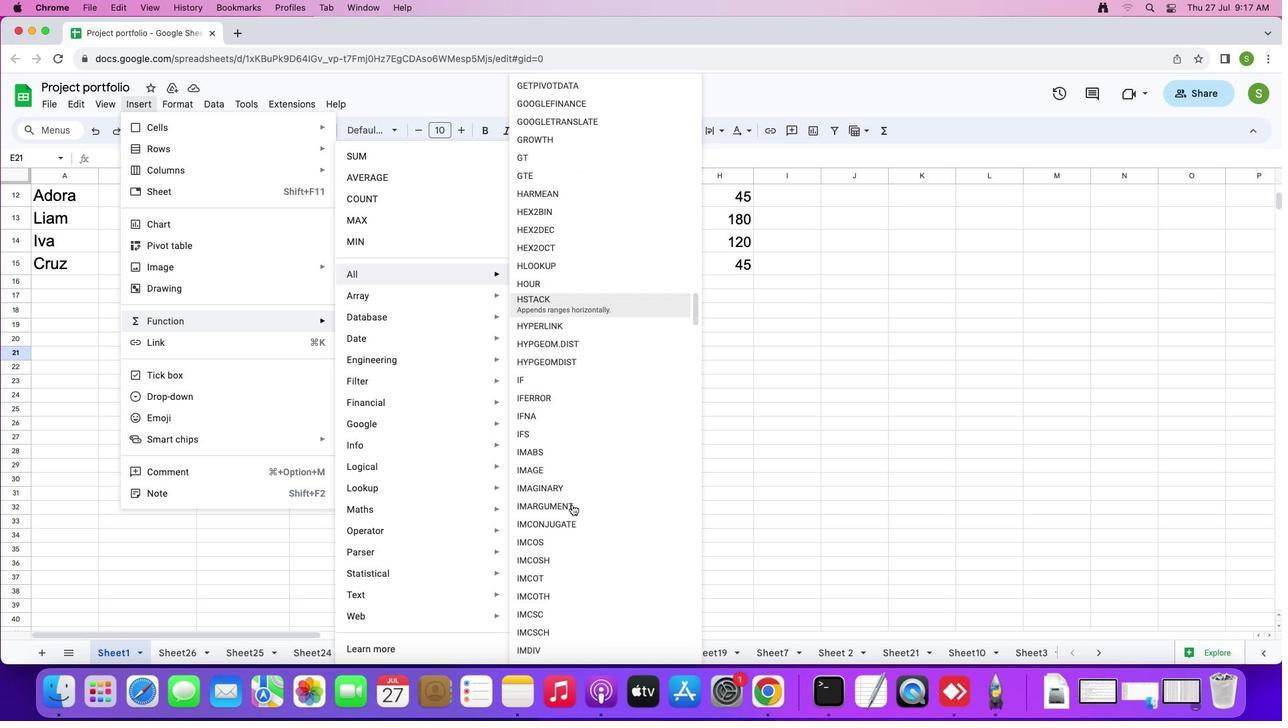 
Action: Mouse scrolled (571, 504) with delta (0, -2)
Screenshot: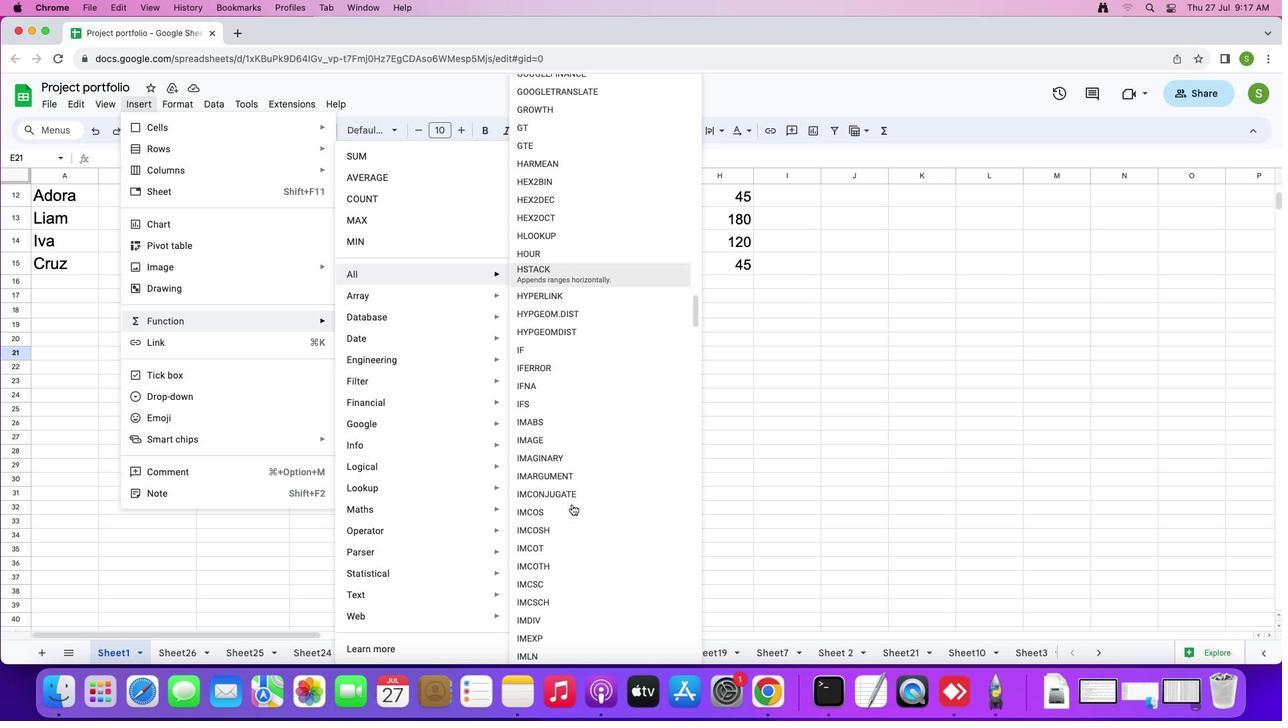 
Action: Mouse scrolled (571, 504) with delta (0, -2)
Screenshot: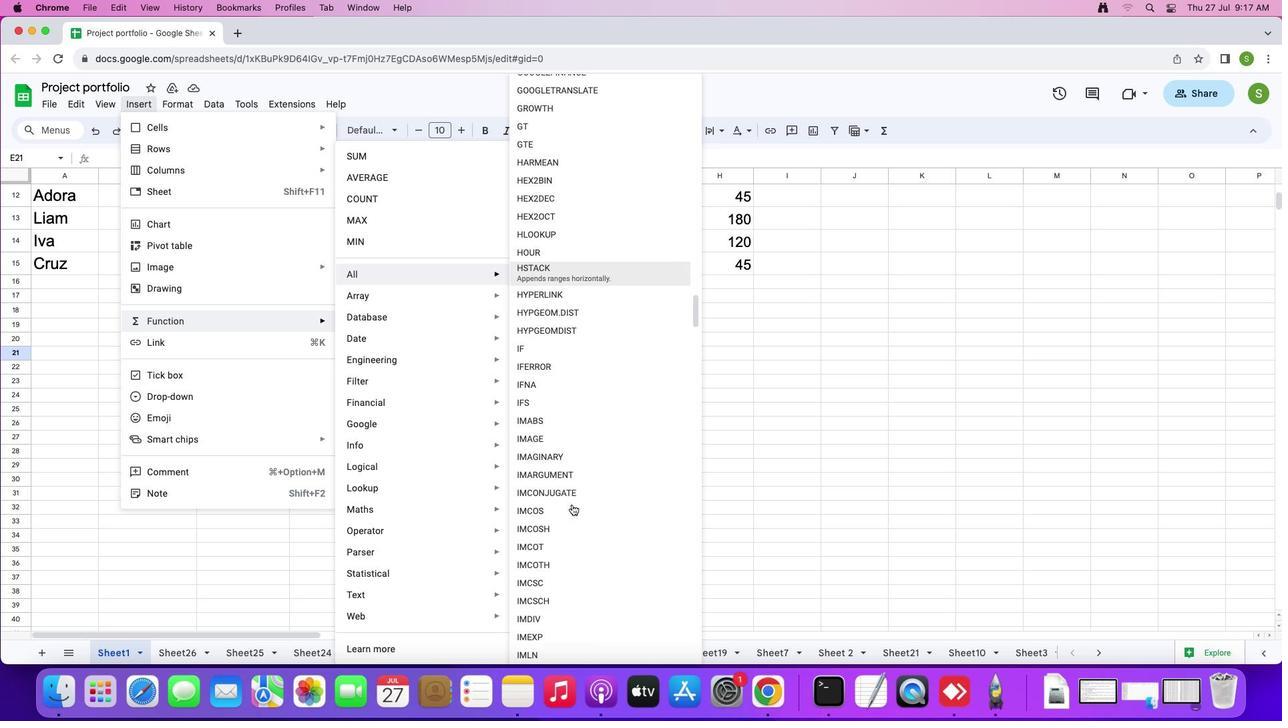 
Action: Mouse moved to (581, 503)
Screenshot: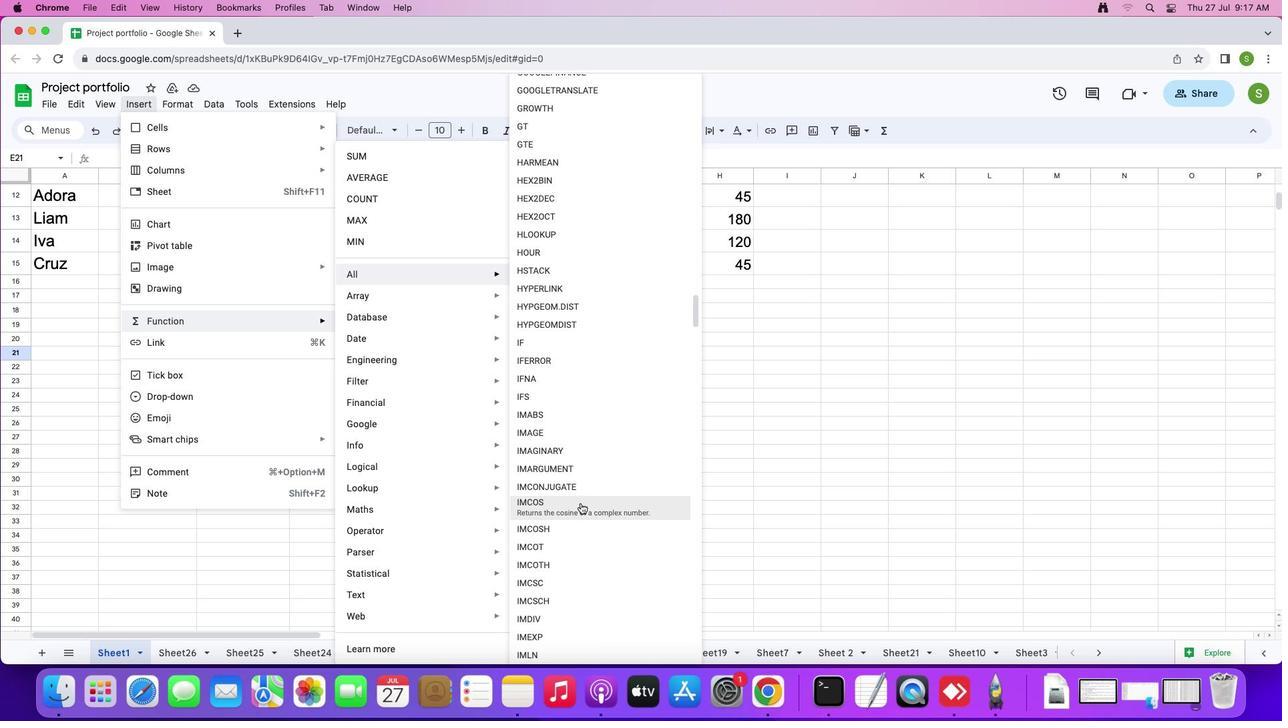 
Action: Mouse scrolled (581, 503) with delta (0, 0)
Screenshot: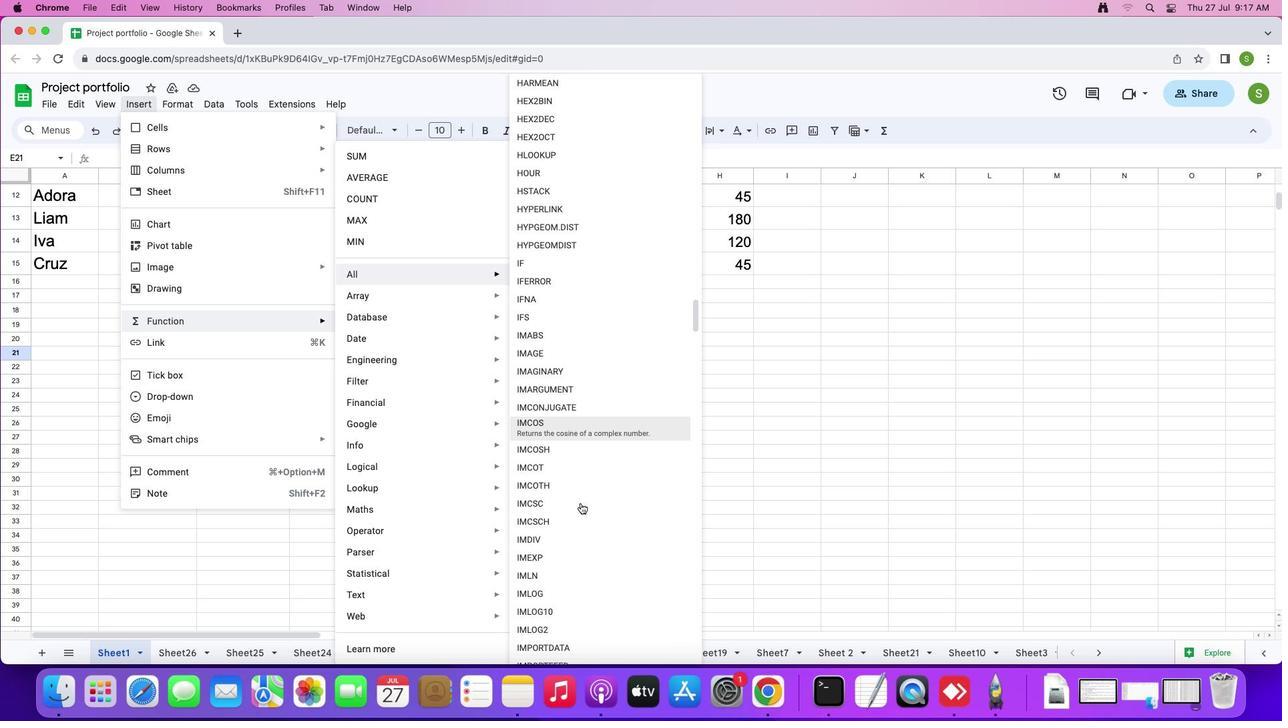 
Action: Mouse scrolled (581, 503) with delta (0, 0)
Screenshot: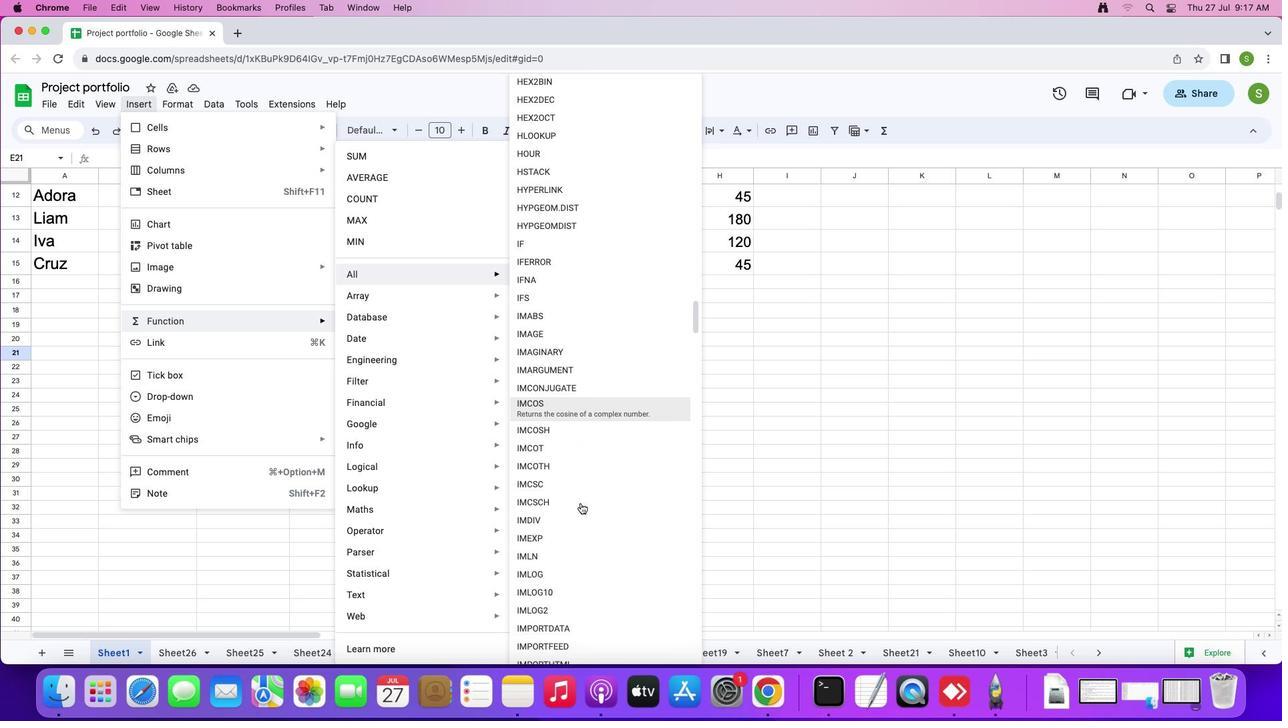 
Action: Mouse scrolled (581, 503) with delta (0, -1)
Screenshot: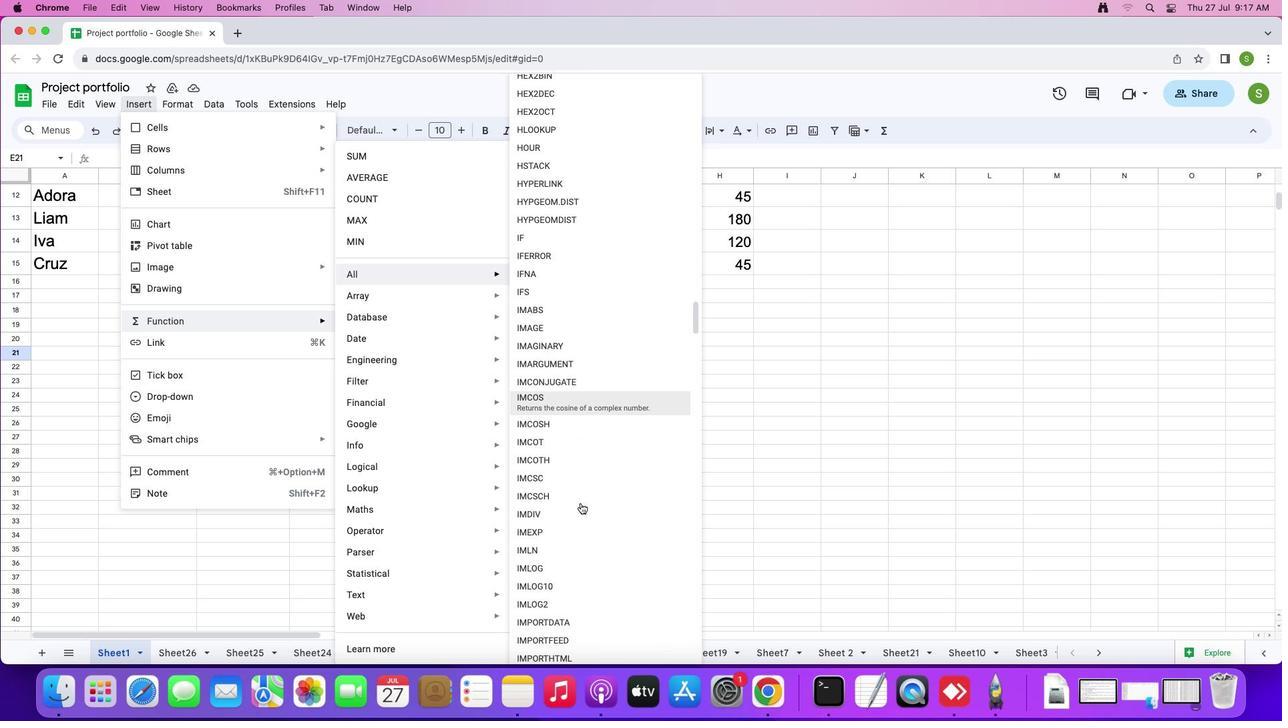 
Action: Mouse moved to (571, 486)
Screenshot: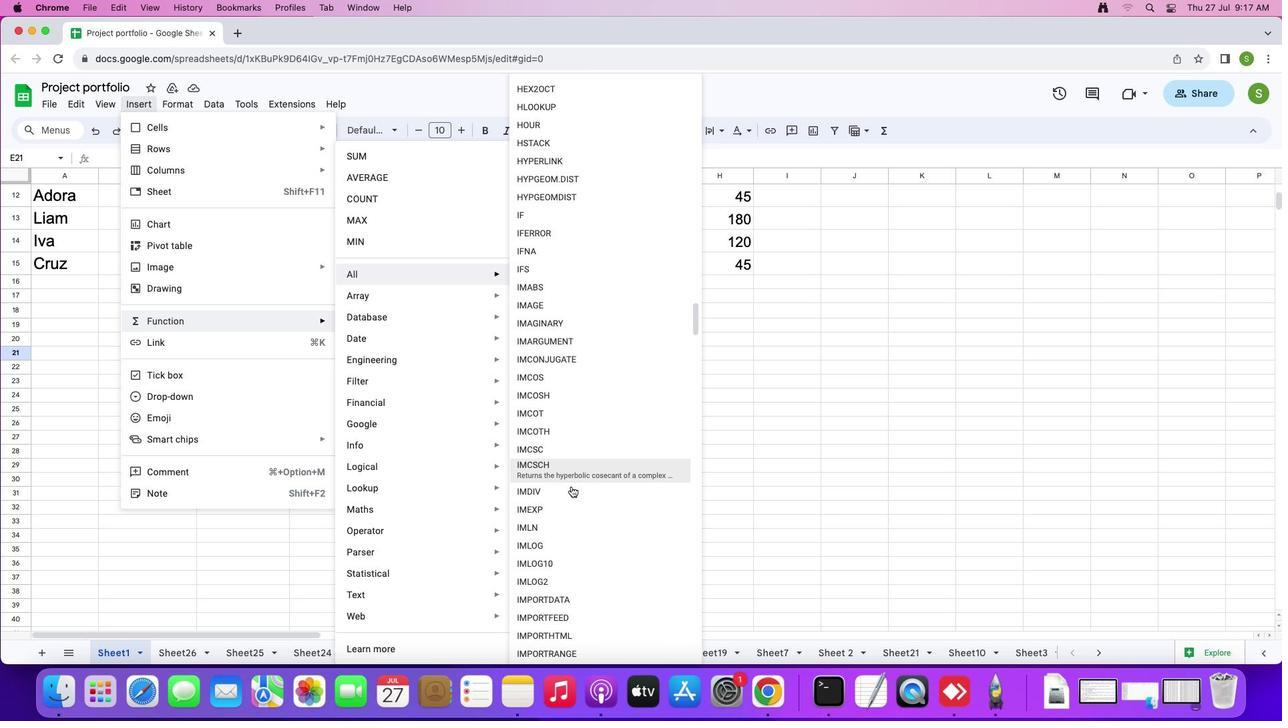 
Action: Mouse scrolled (571, 486) with delta (0, 0)
Screenshot: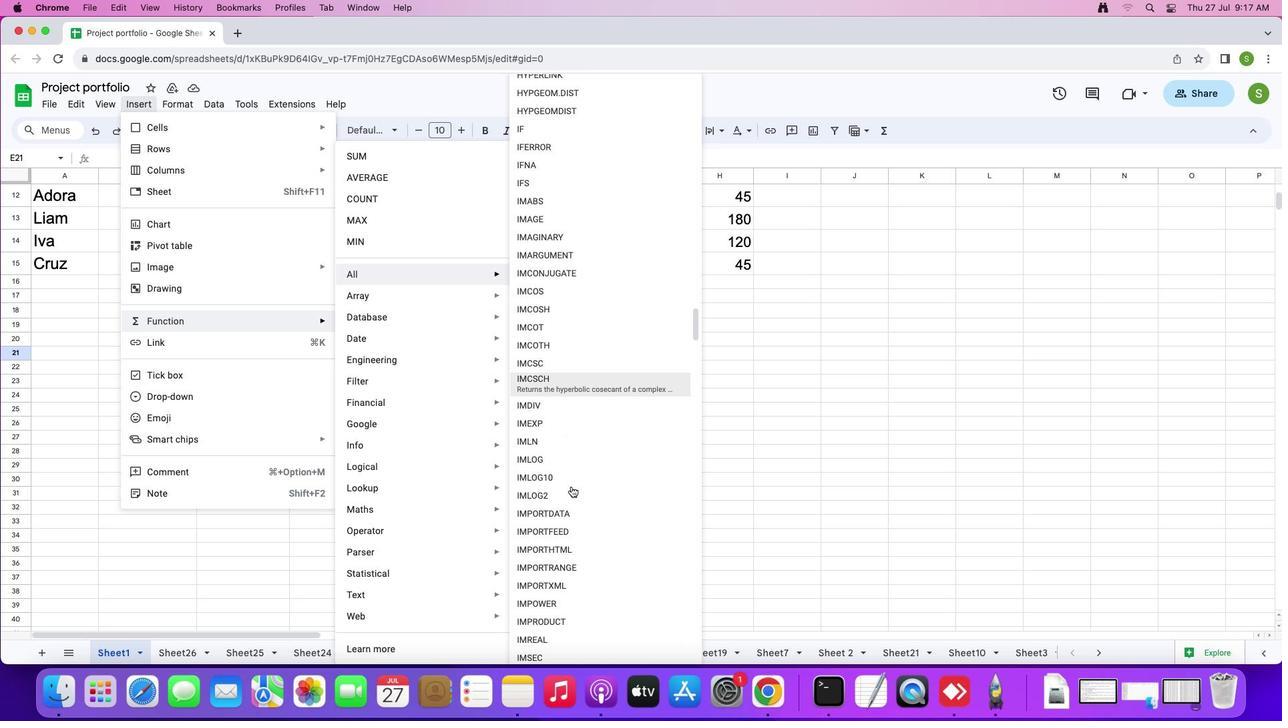 
Action: Mouse scrolled (571, 486) with delta (0, 0)
Screenshot: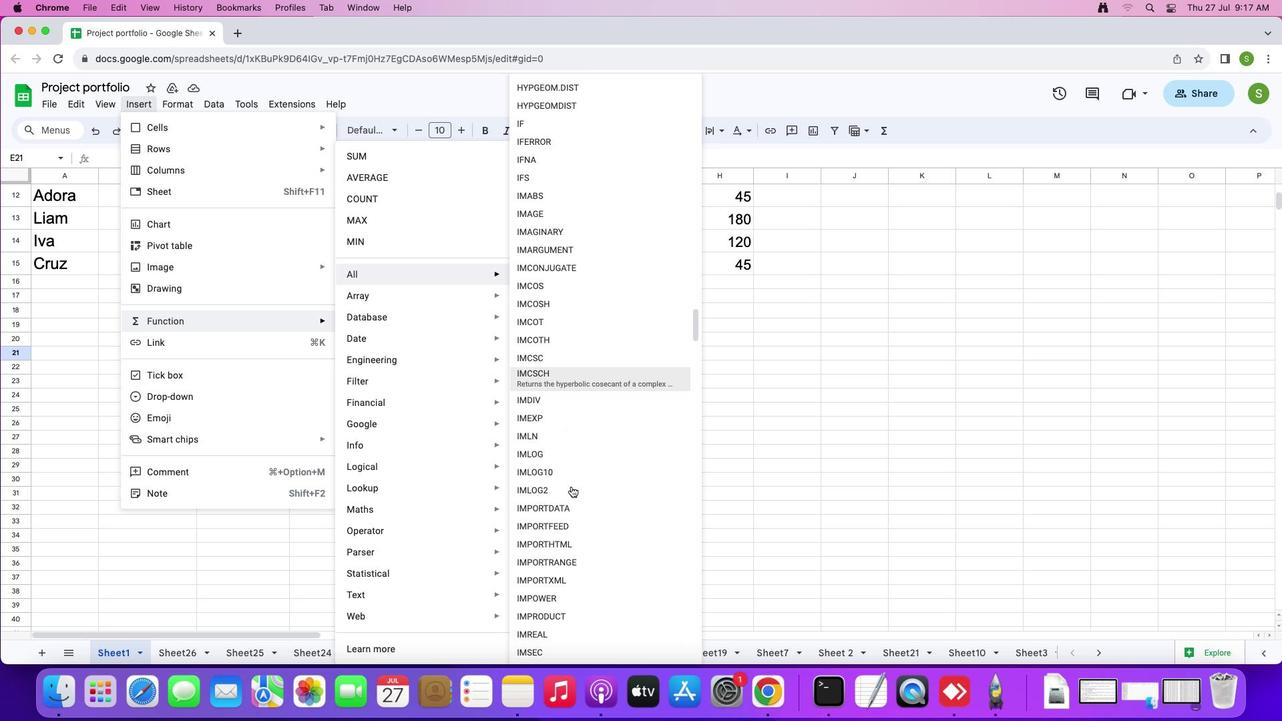 
Action: Mouse scrolled (571, 486) with delta (0, -2)
Screenshot: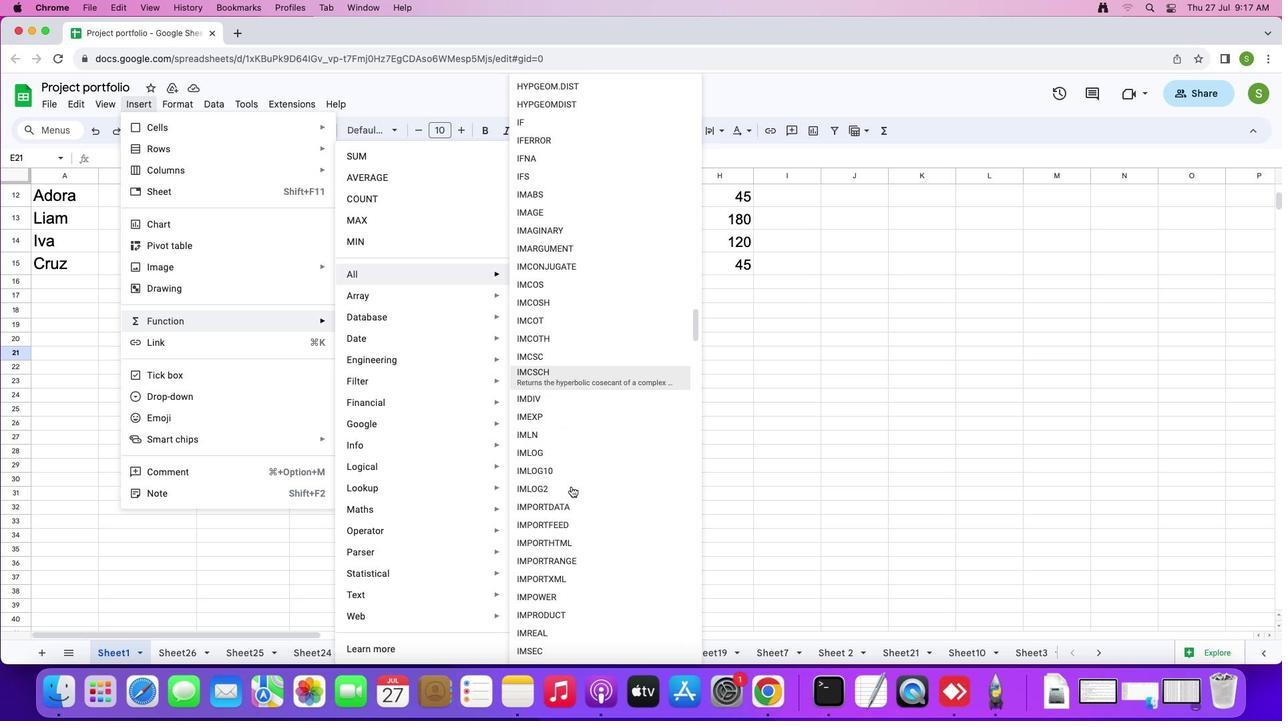 
Action: Mouse scrolled (571, 486) with delta (0, 0)
Screenshot: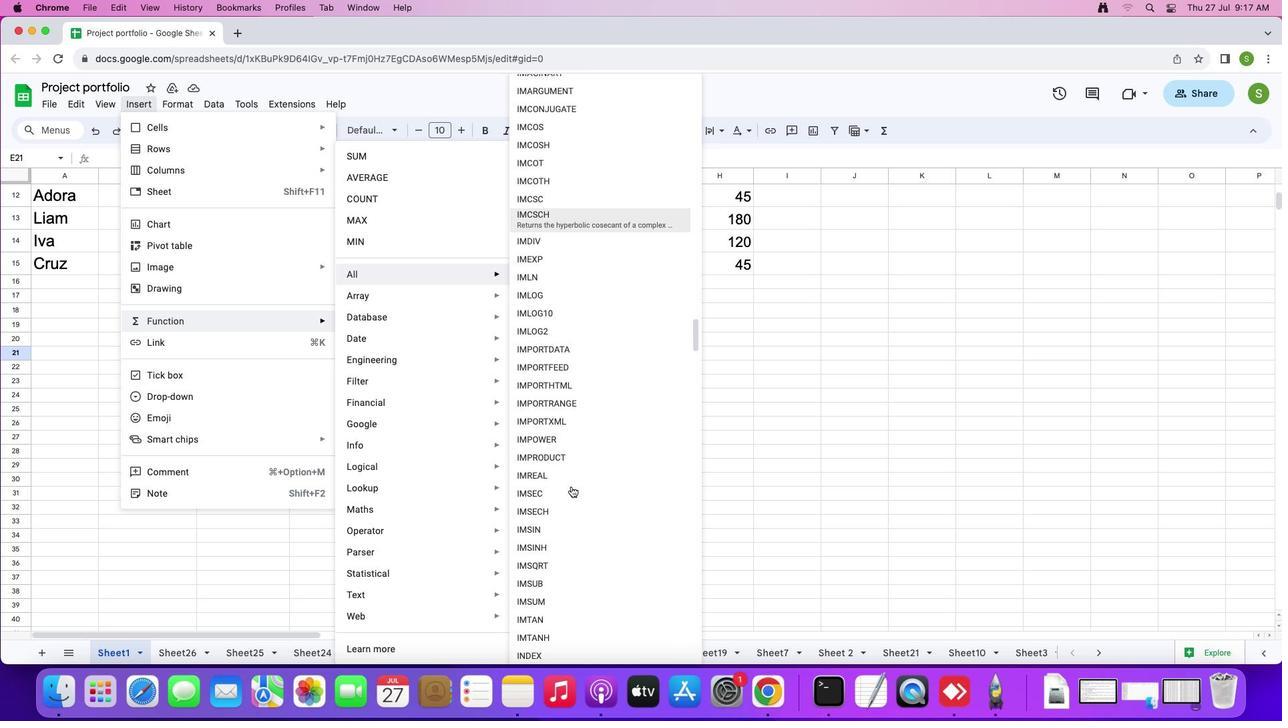 
Action: Mouse scrolled (571, 486) with delta (0, 0)
Screenshot: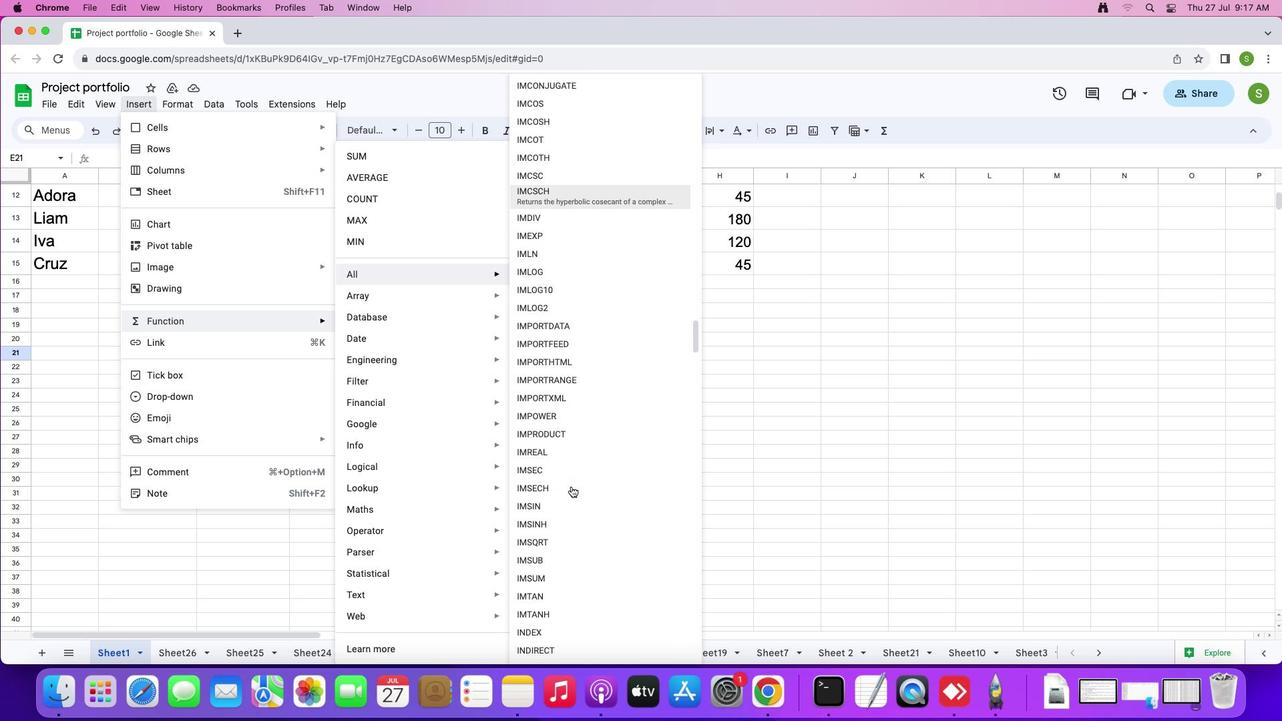 
Action: Mouse scrolled (571, 486) with delta (0, -1)
Screenshot: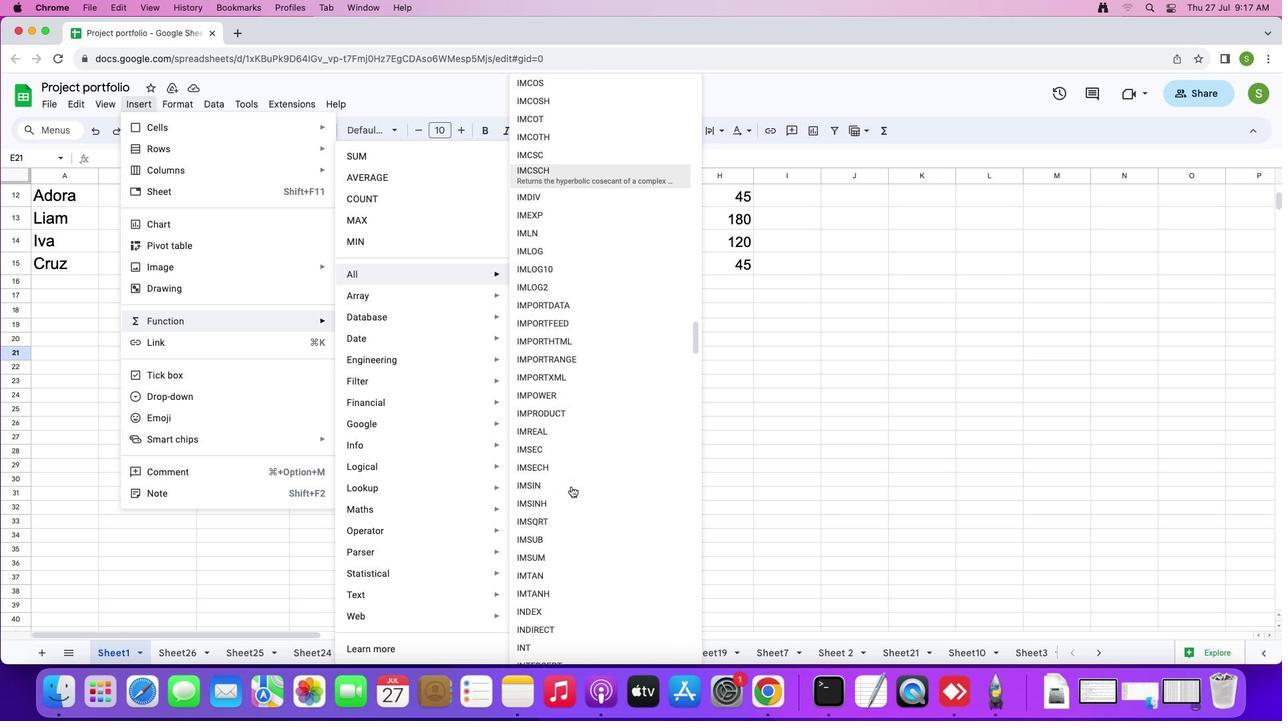 
Action: Mouse scrolled (571, 486) with delta (0, -2)
Screenshot: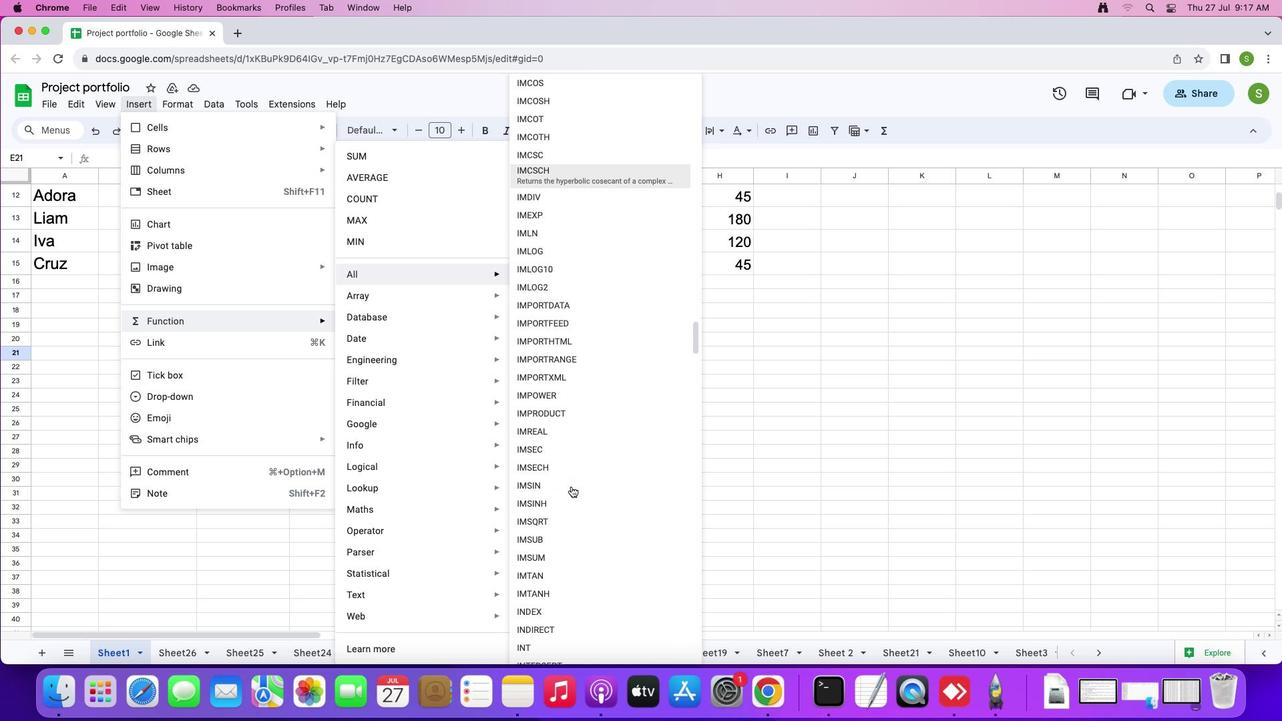 
Action: Mouse scrolled (571, 486) with delta (0, 0)
Screenshot: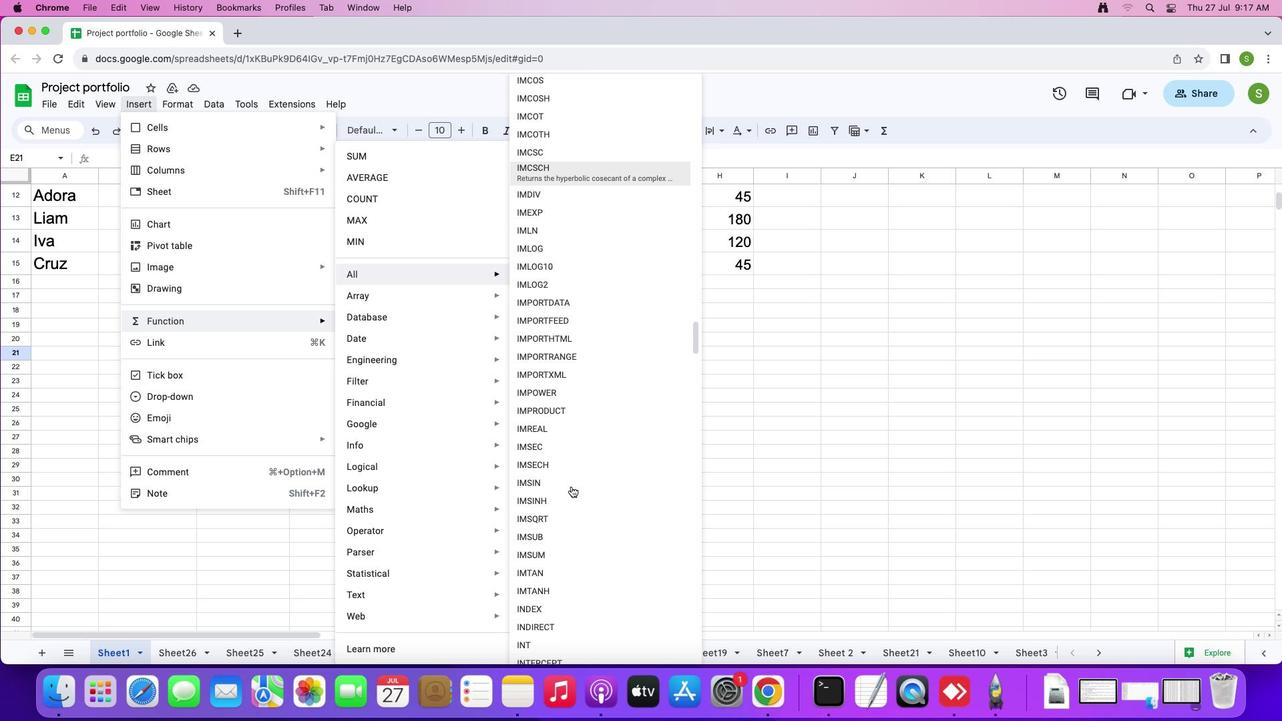 
Action: Mouse scrolled (571, 486) with delta (0, 0)
Screenshot: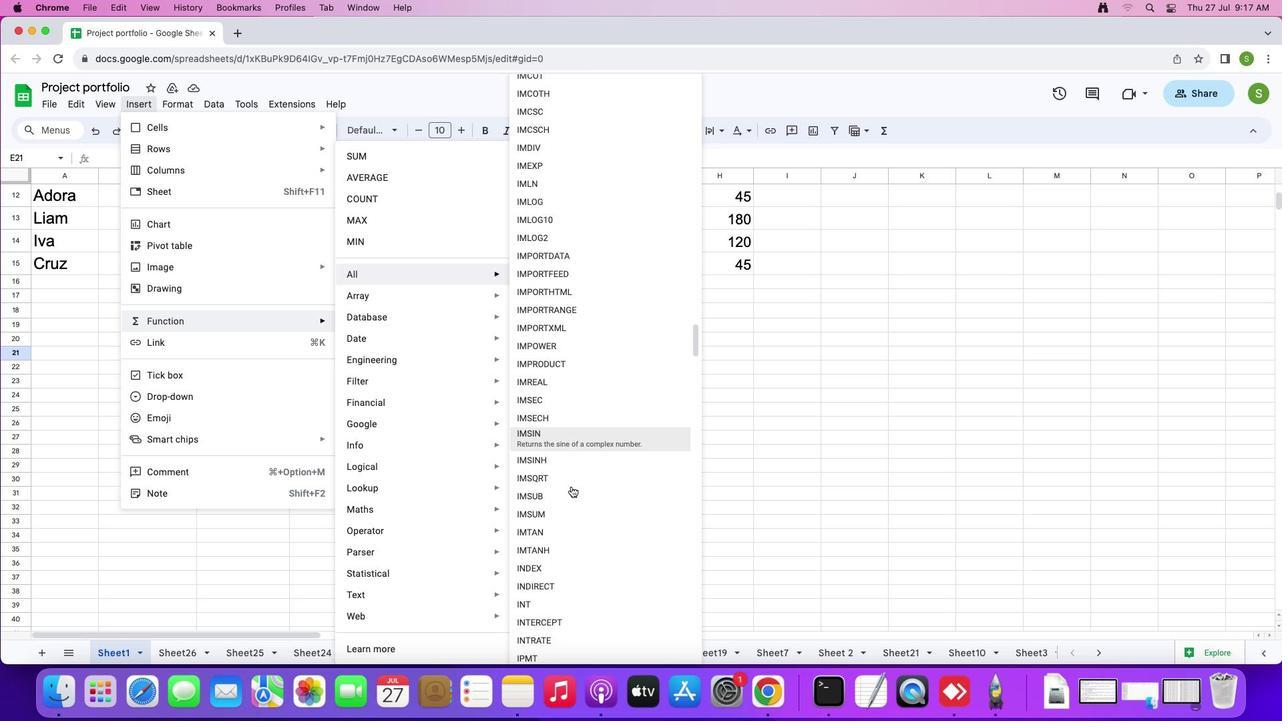 
Action: Mouse scrolled (571, 486) with delta (0, 0)
Screenshot: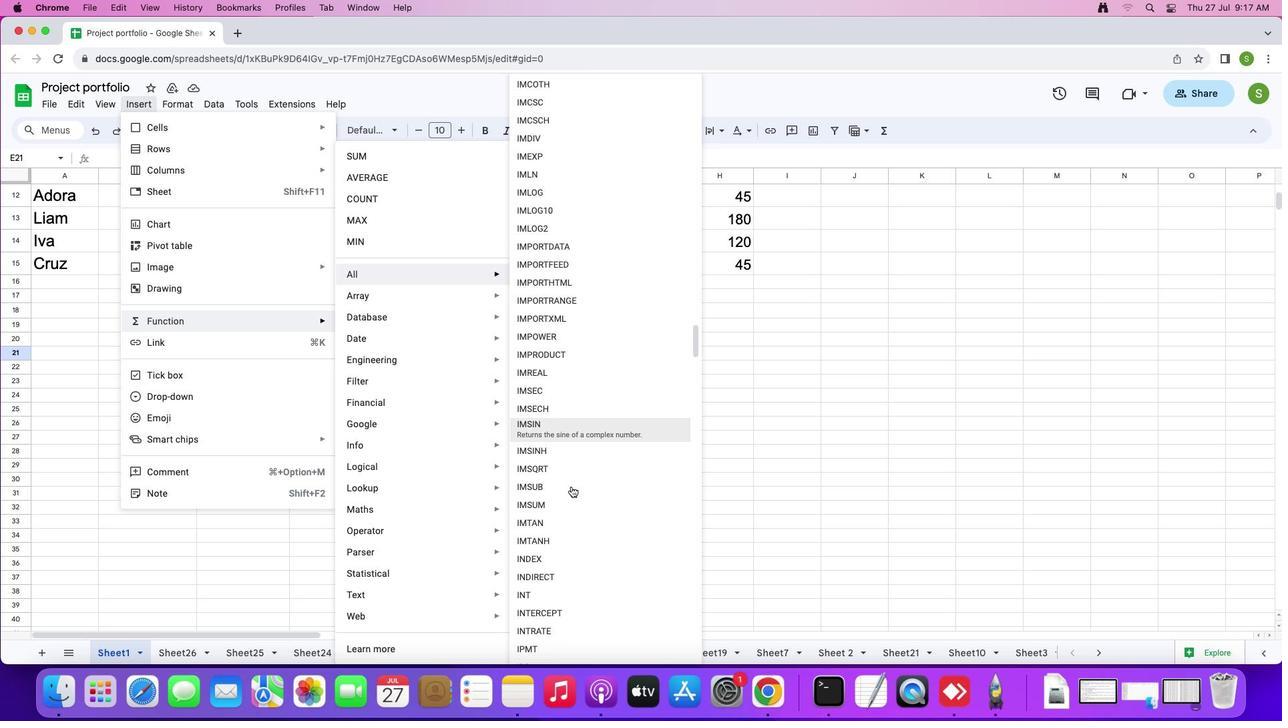 
Action: Mouse scrolled (571, 486) with delta (0, -1)
Screenshot: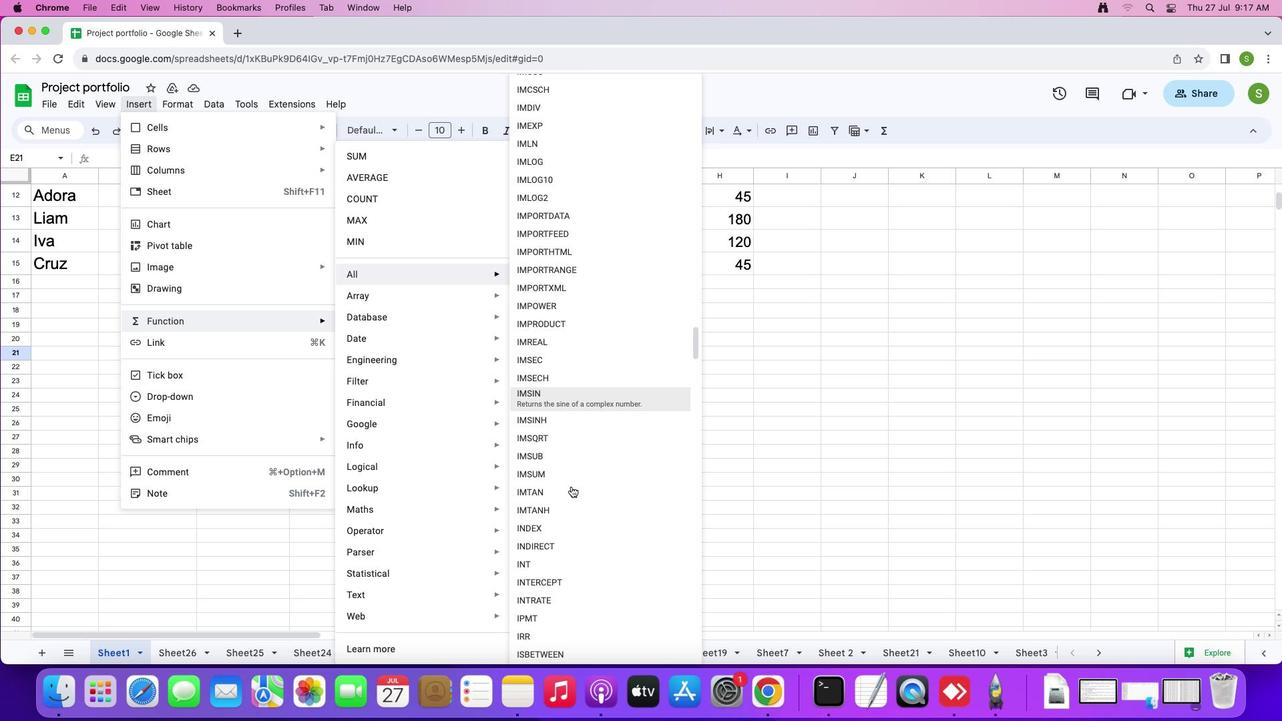 
Action: Mouse moved to (567, 395)
Screenshot: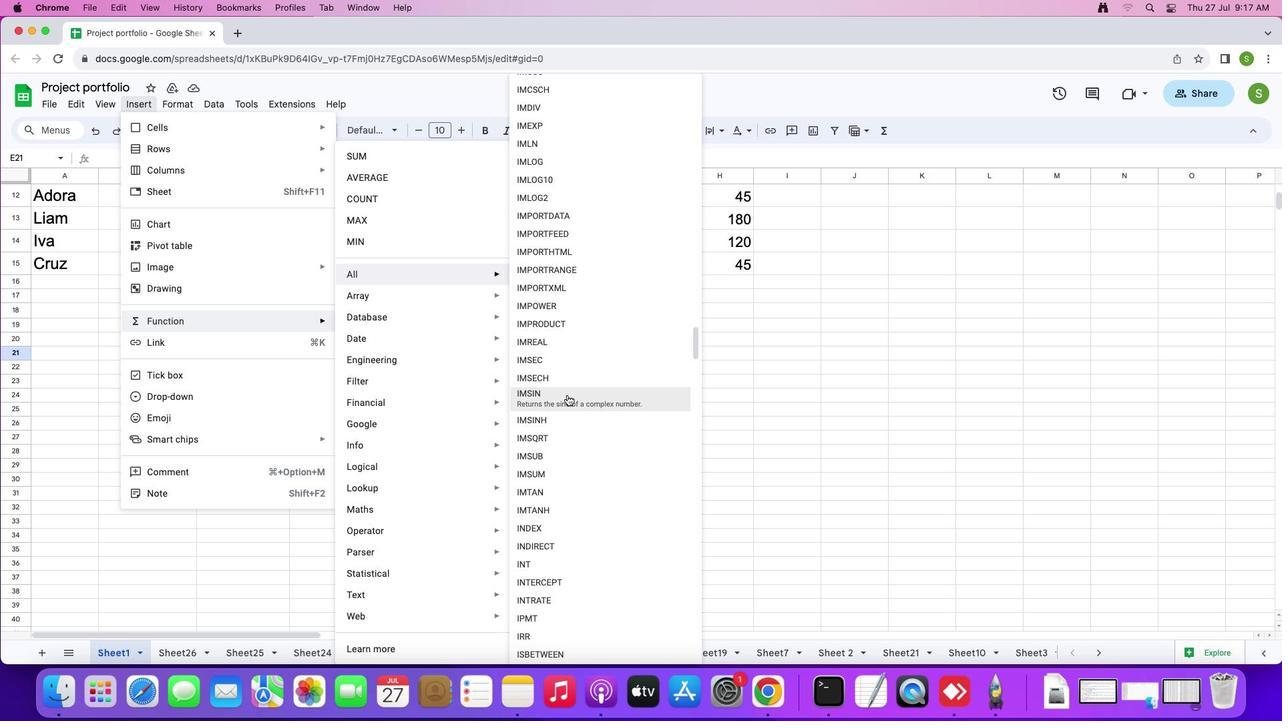 
Action: Mouse pressed left at (567, 395)
Screenshot: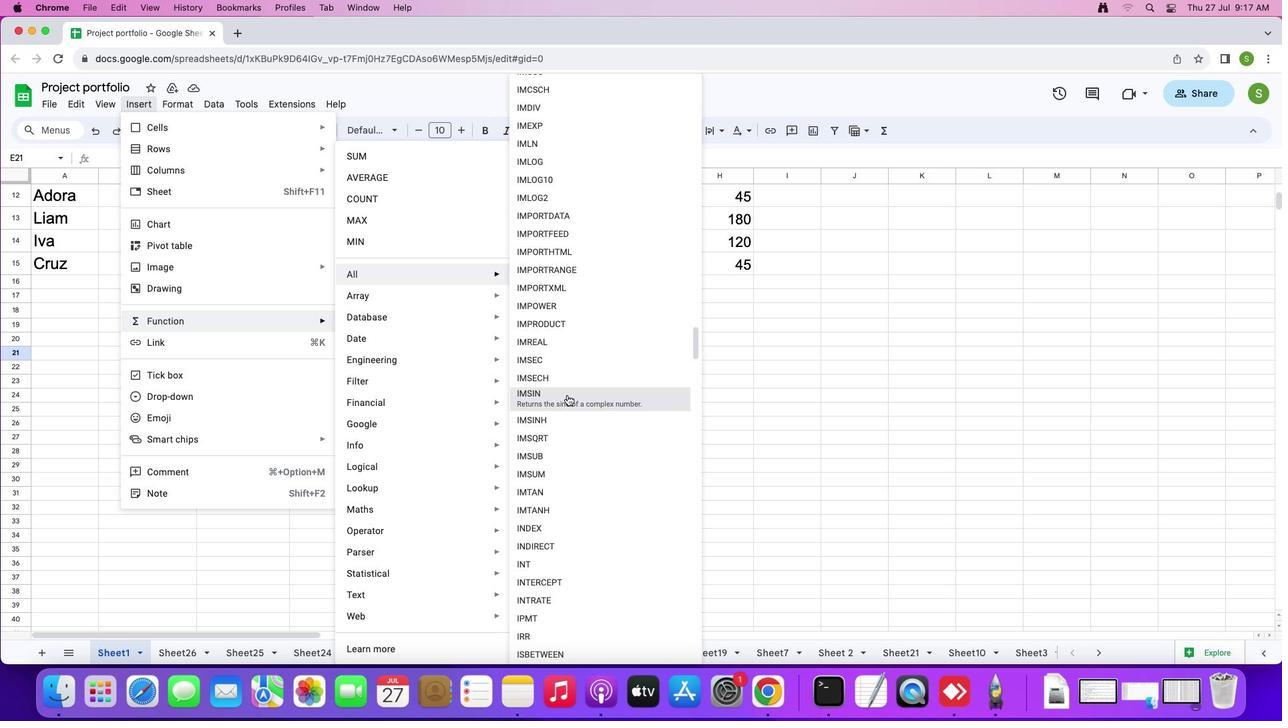 
Action: Mouse moved to (227, 308)
Screenshot: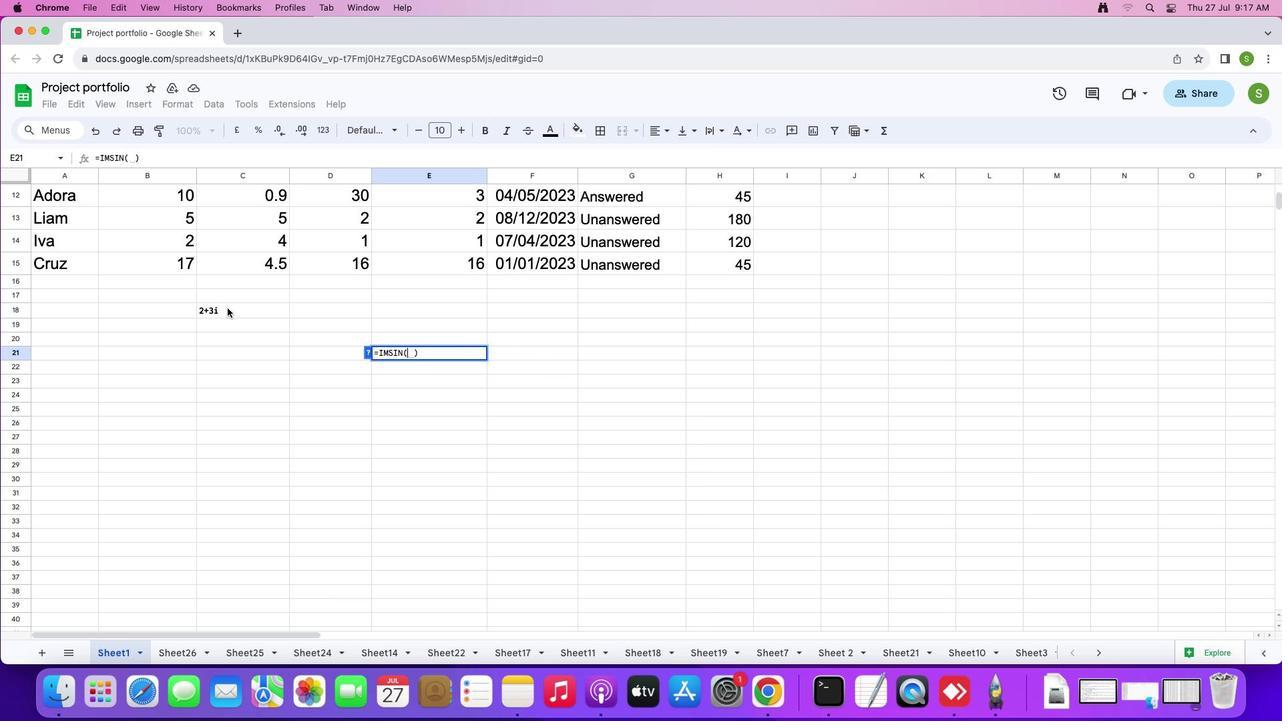 
Action: Mouse pressed left at (227, 308)
Screenshot: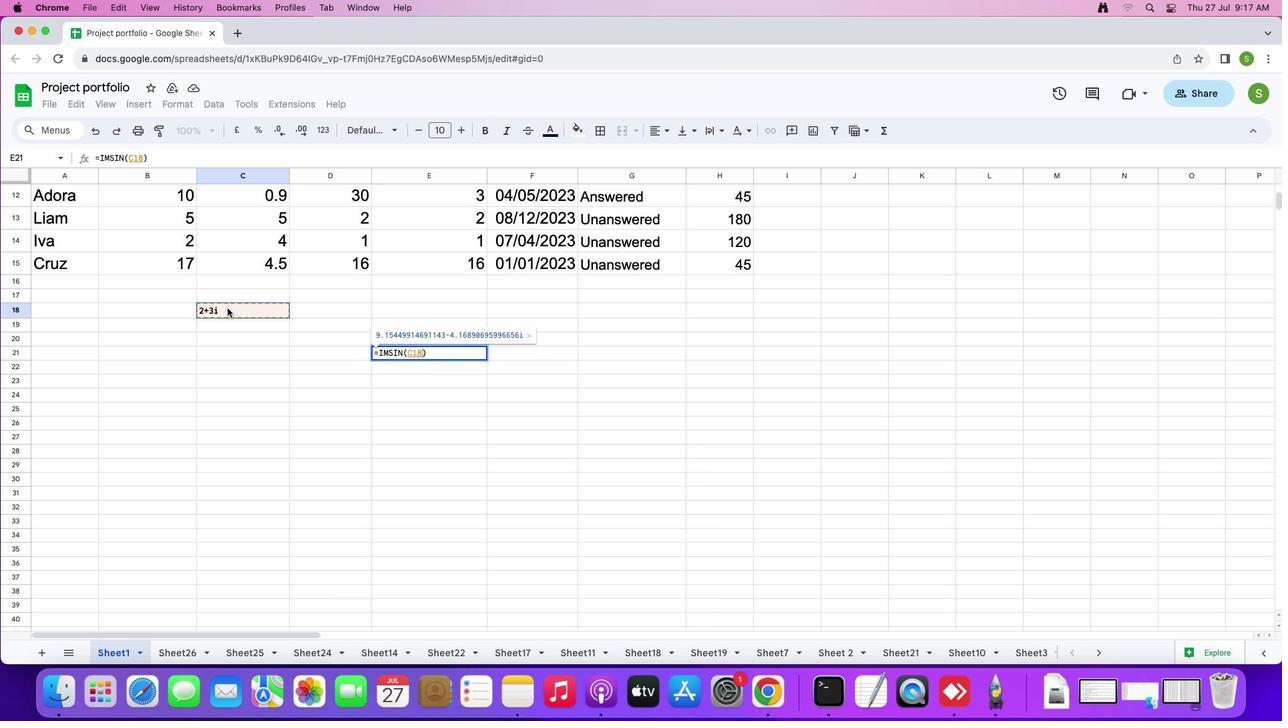 
Action: Key pressed Key.enter
Screenshot: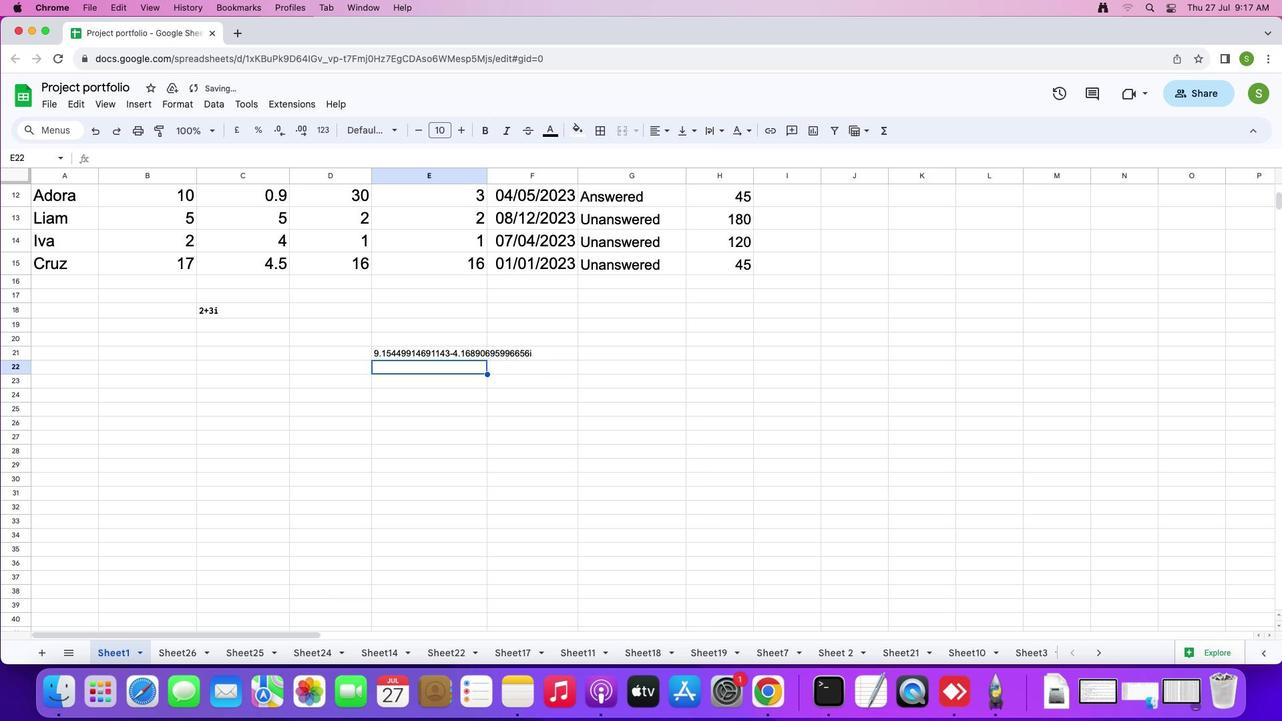 
